 Task: Search one way flight ticket for 1 adult, 1 child, 1 infant in seat in premium economy from Pullman/moscow, Idaho: Pullman-moscow Regional Airport to Rock Springs: Southwest Wyoming Regional Airport (rock Springs Sweetwater County Airport) on 8-5-2023. Choice of flights is Singapure airlines. Number of bags: 2 checked bags. Price is upto 71000. Outbound departure time preference is 9:30.
Action: Mouse moved to (417, 369)
Screenshot: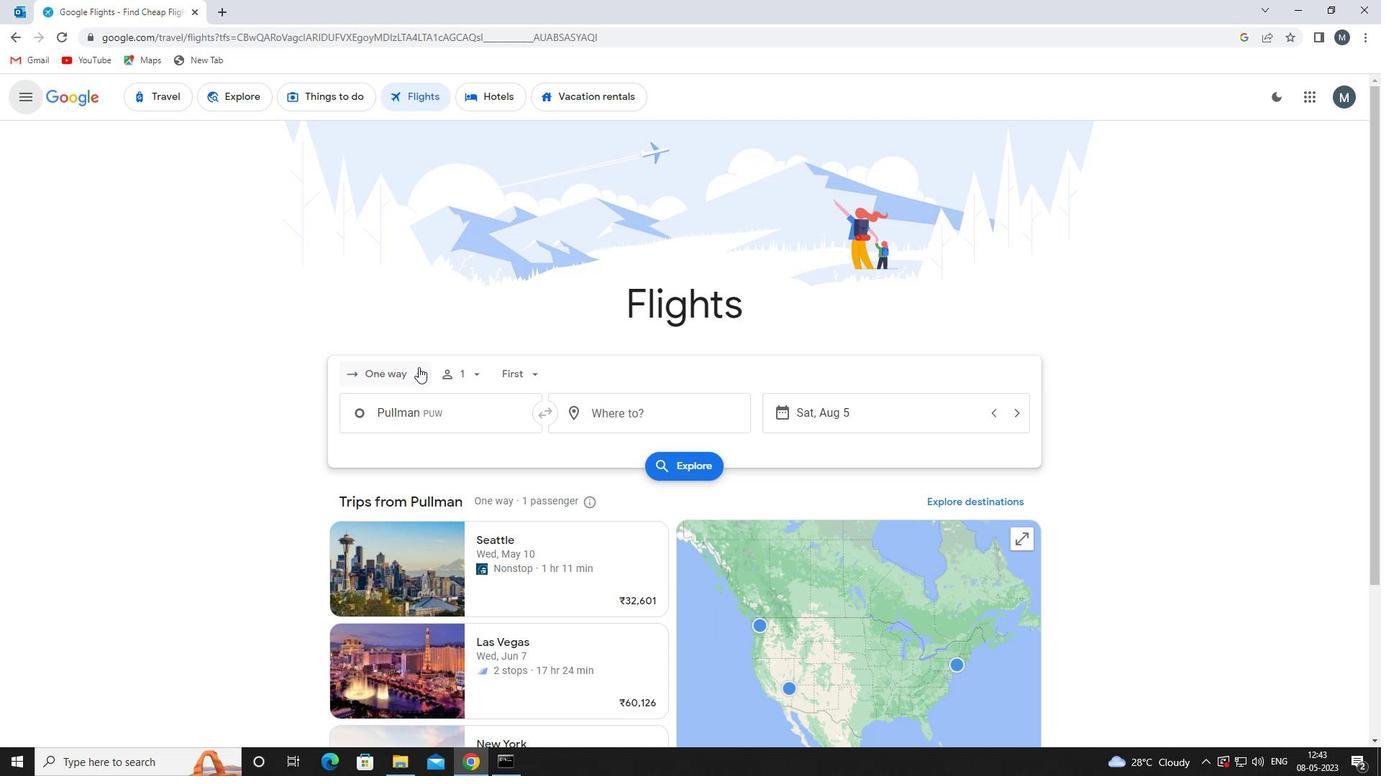 
Action: Mouse pressed left at (417, 369)
Screenshot: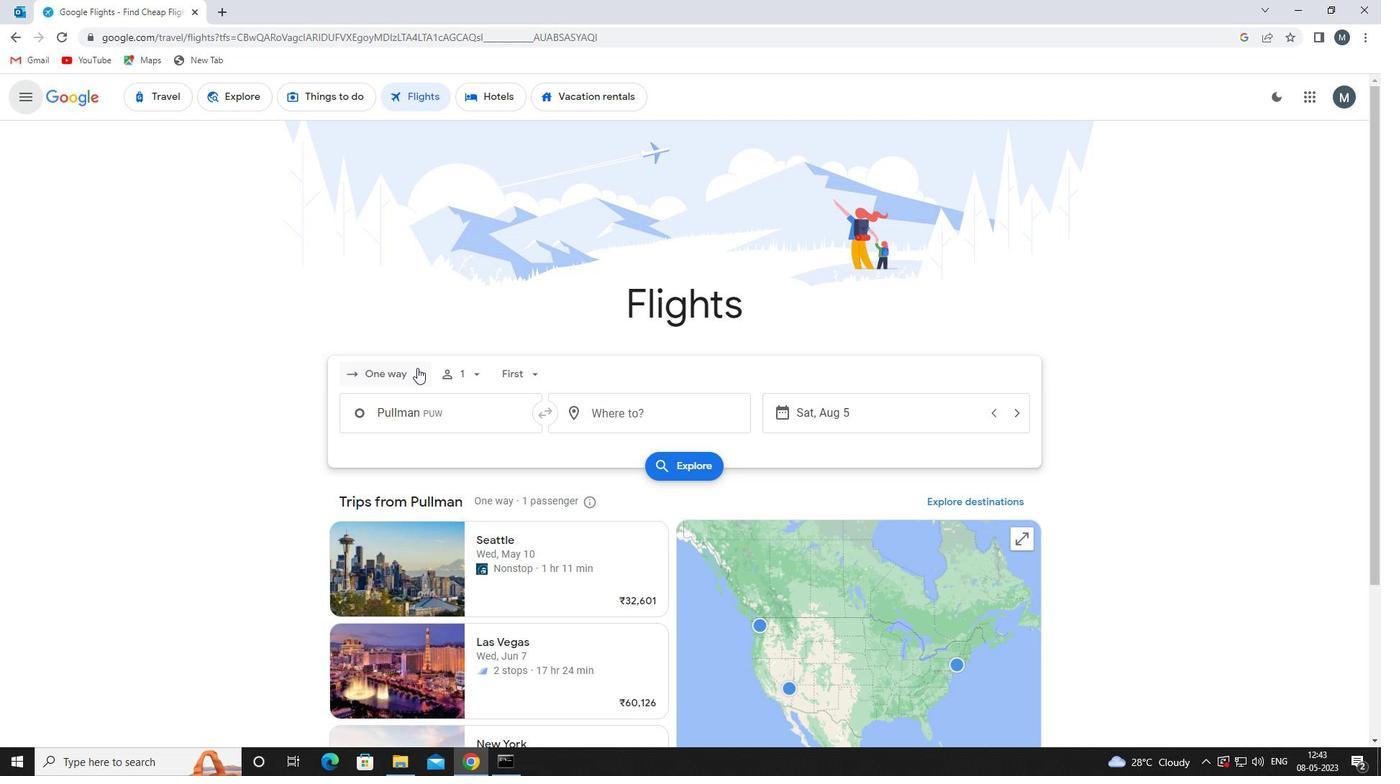 
Action: Mouse moved to (405, 446)
Screenshot: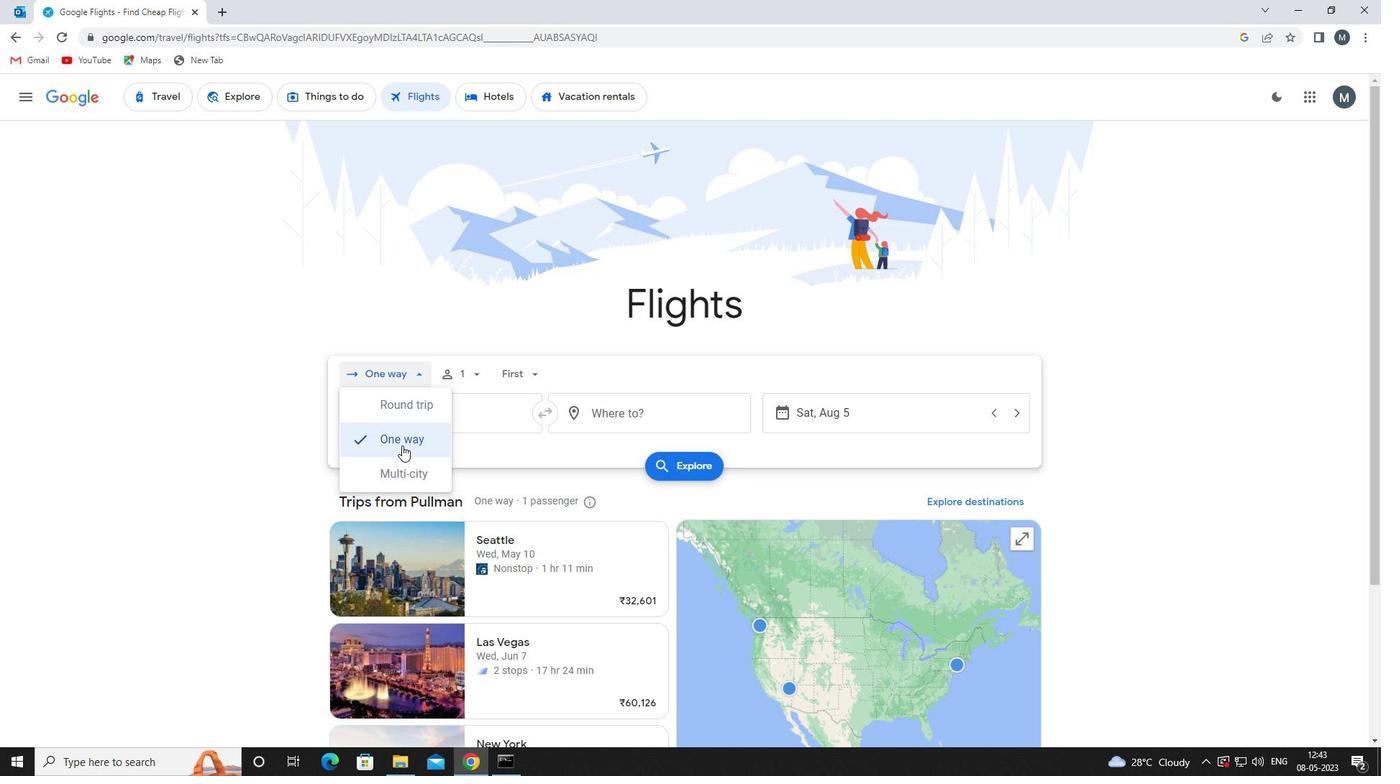 
Action: Mouse pressed left at (405, 446)
Screenshot: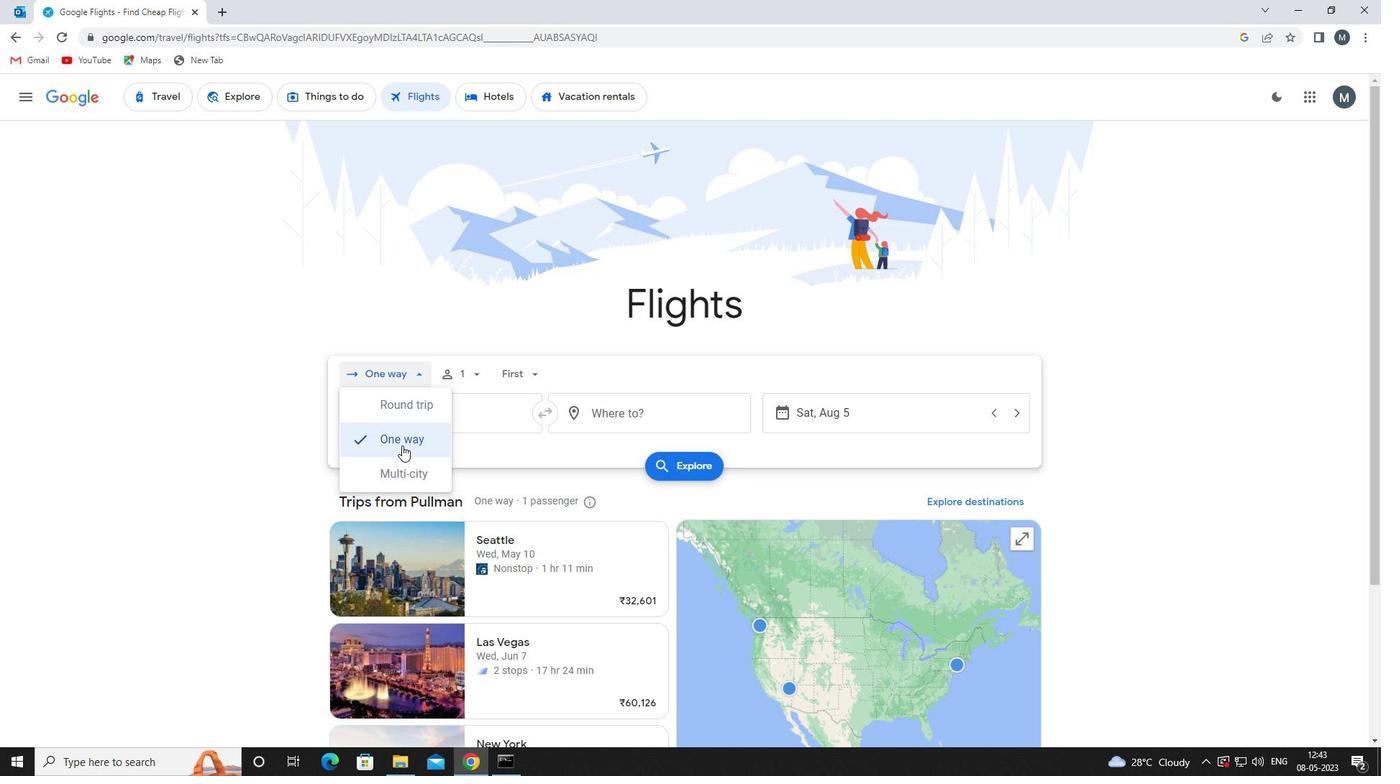 
Action: Mouse moved to (479, 377)
Screenshot: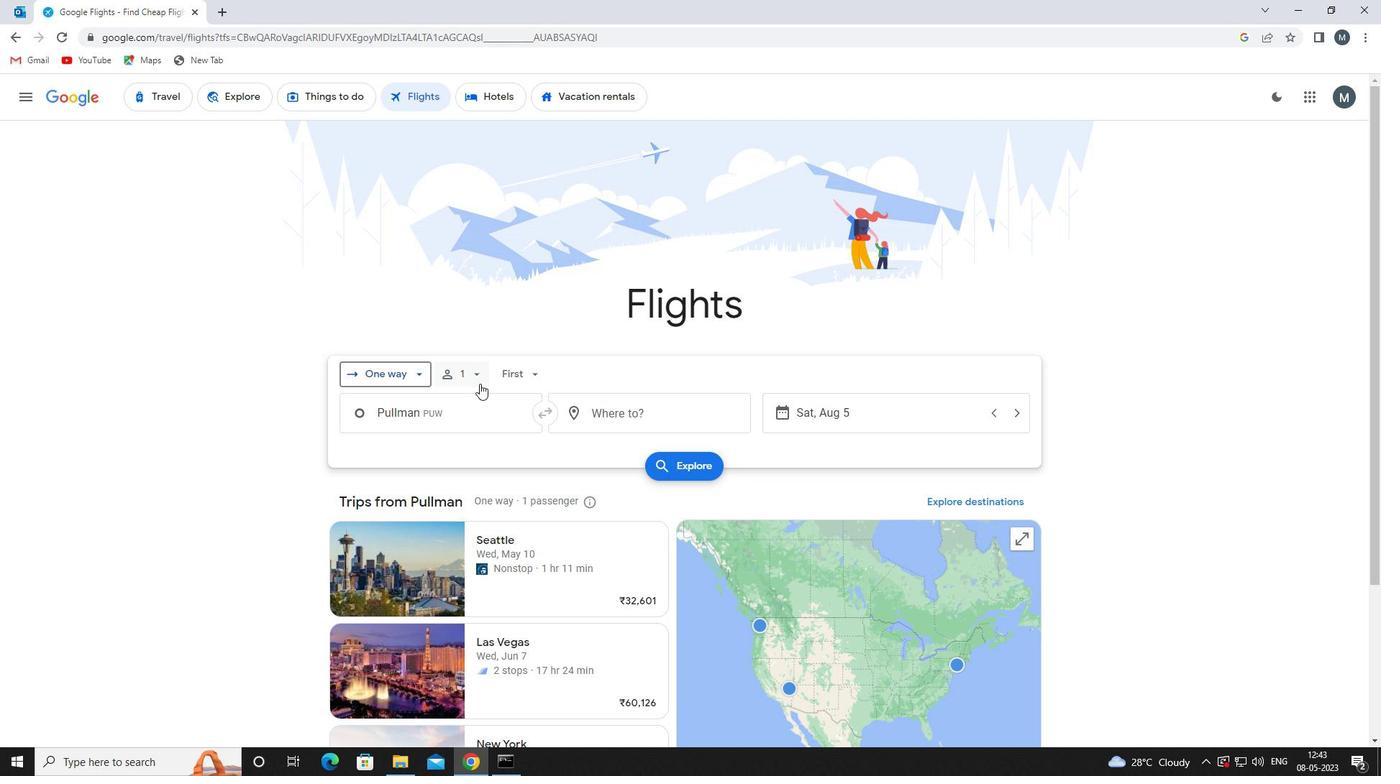 
Action: Mouse pressed left at (479, 377)
Screenshot: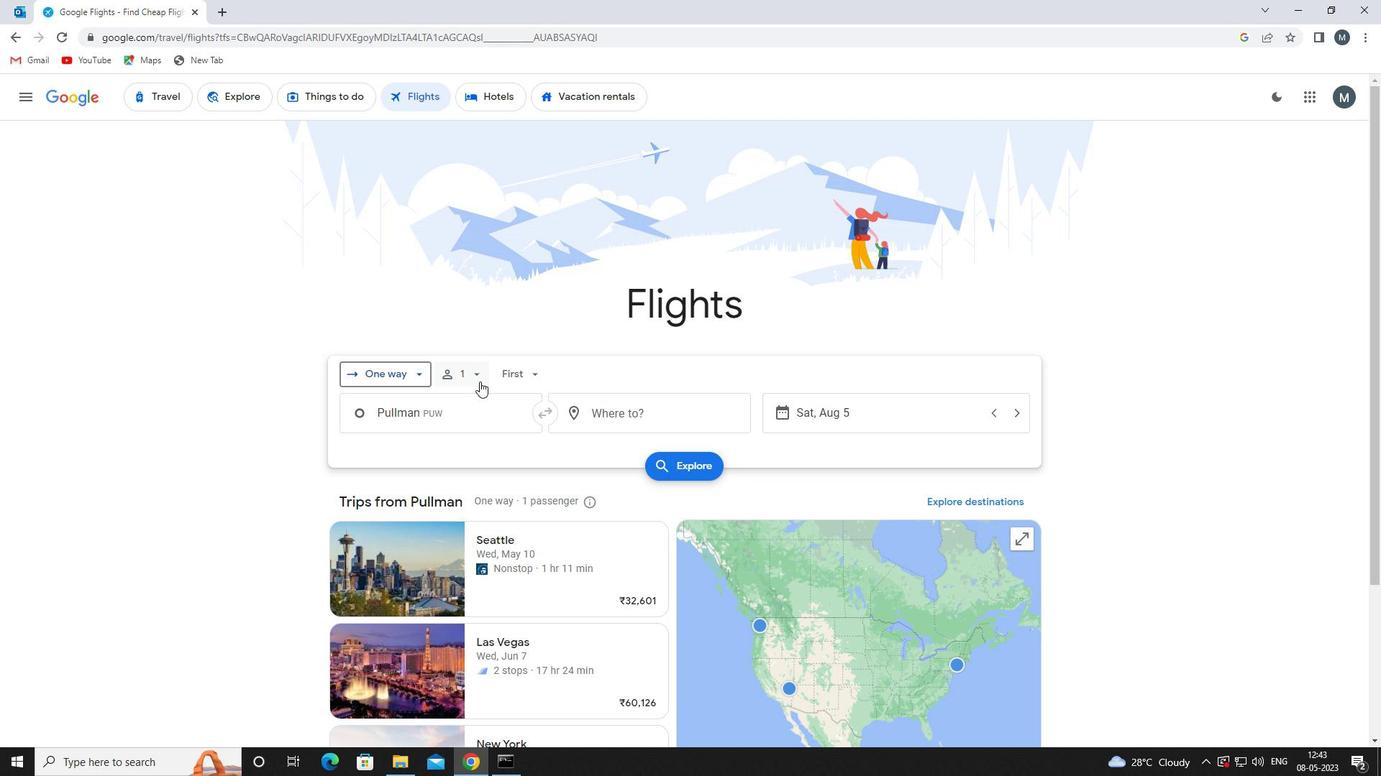 
Action: Mouse moved to (592, 450)
Screenshot: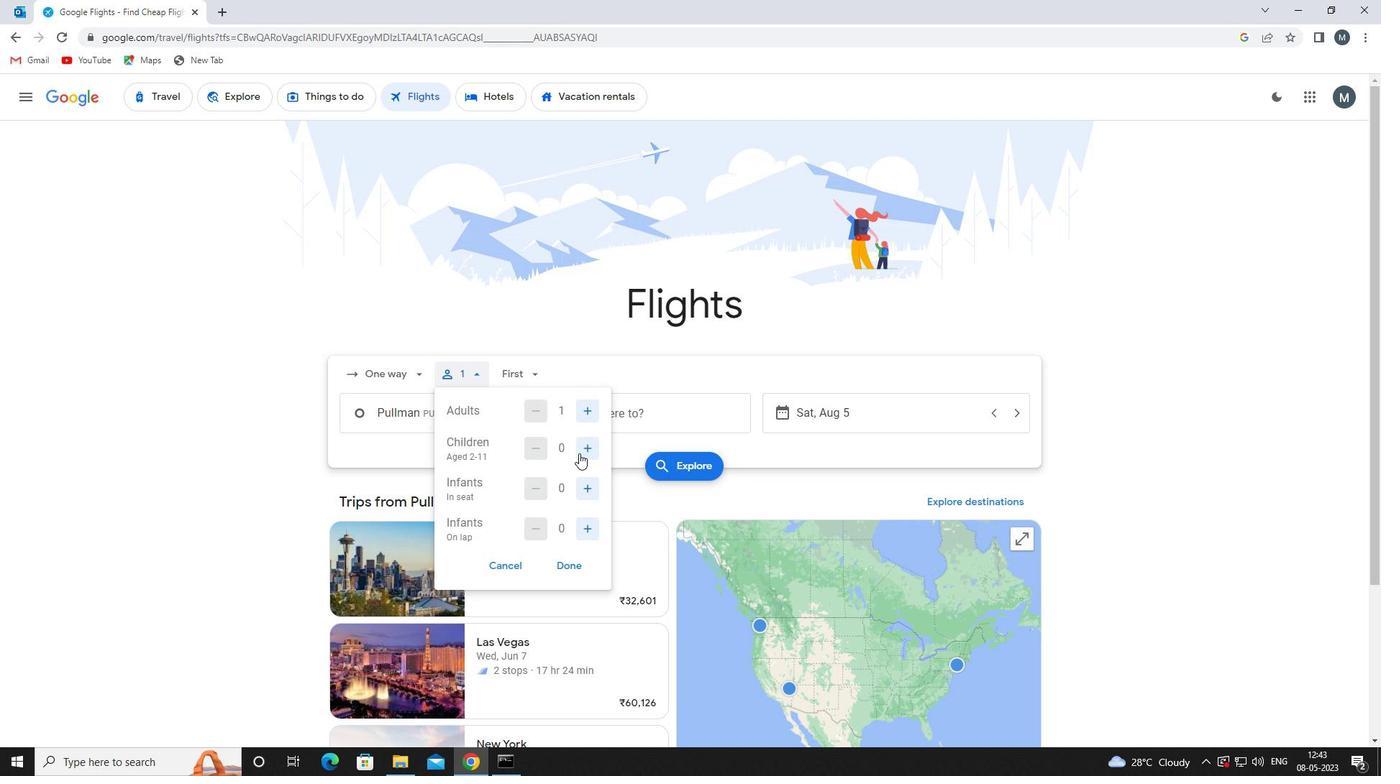 
Action: Mouse pressed left at (592, 450)
Screenshot: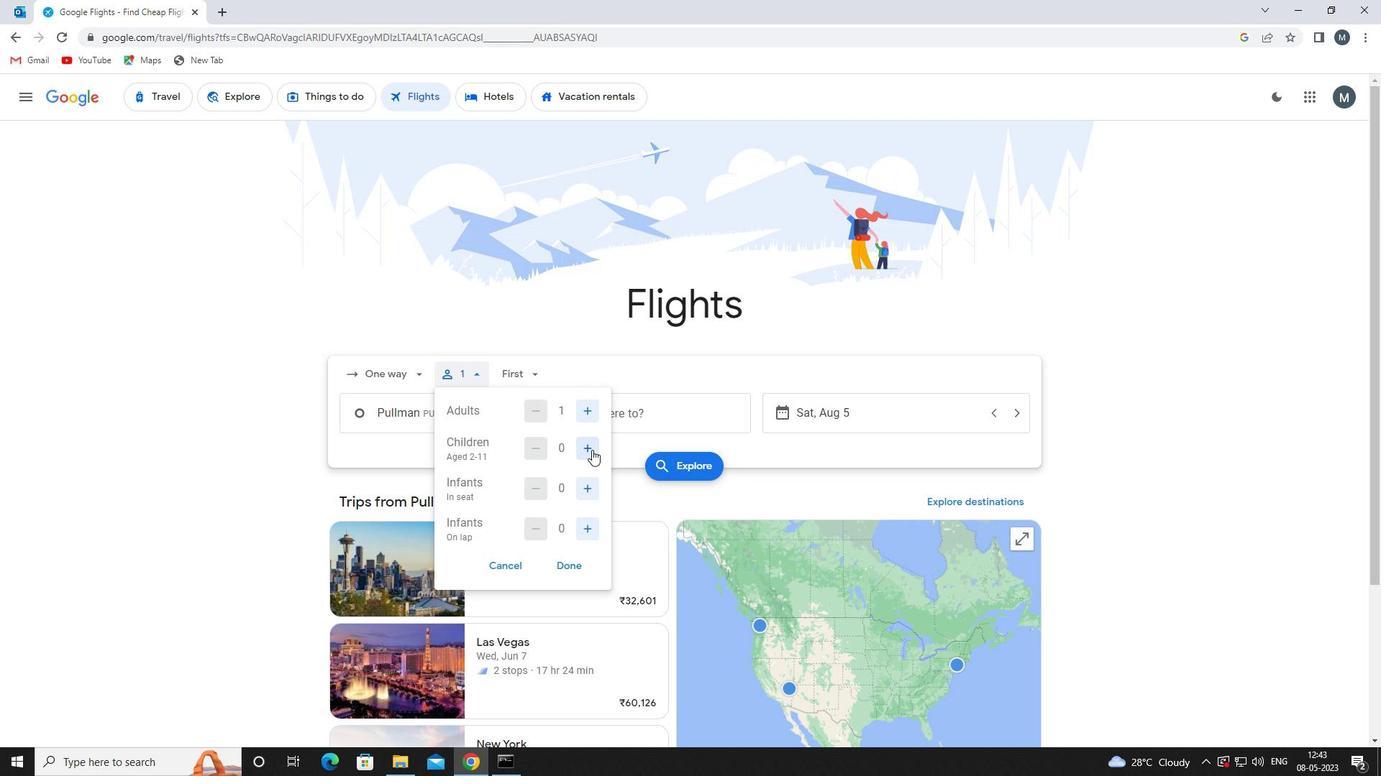 
Action: Mouse moved to (592, 488)
Screenshot: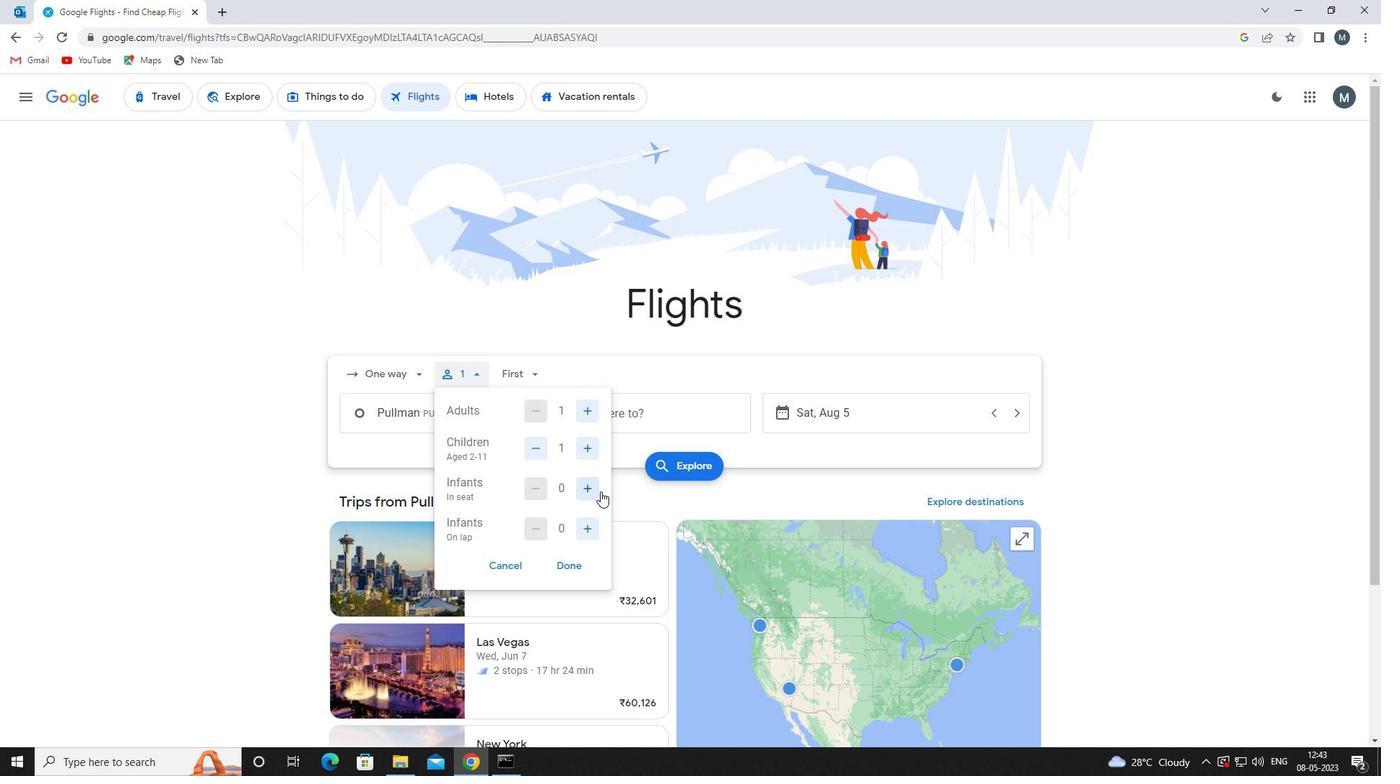 
Action: Mouse pressed left at (592, 488)
Screenshot: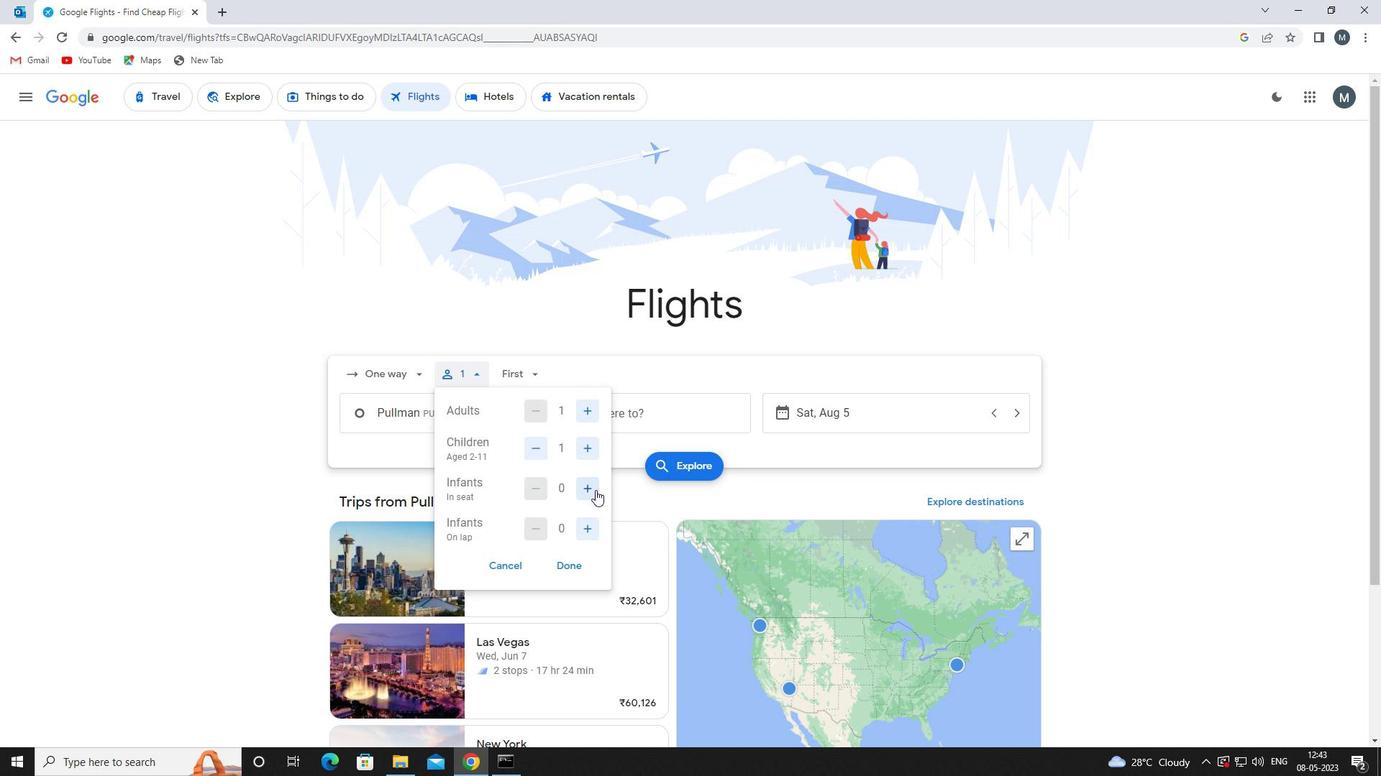 
Action: Mouse moved to (572, 574)
Screenshot: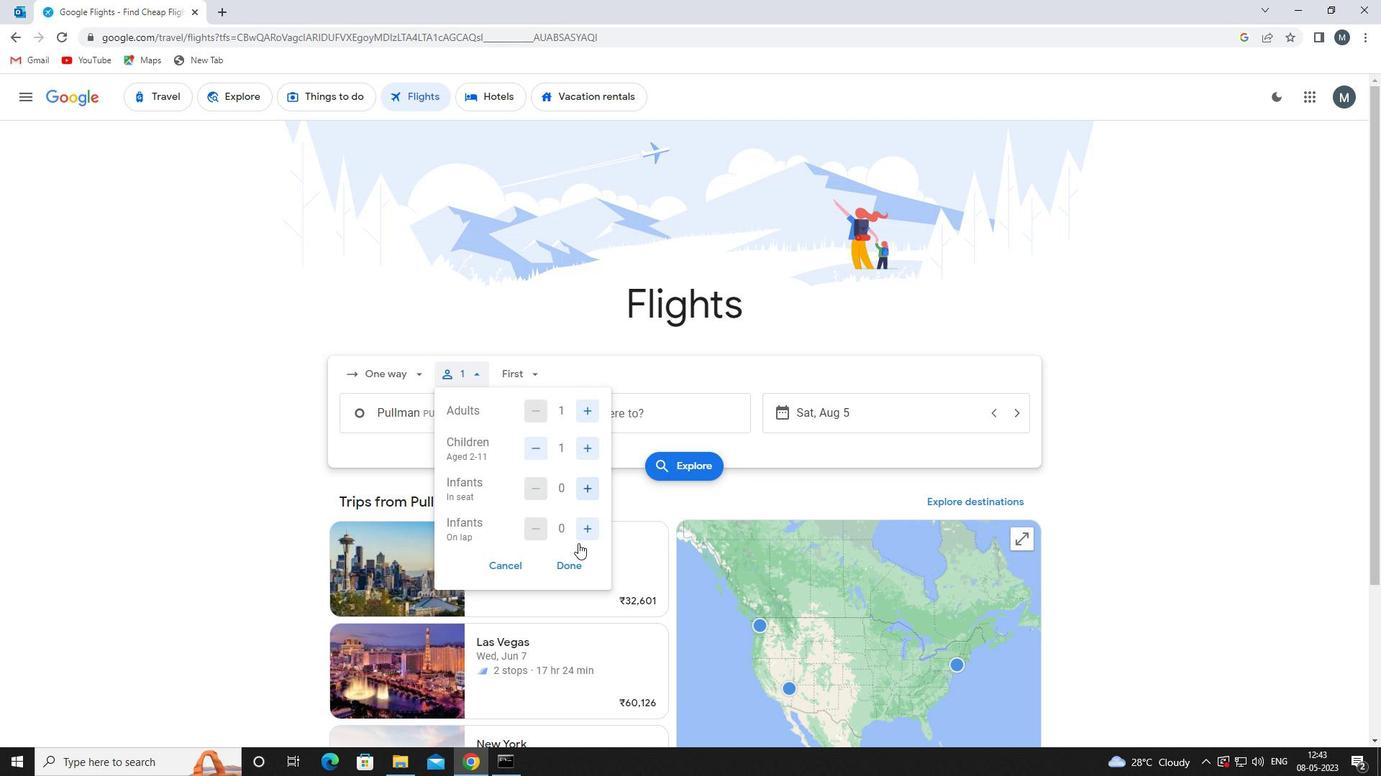 
Action: Mouse pressed left at (572, 574)
Screenshot: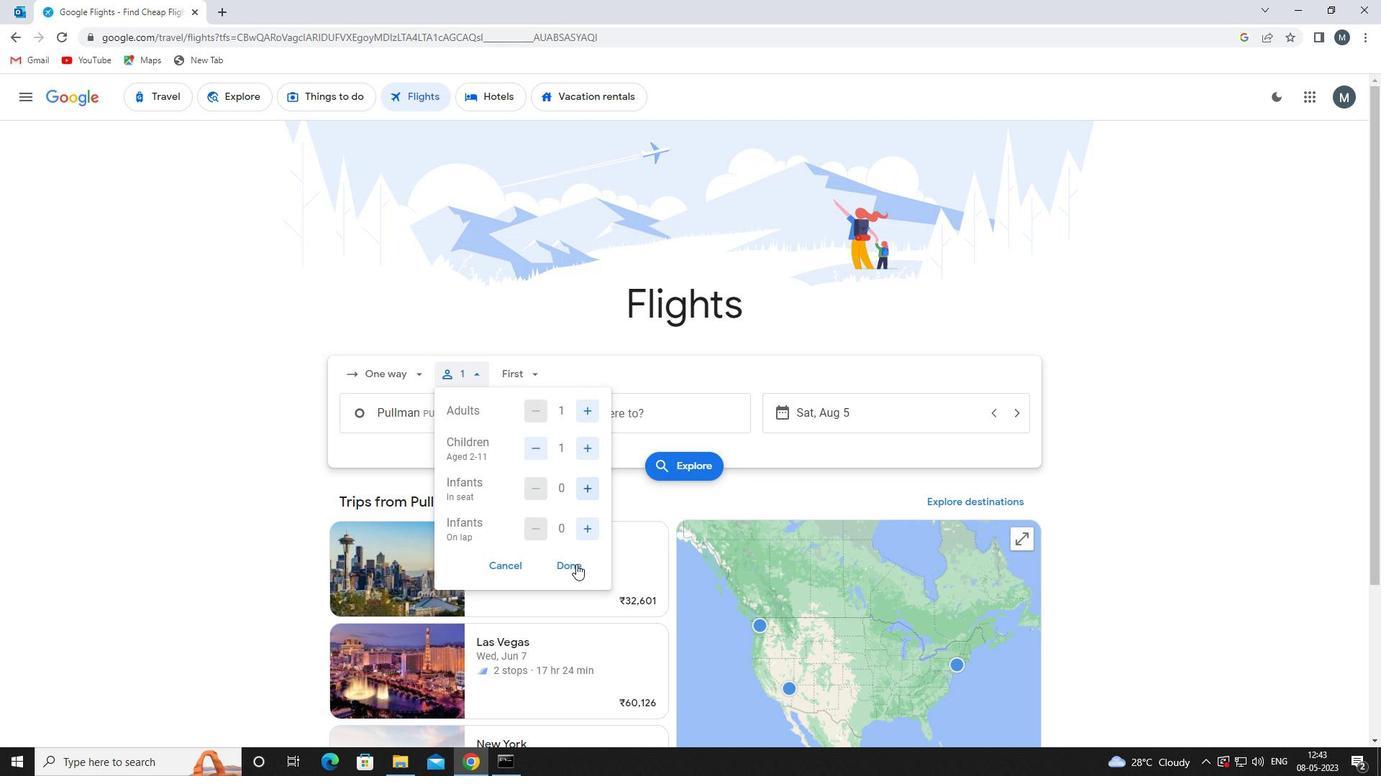 
Action: Mouse moved to (504, 375)
Screenshot: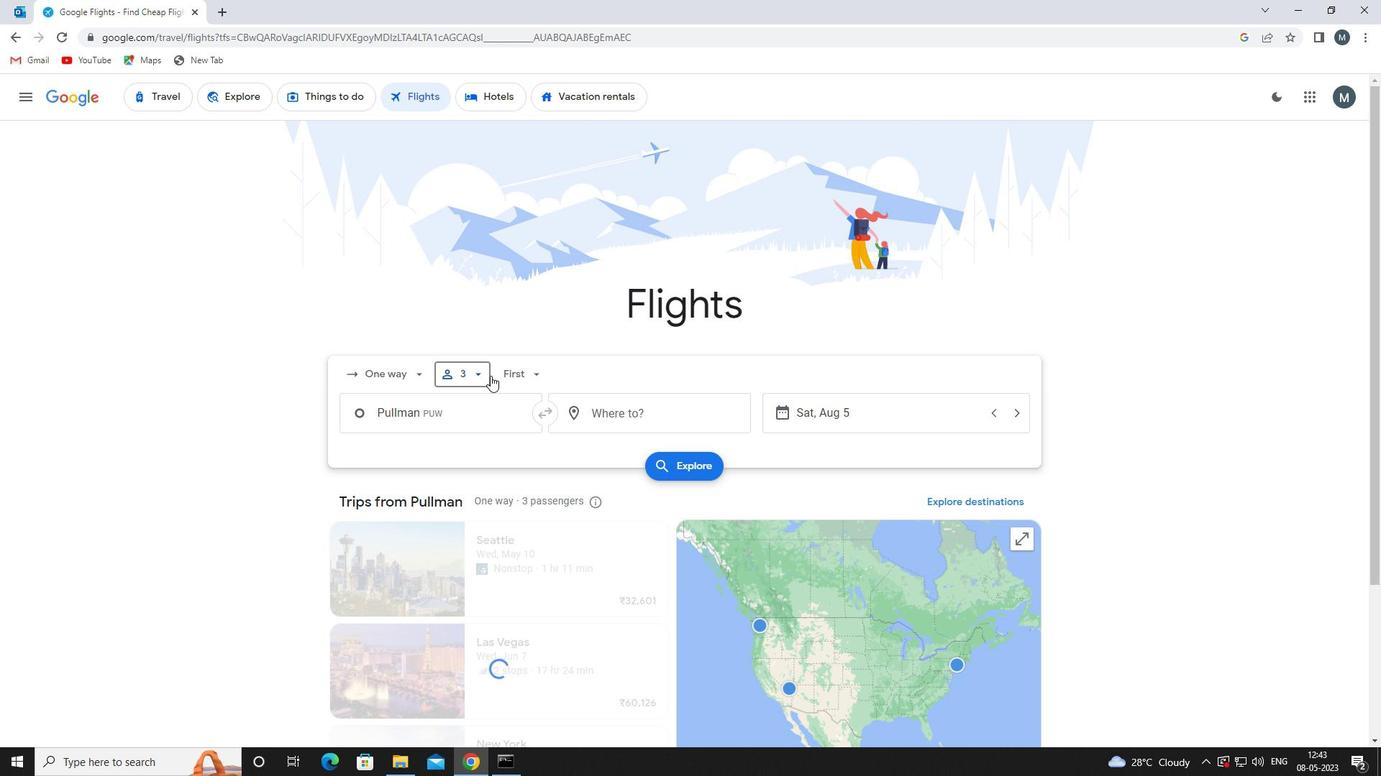 
Action: Mouse pressed left at (504, 375)
Screenshot: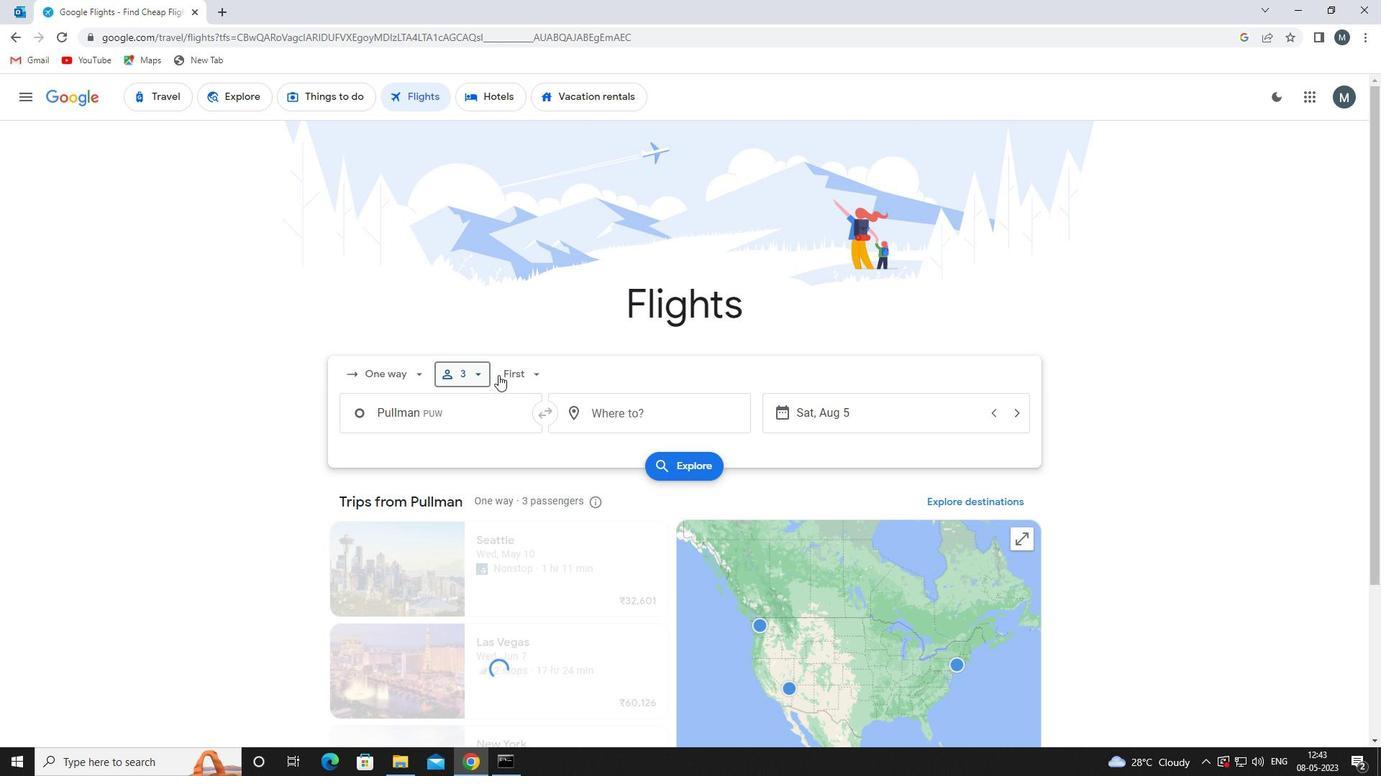 
Action: Mouse moved to (561, 428)
Screenshot: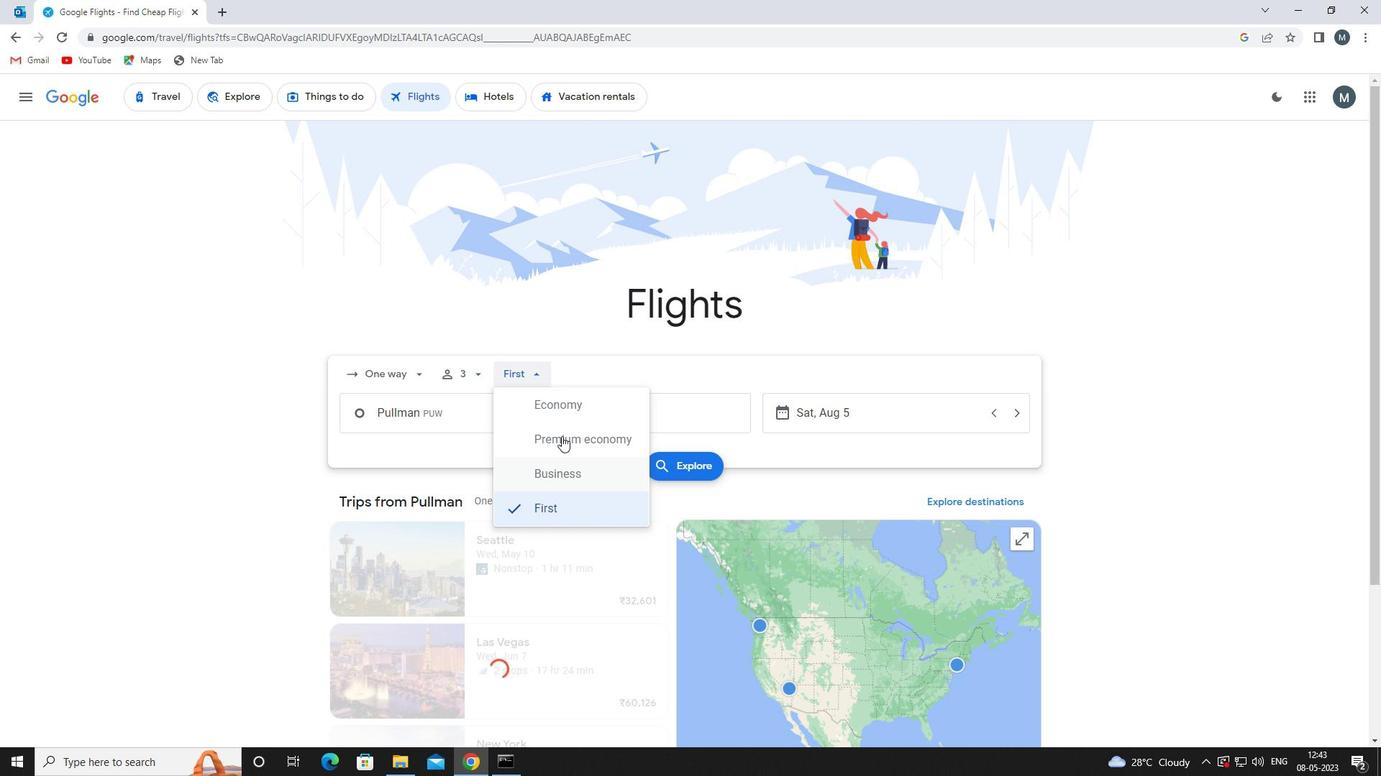 
Action: Mouse pressed left at (561, 428)
Screenshot: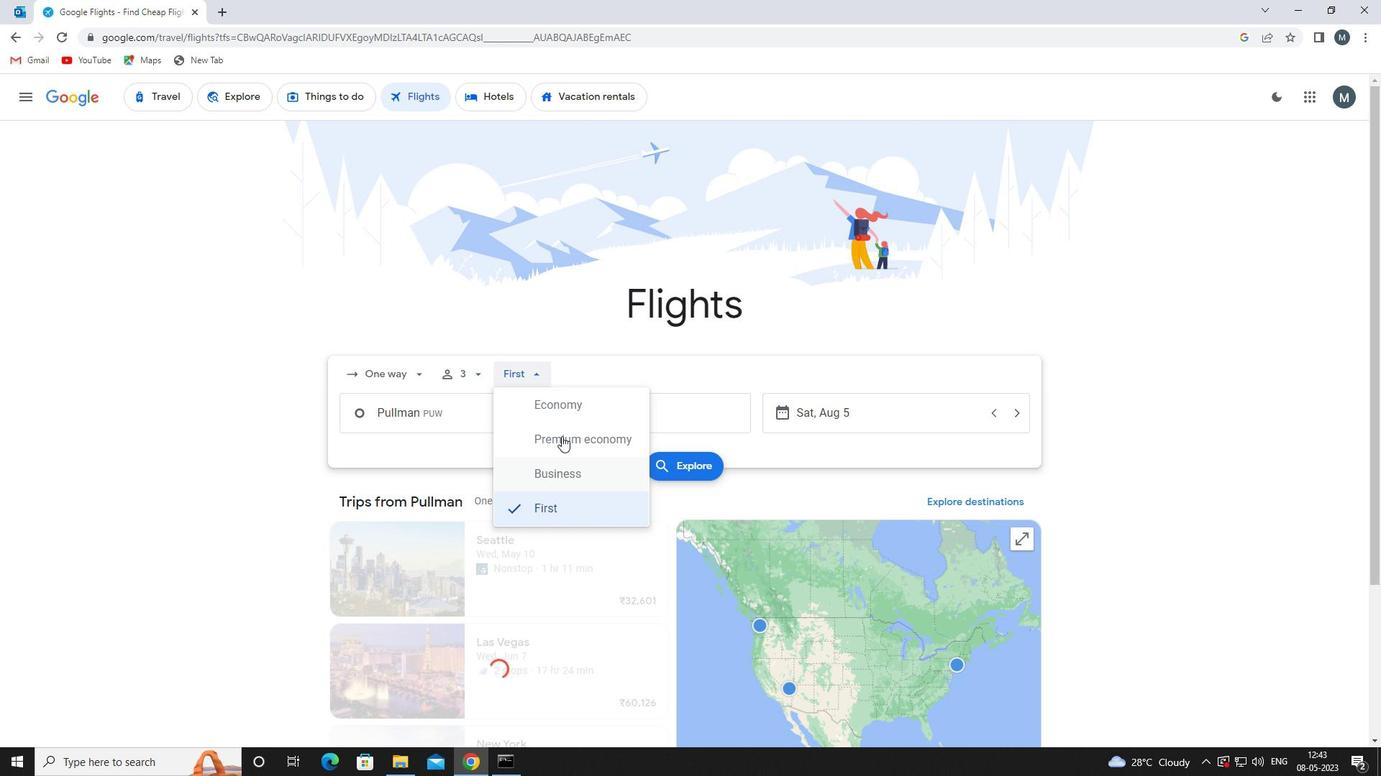 
Action: Mouse moved to (435, 407)
Screenshot: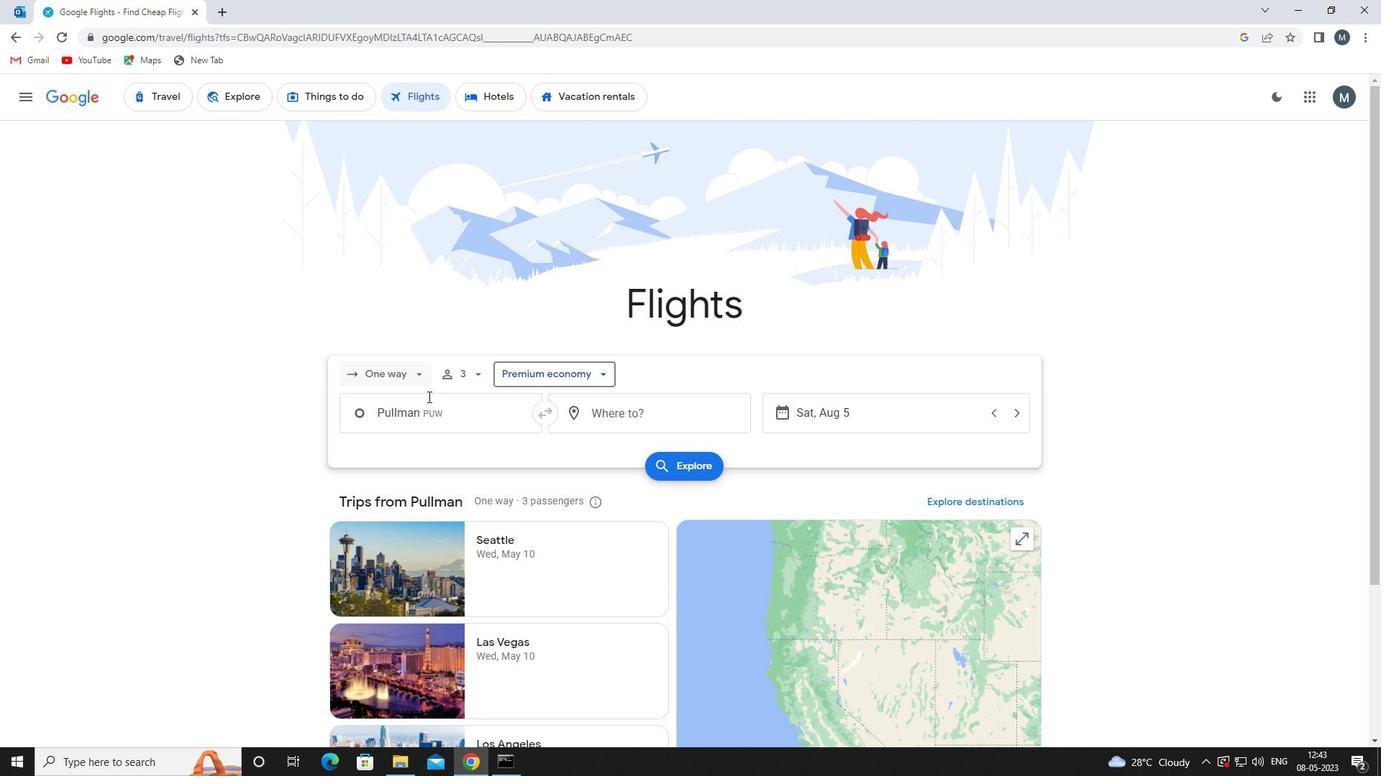 
Action: Mouse pressed left at (435, 407)
Screenshot: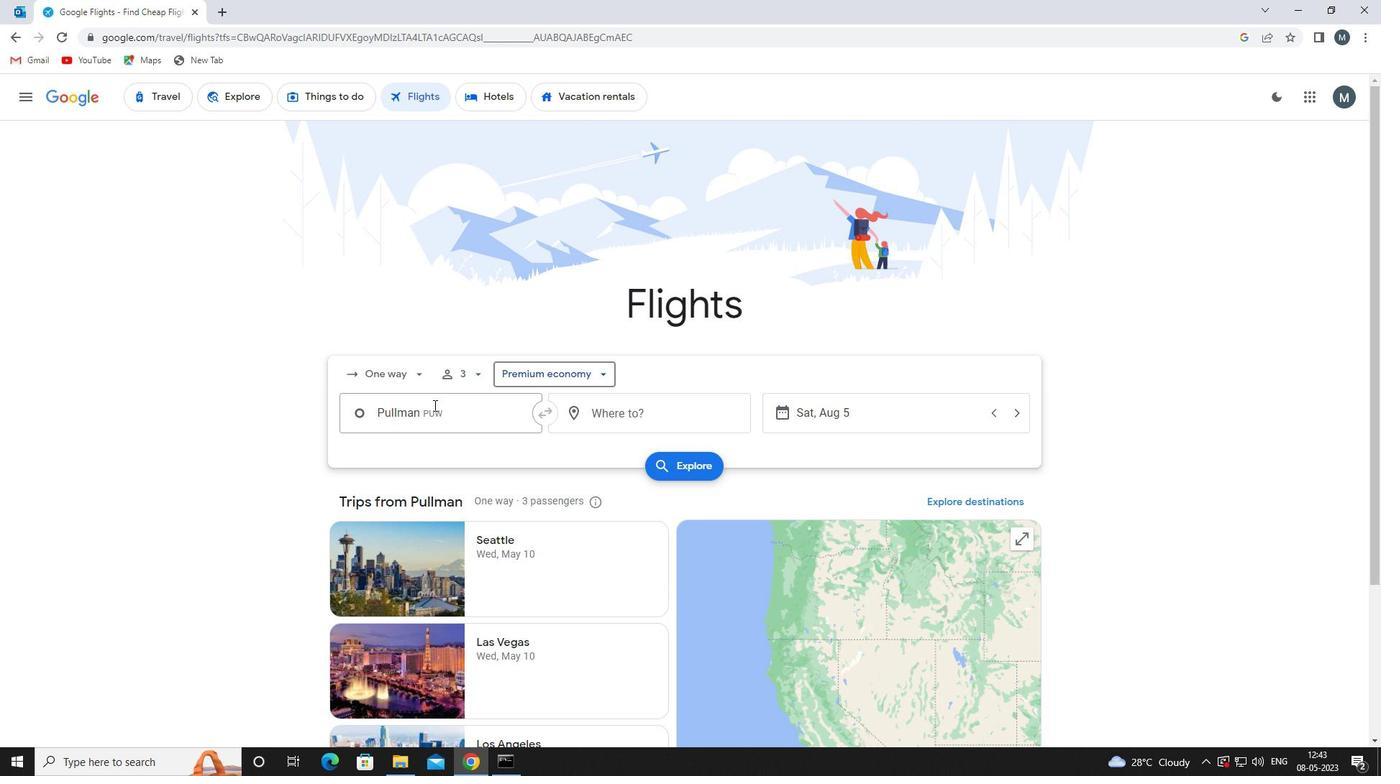 
Action: Mouse moved to (438, 407)
Screenshot: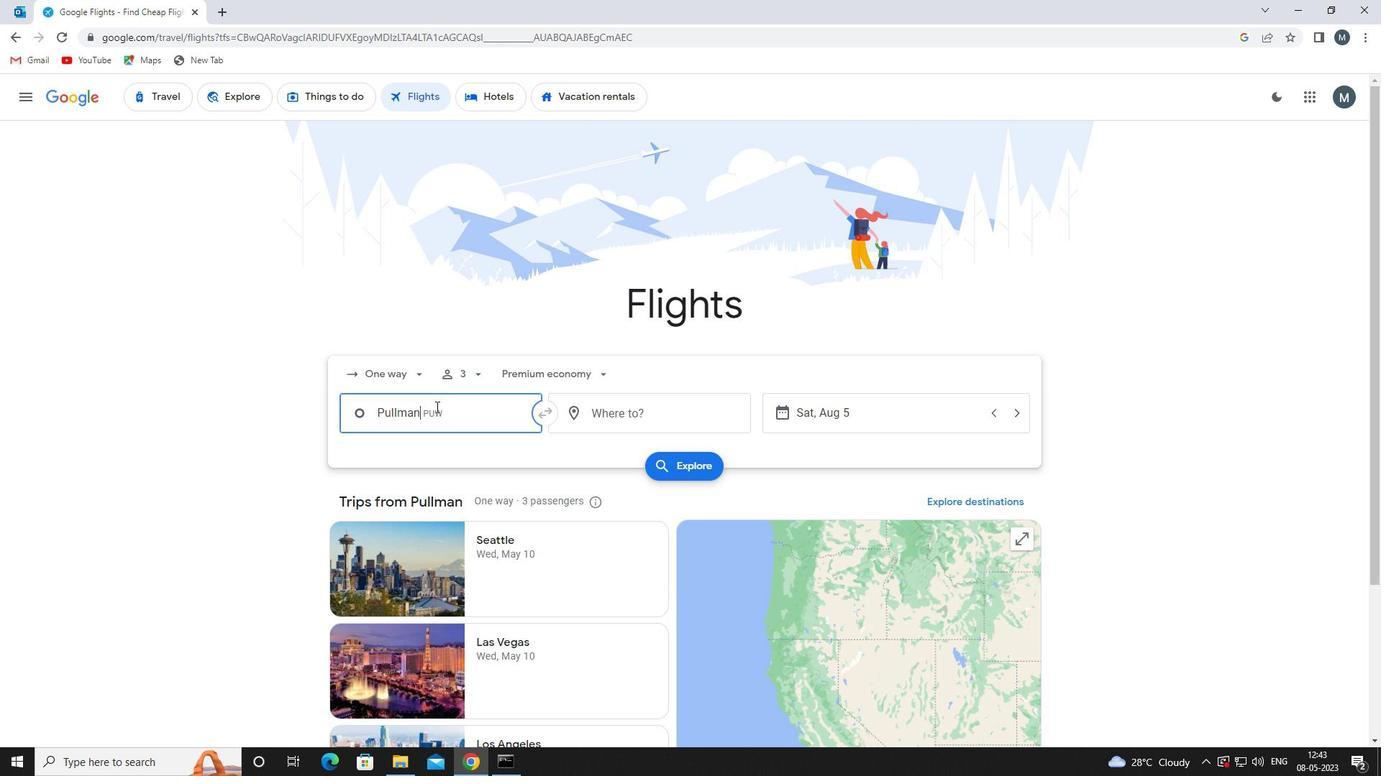 
Action: Key pressed puw
Screenshot: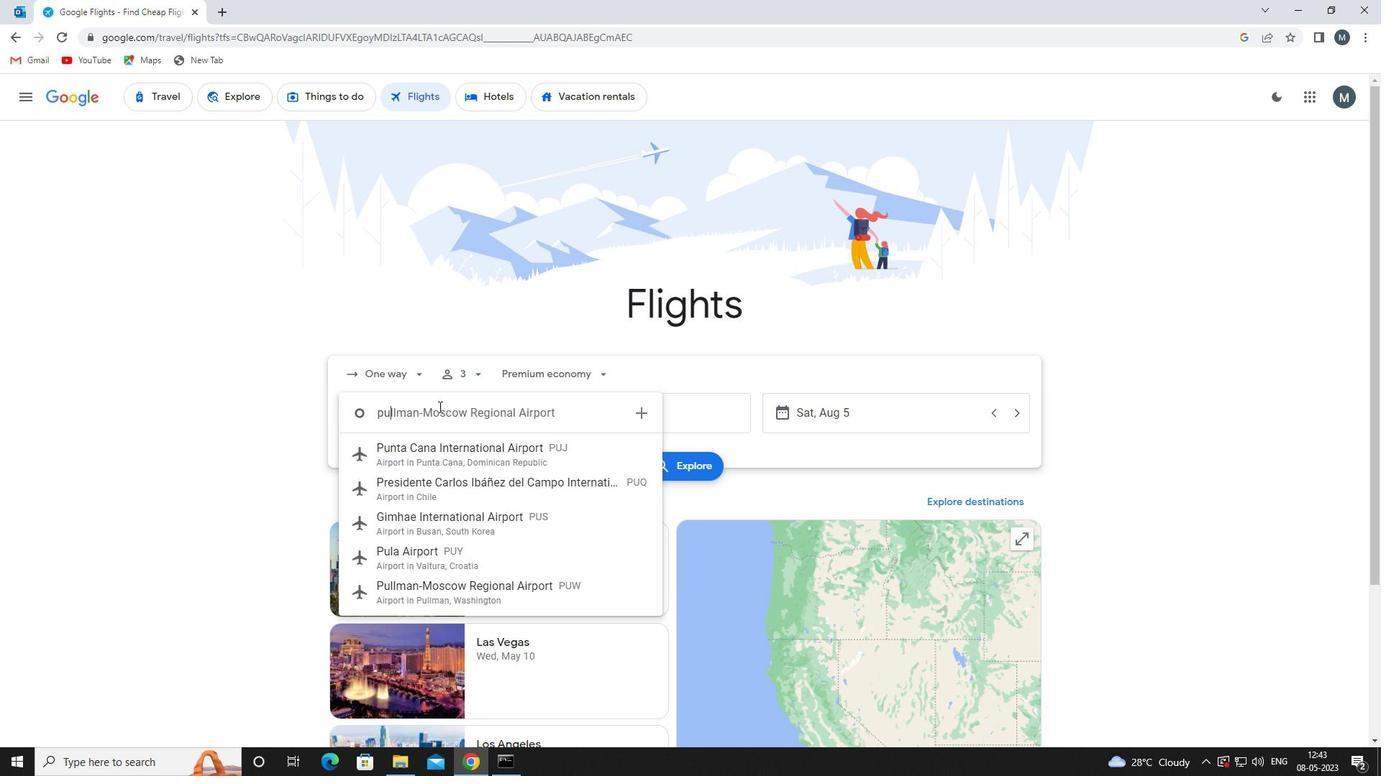 
Action: Mouse moved to (459, 452)
Screenshot: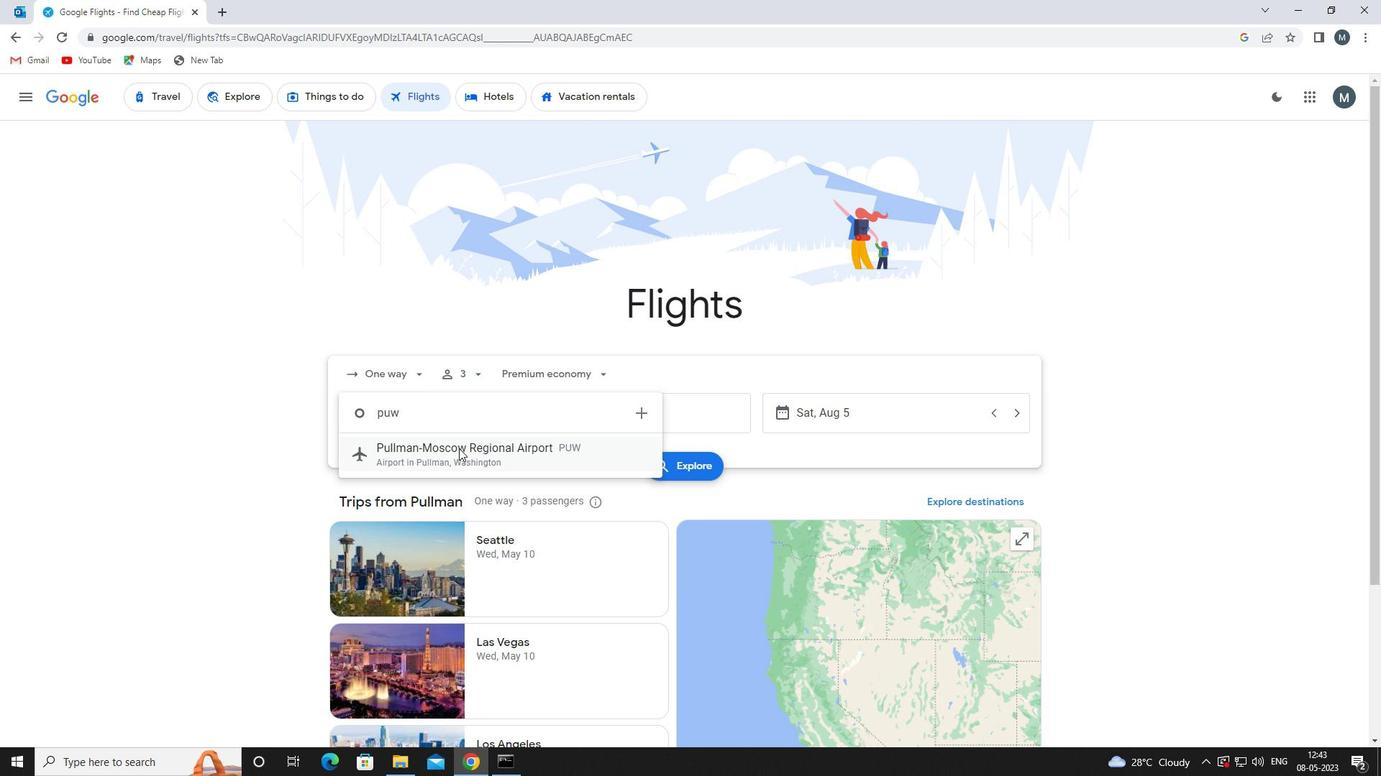 
Action: Mouse pressed left at (459, 452)
Screenshot: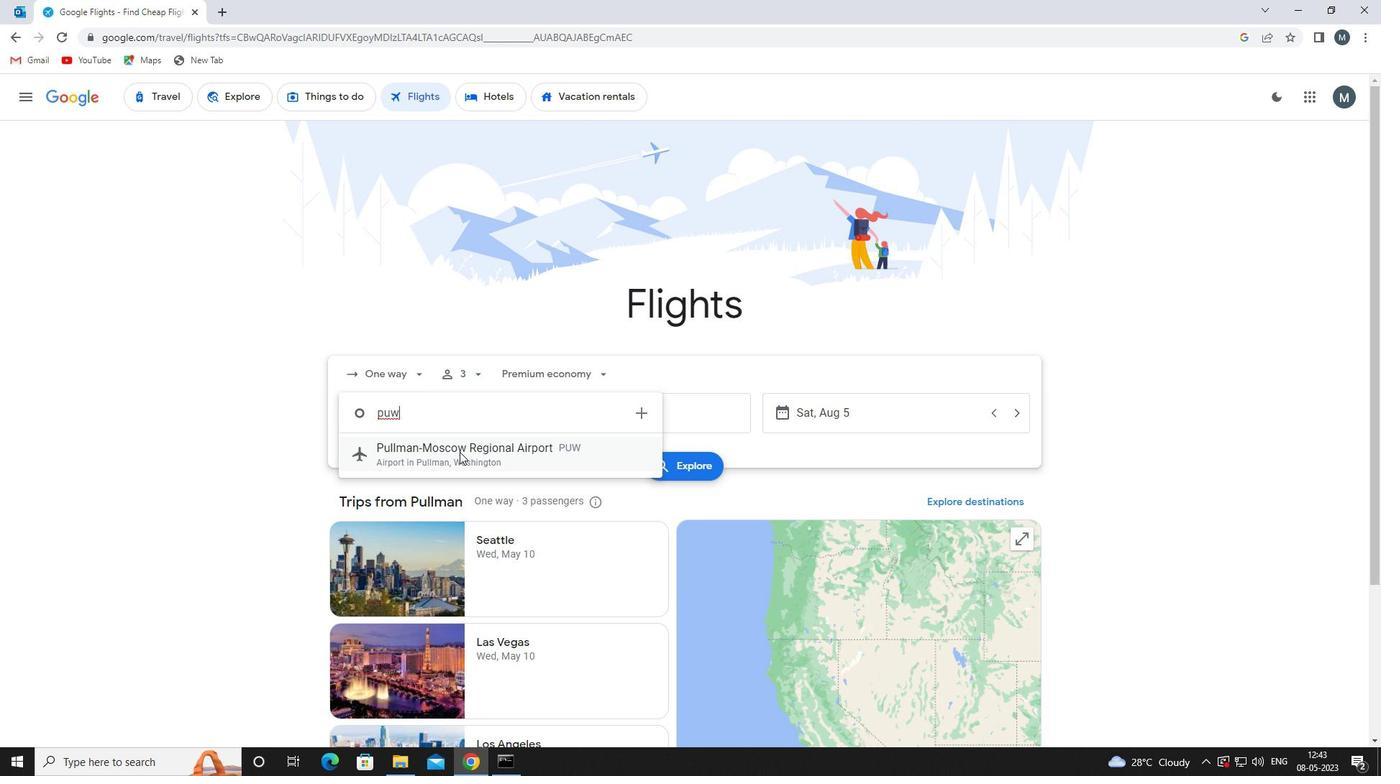 
Action: Mouse moved to (592, 417)
Screenshot: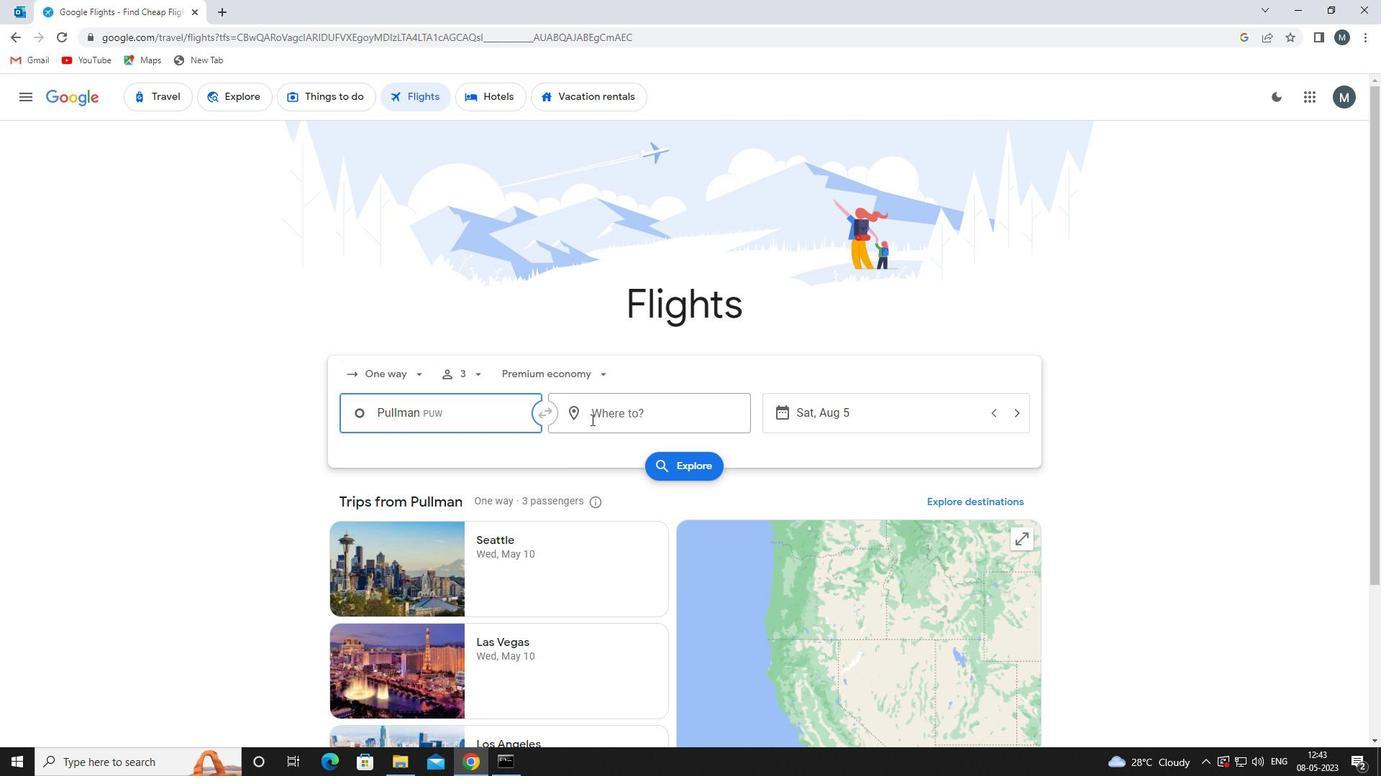 
Action: Mouse pressed left at (592, 417)
Screenshot: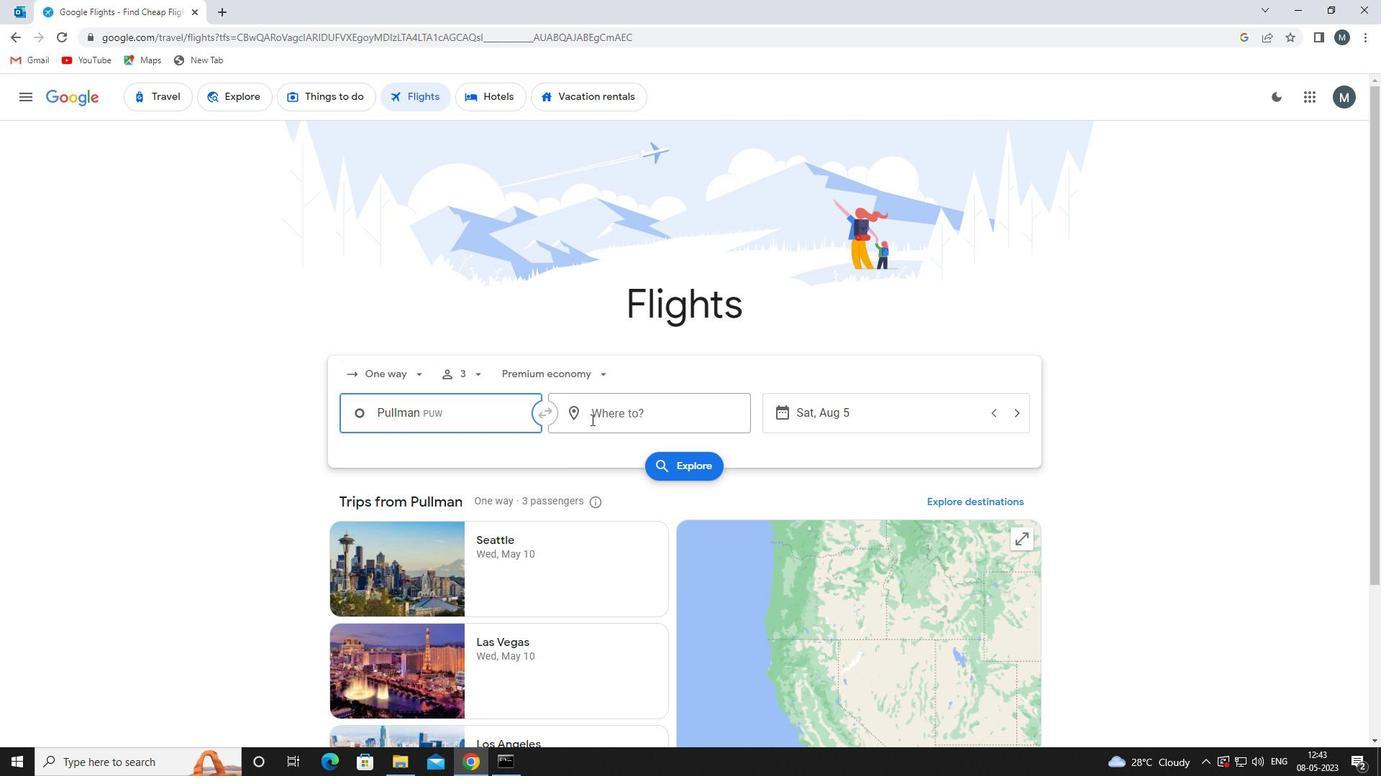 
Action: Mouse moved to (587, 418)
Screenshot: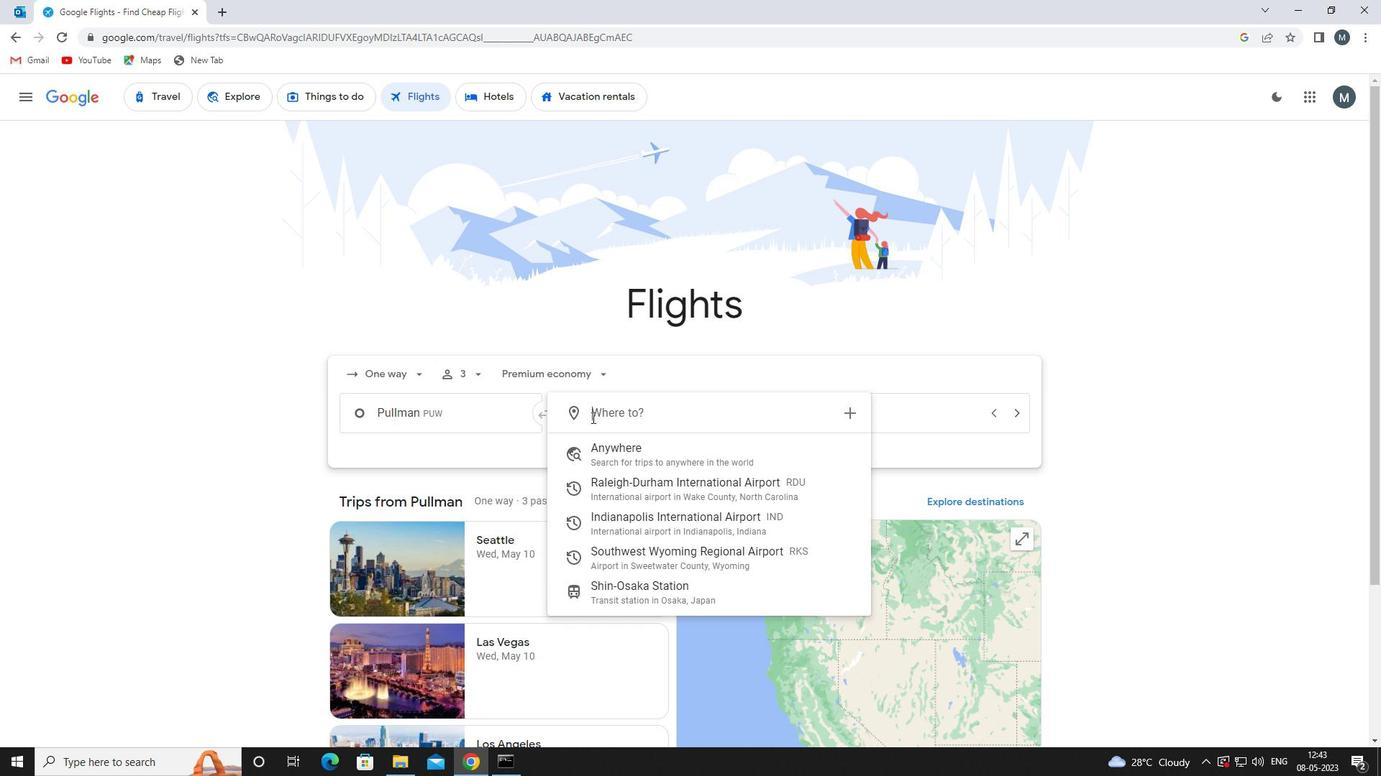 
Action: Key pressed r
Screenshot: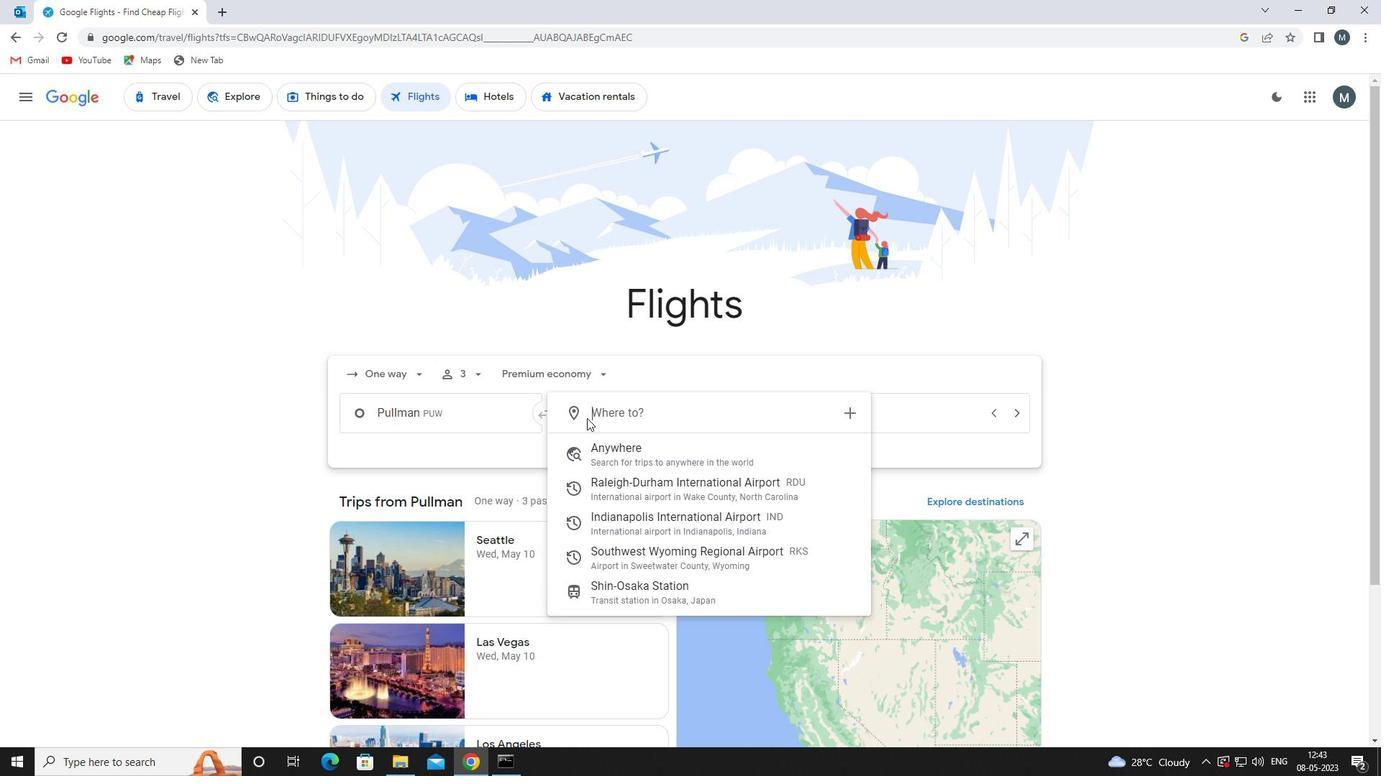 
Action: Mouse moved to (586, 418)
Screenshot: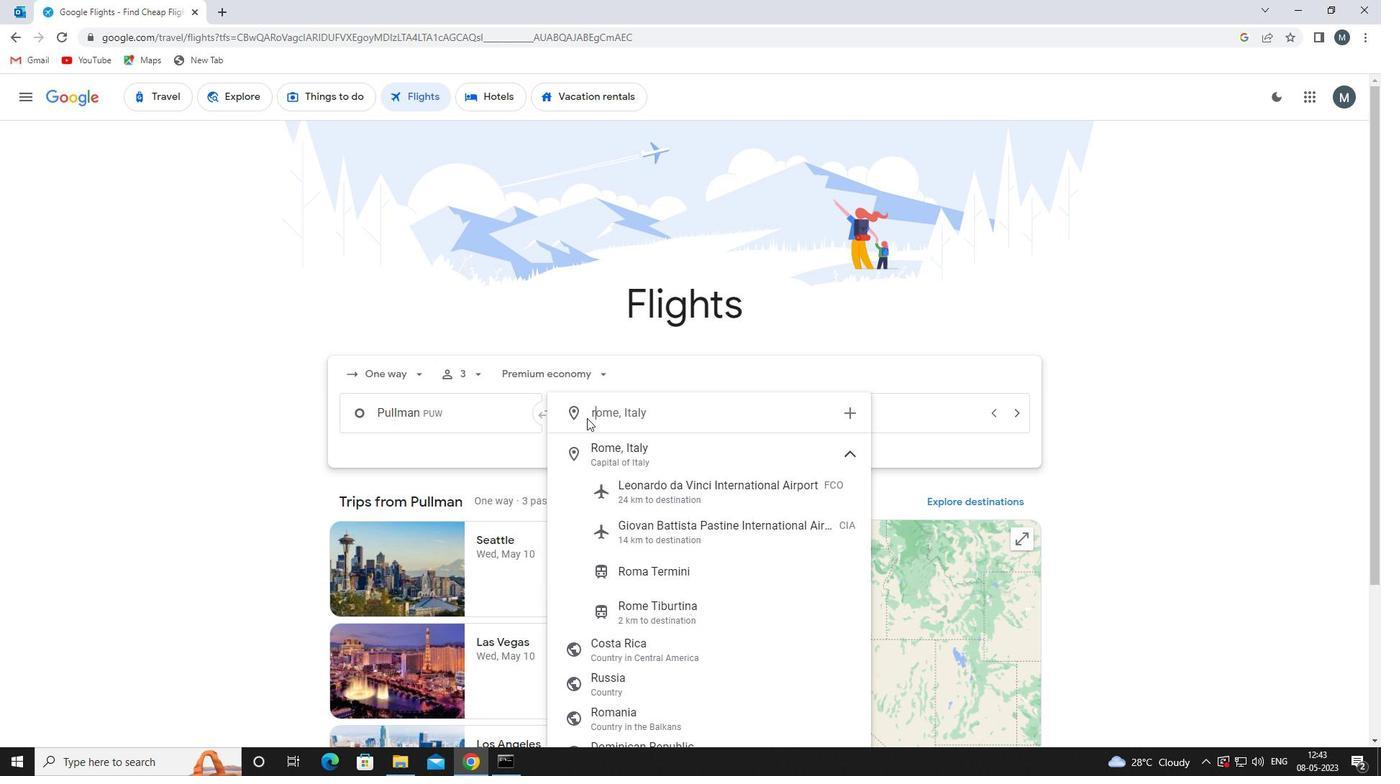 
Action: Key pressed k
Screenshot: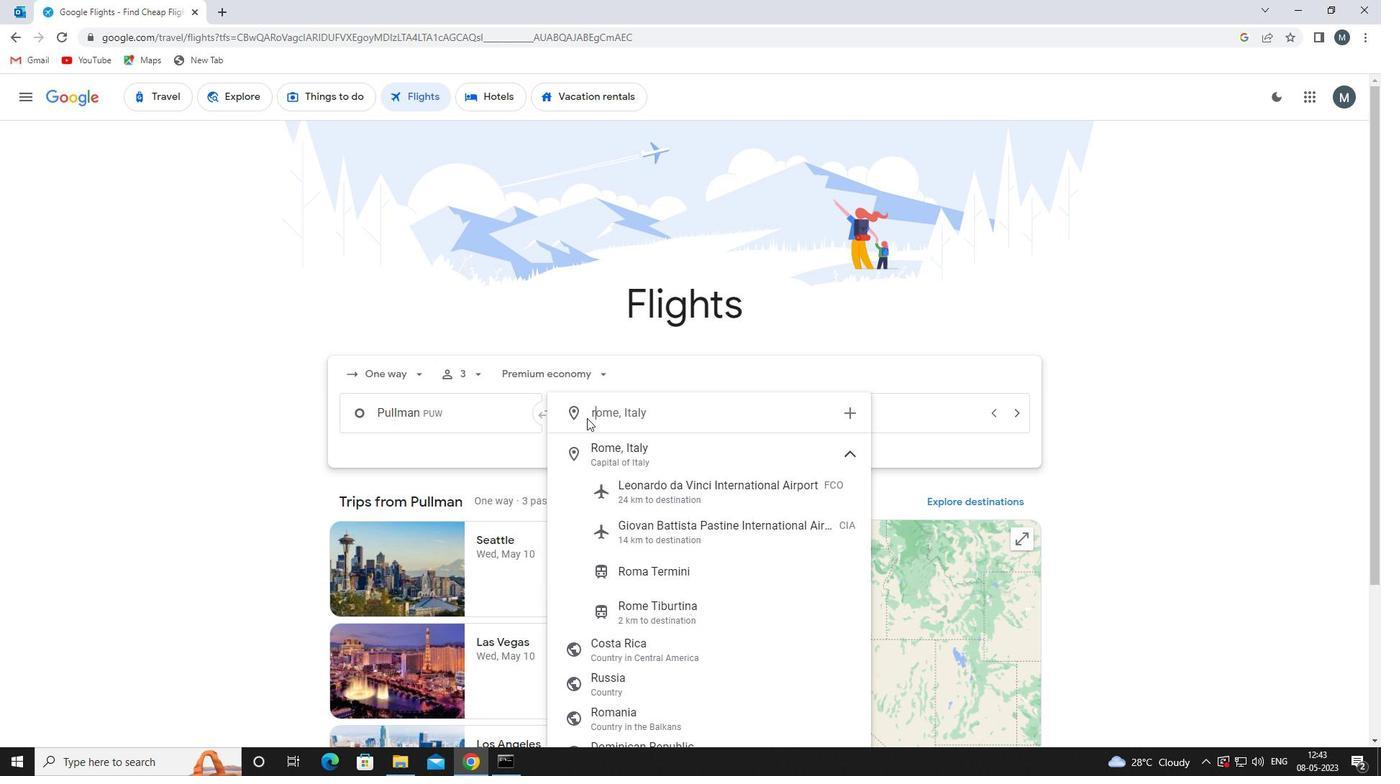 
Action: Mouse moved to (586, 419)
Screenshot: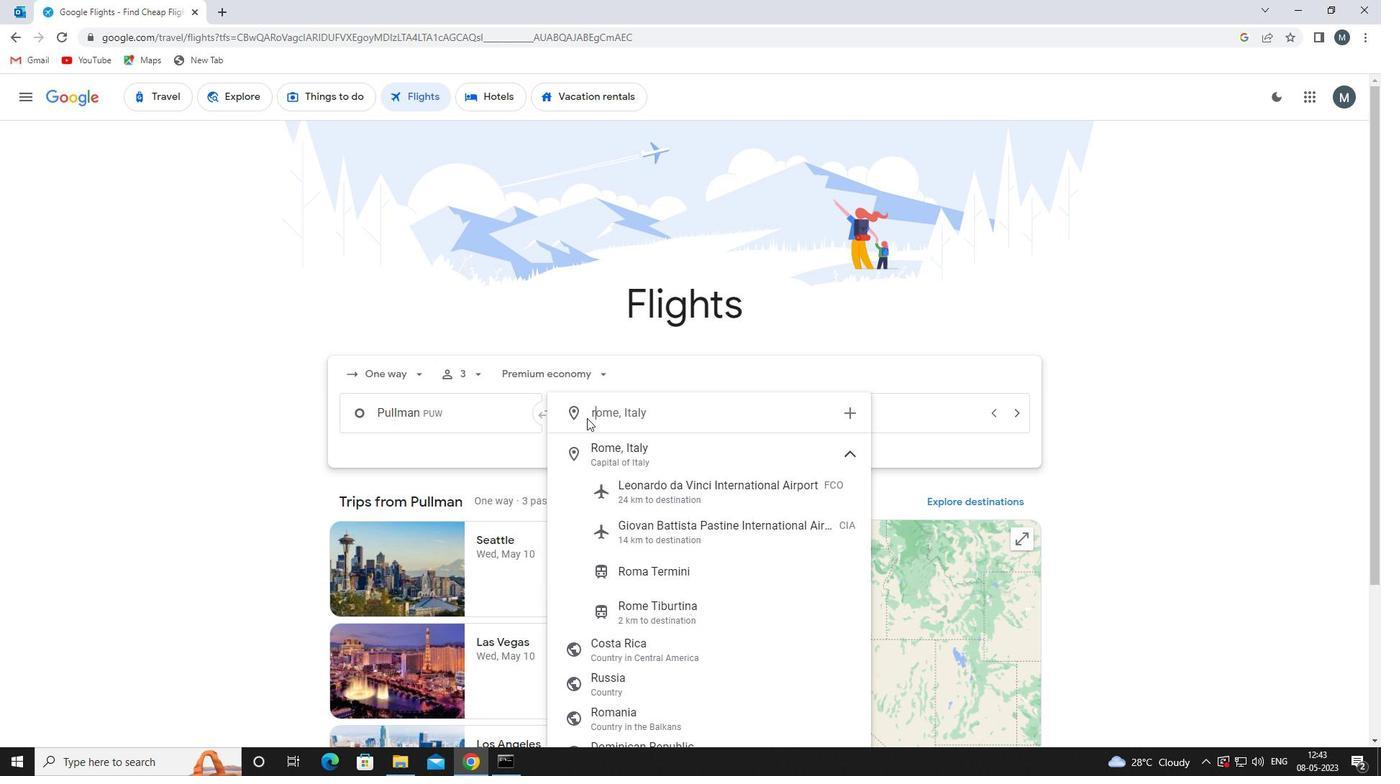 
Action: Key pressed s
Screenshot: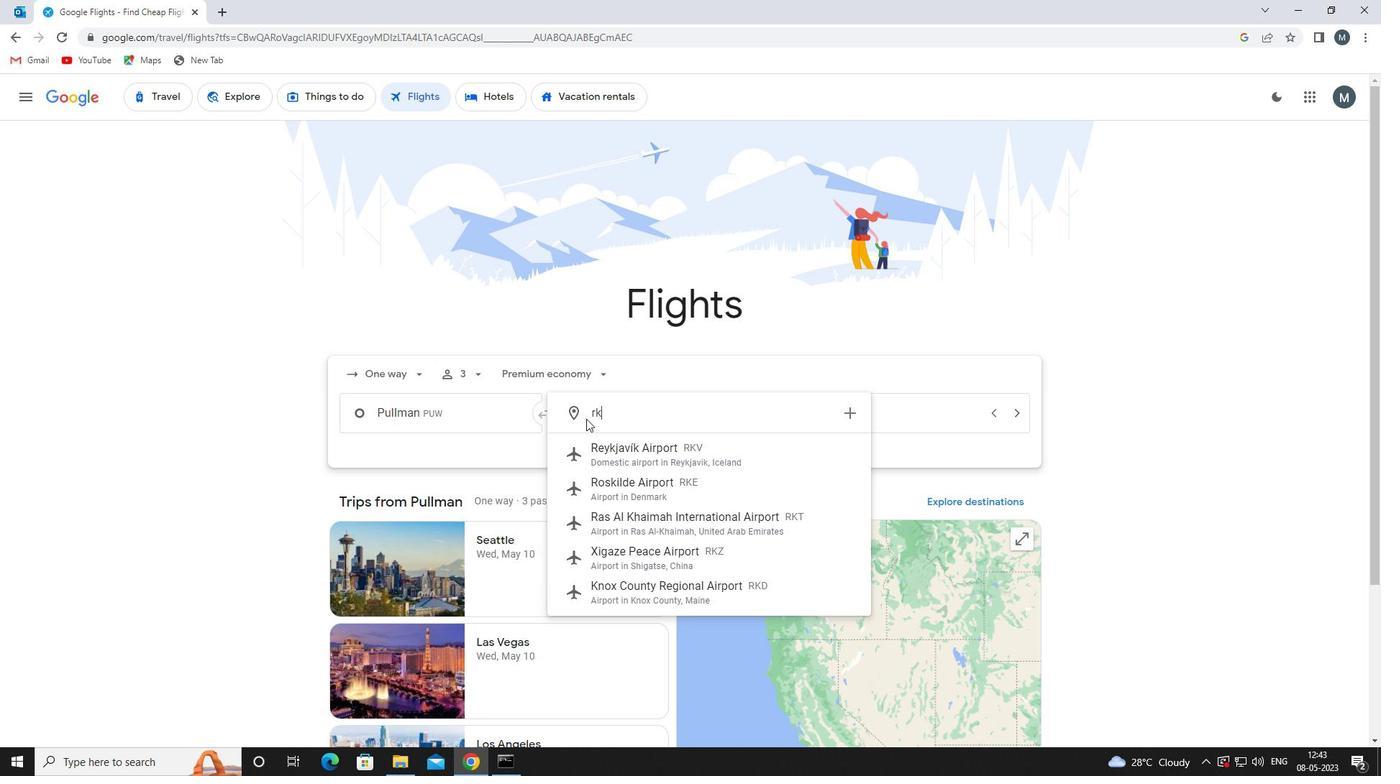 
Action: Mouse moved to (628, 445)
Screenshot: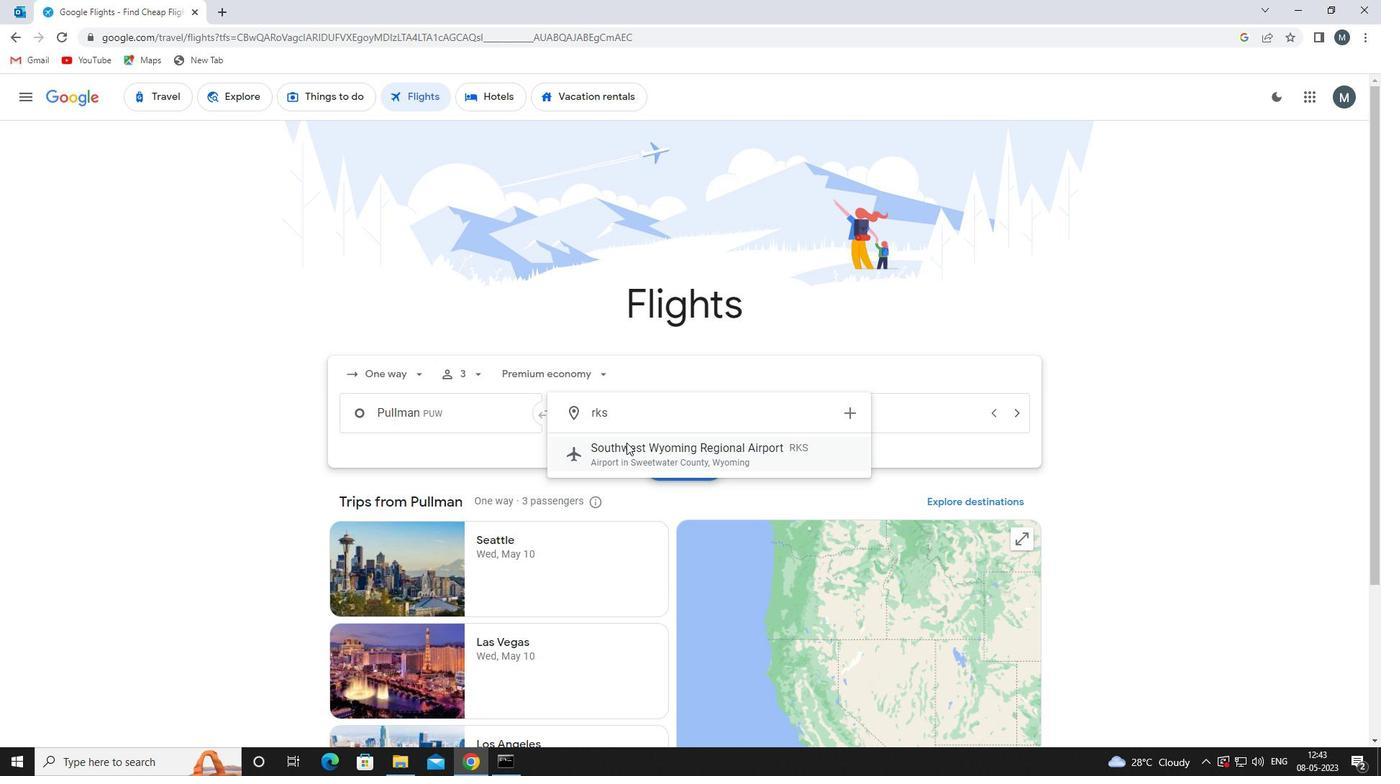 
Action: Mouse pressed left at (628, 445)
Screenshot: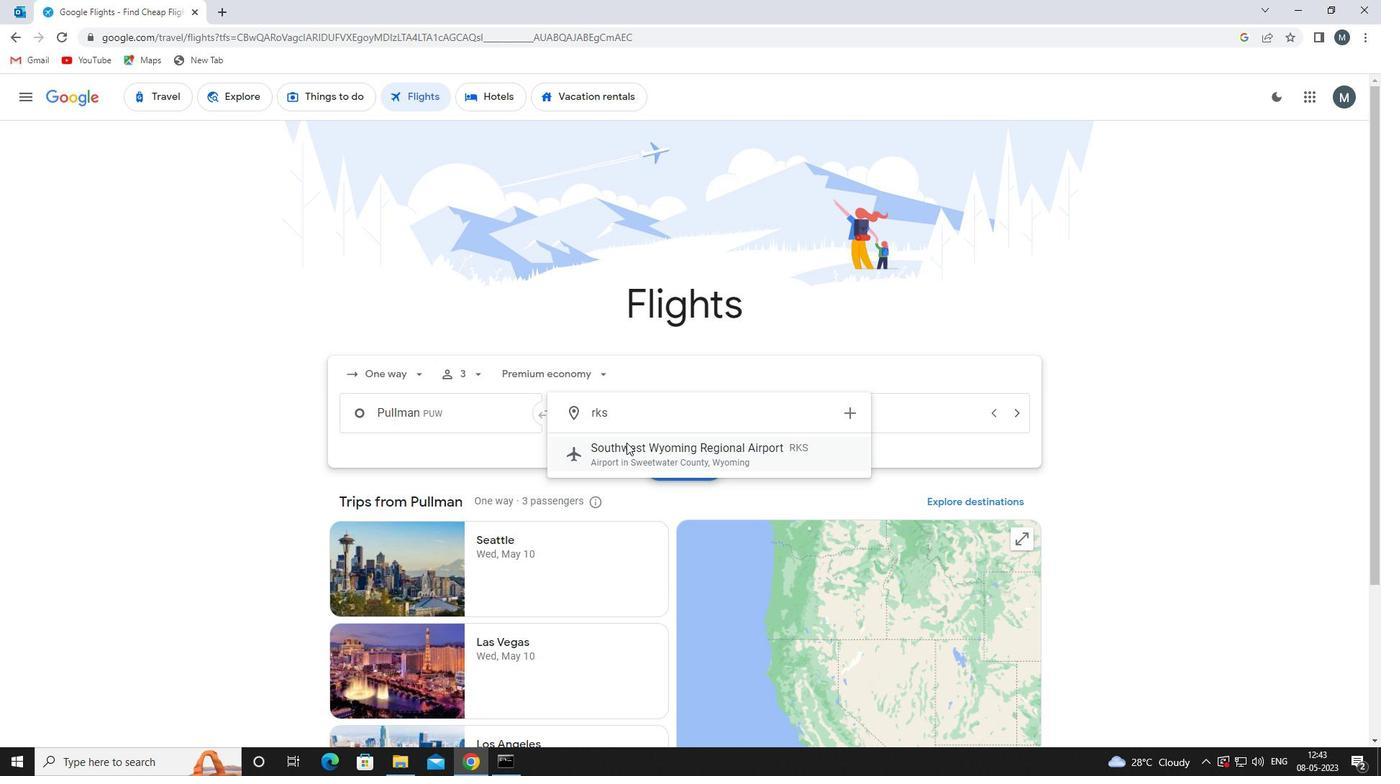
Action: Mouse moved to (839, 409)
Screenshot: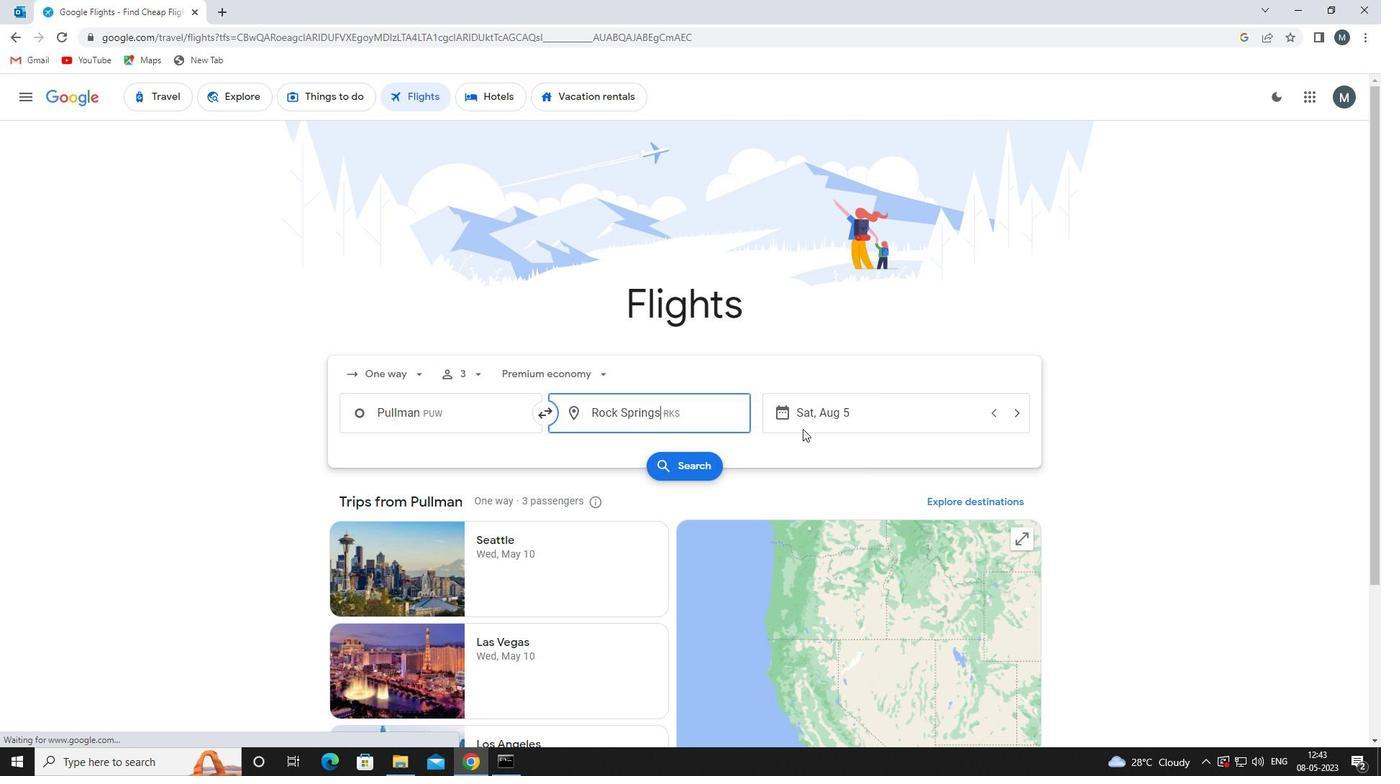 
Action: Mouse pressed left at (839, 409)
Screenshot: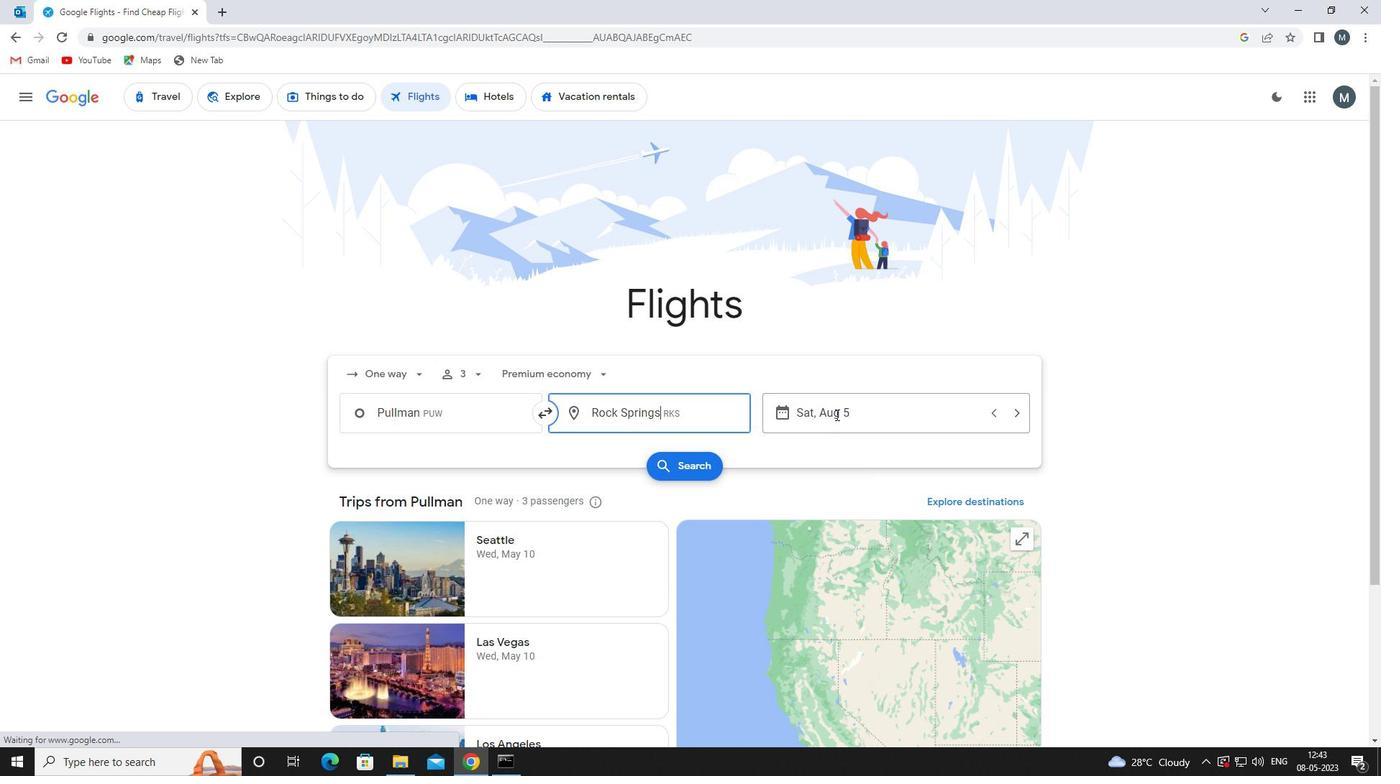 
Action: Mouse moved to (716, 483)
Screenshot: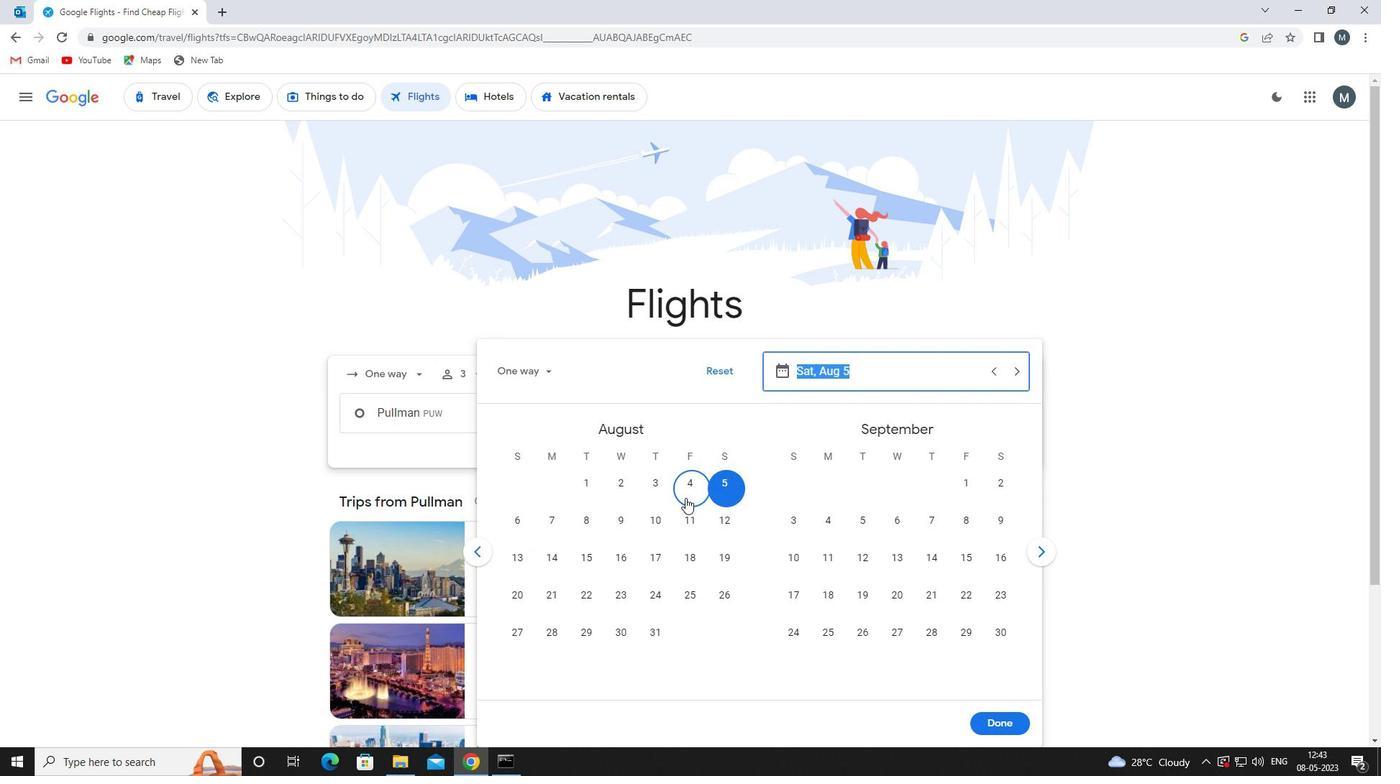 
Action: Mouse pressed left at (716, 483)
Screenshot: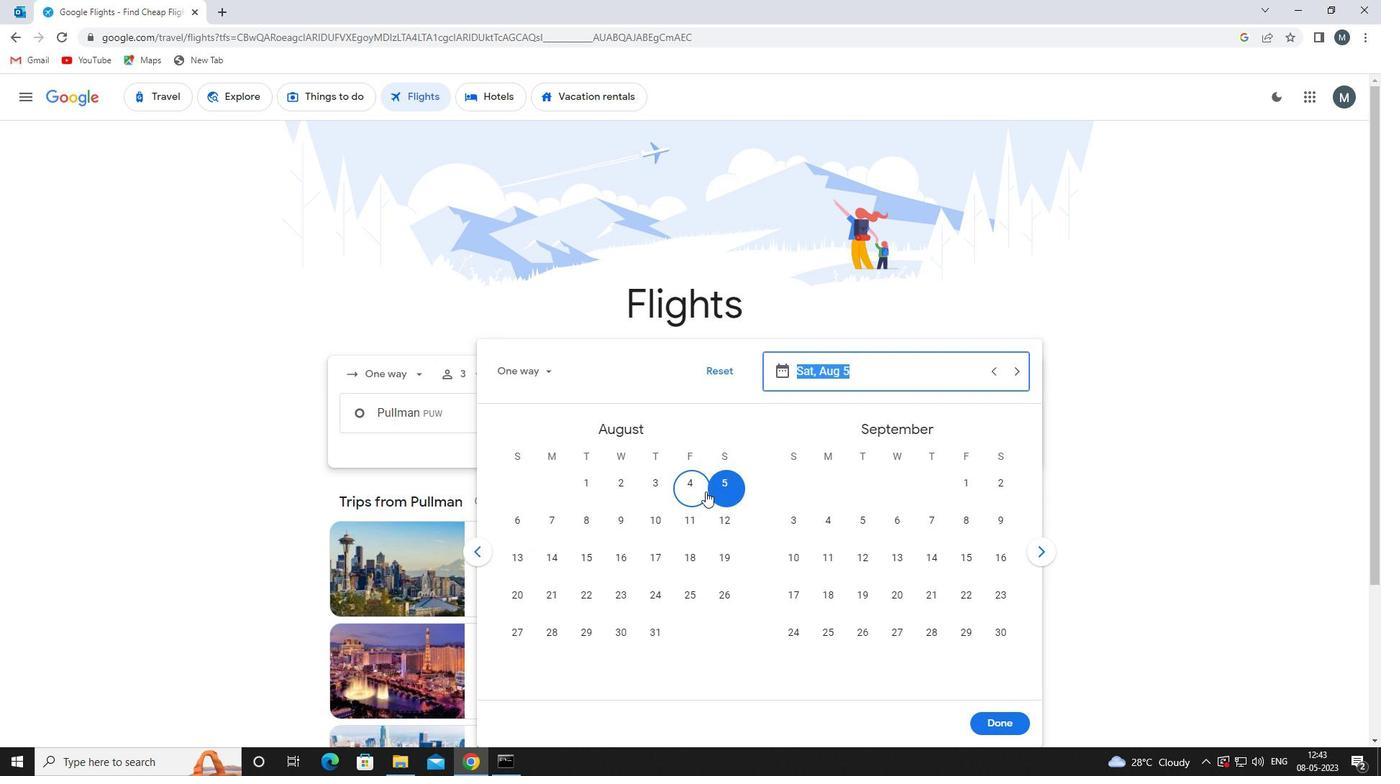 
Action: Mouse moved to (1000, 725)
Screenshot: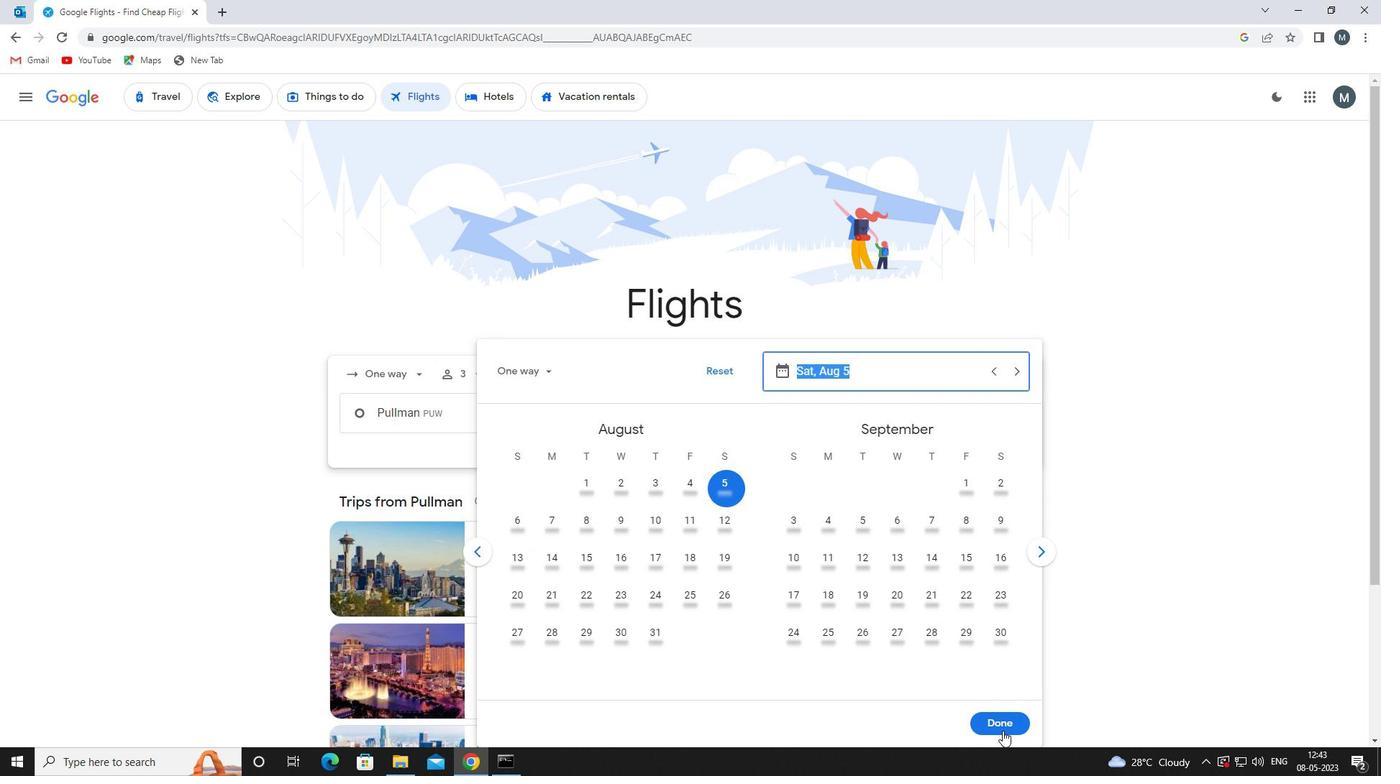 
Action: Mouse pressed left at (1000, 725)
Screenshot: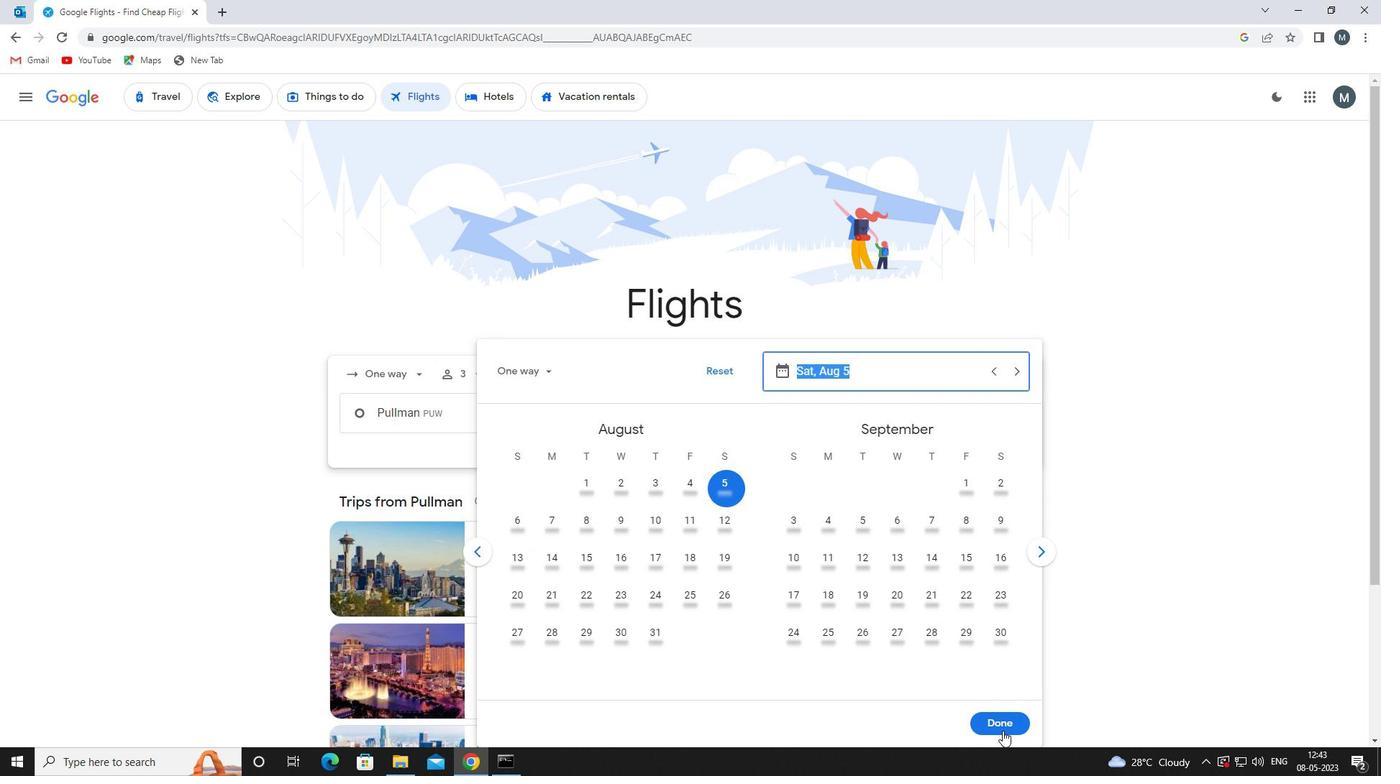 
Action: Mouse moved to (669, 466)
Screenshot: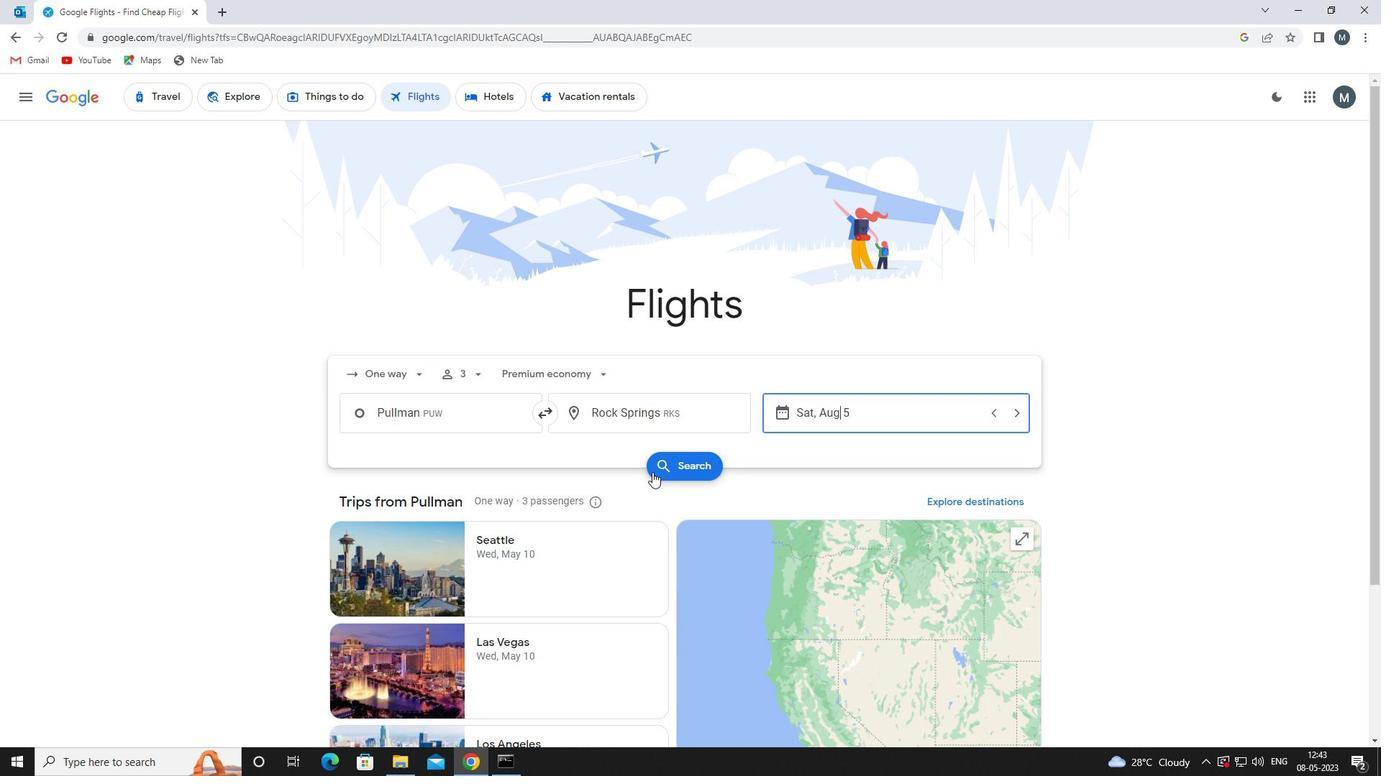 
Action: Mouse pressed left at (669, 466)
Screenshot: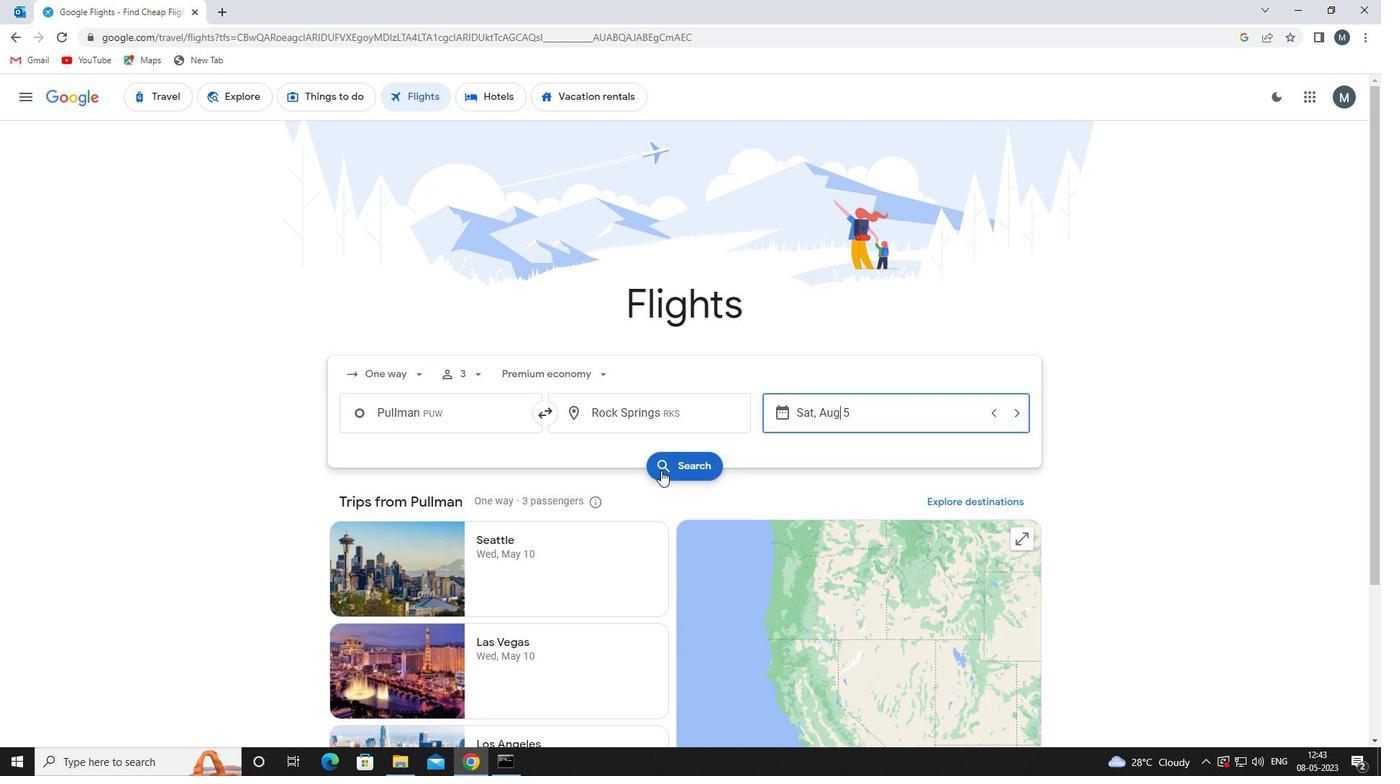
Action: Mouse moved to (366, 222)
Screenshot: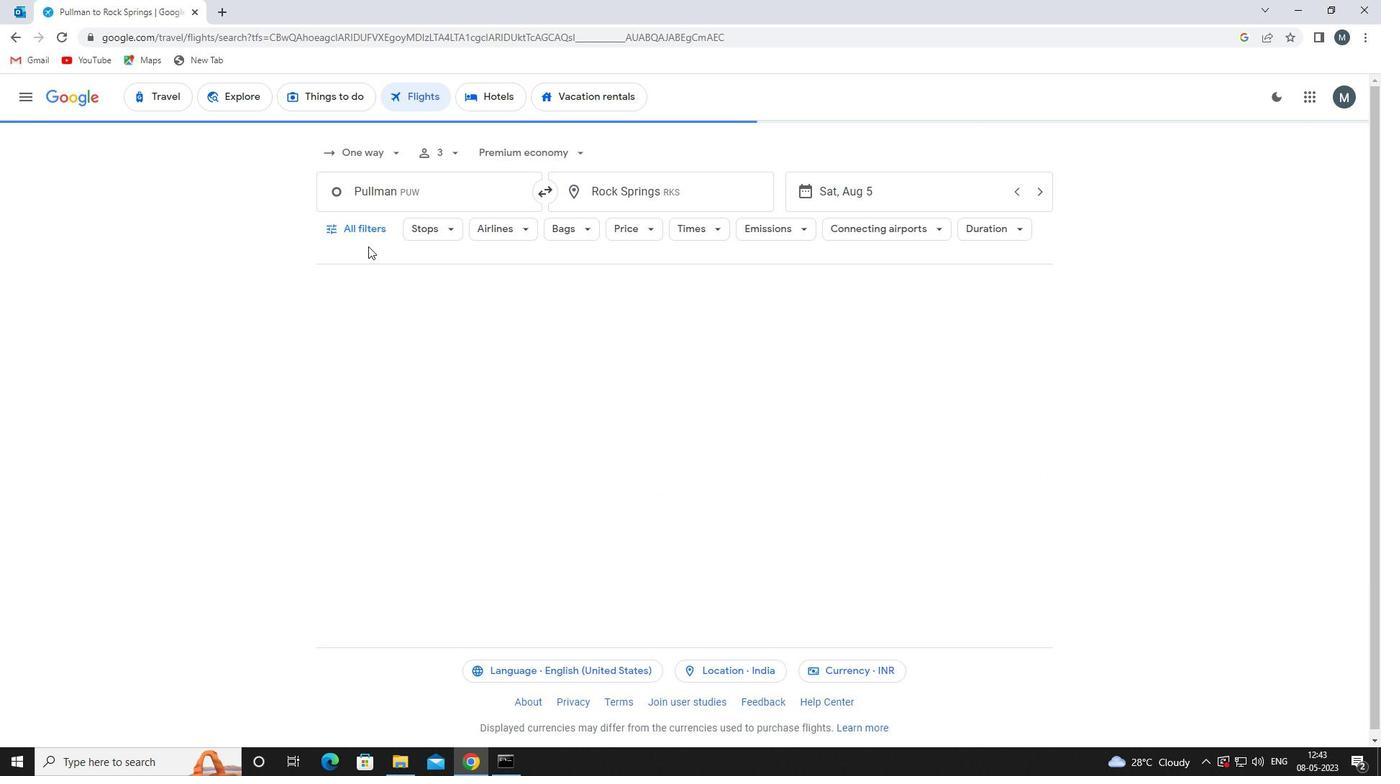 
Action: Mouse pressed left at (366, 222)
Screenshot: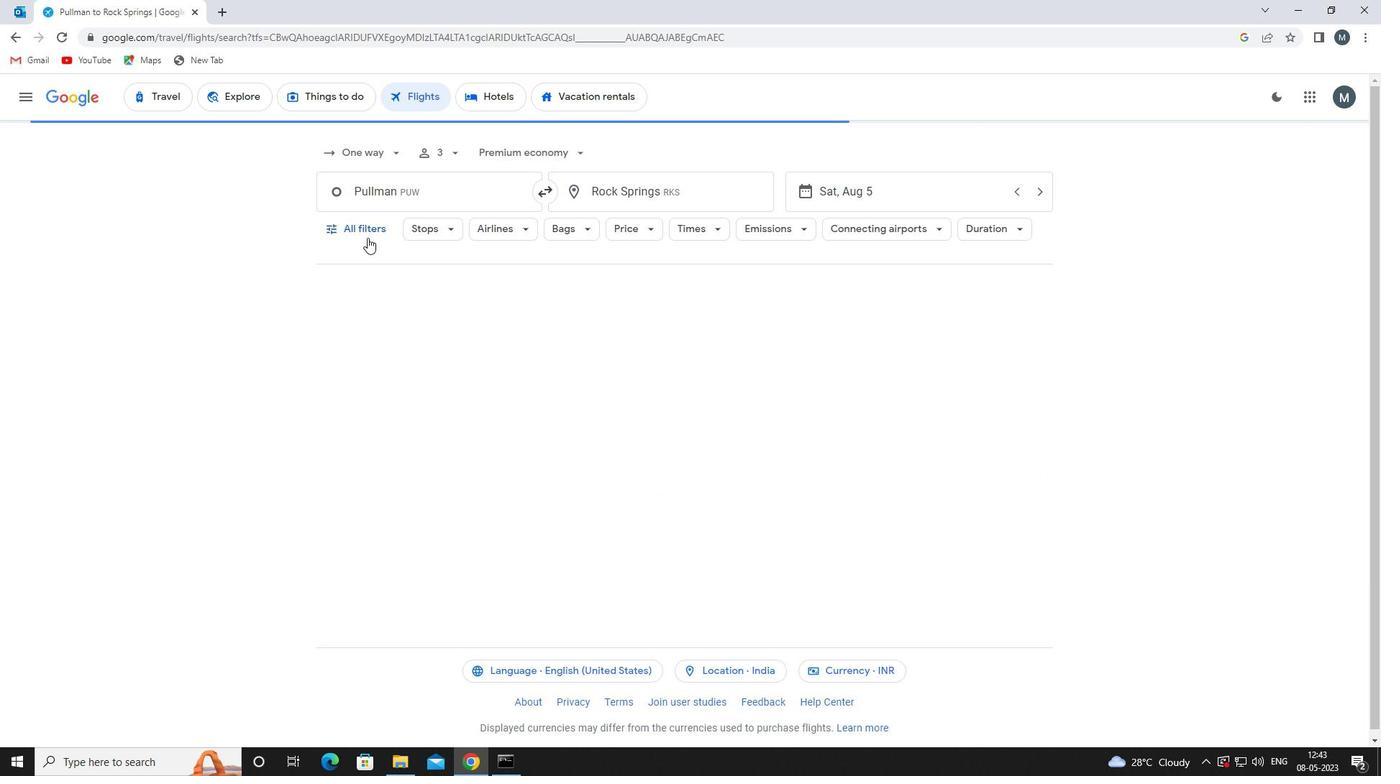 
Action: Mouse moved to (409, 358)
Screenshot: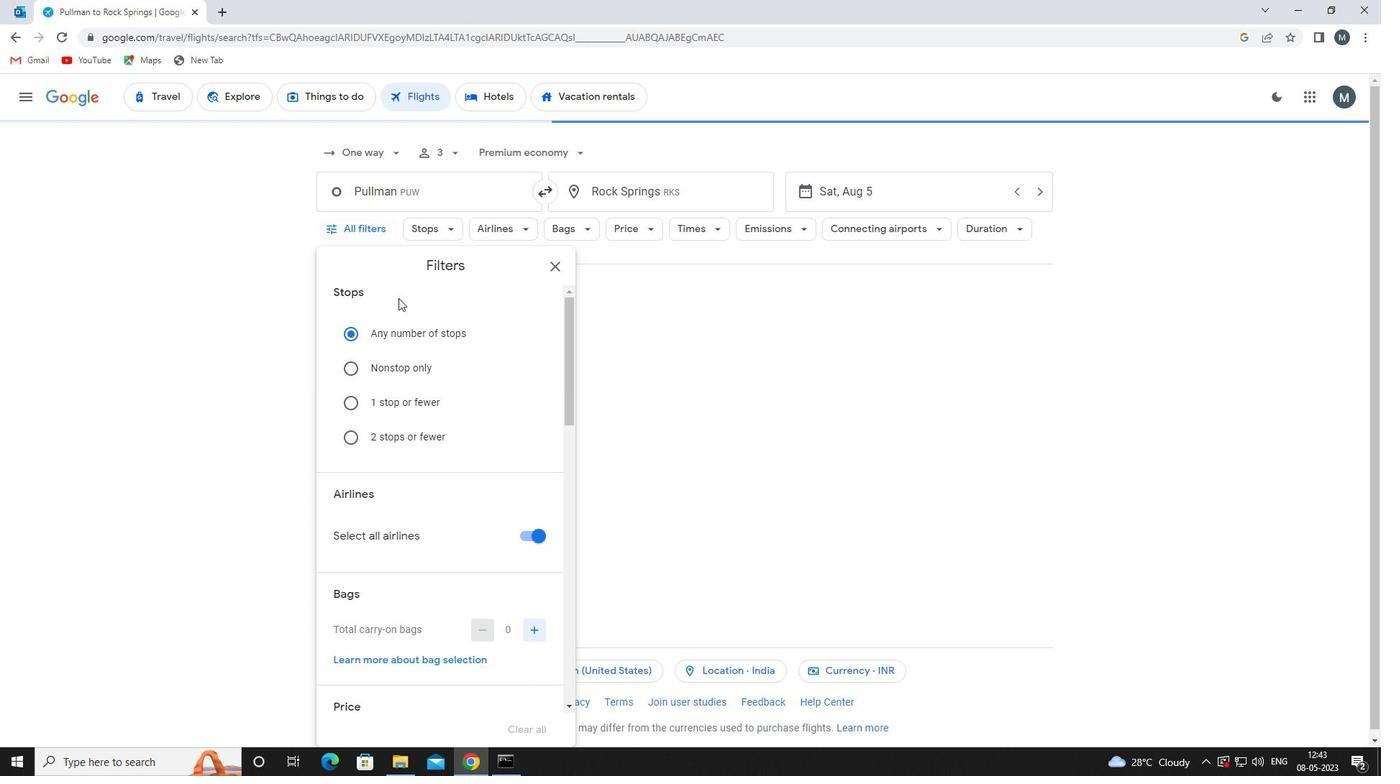 
Action: Mouse scrolled (409, 358) with delta (0, 0)
Screenshot: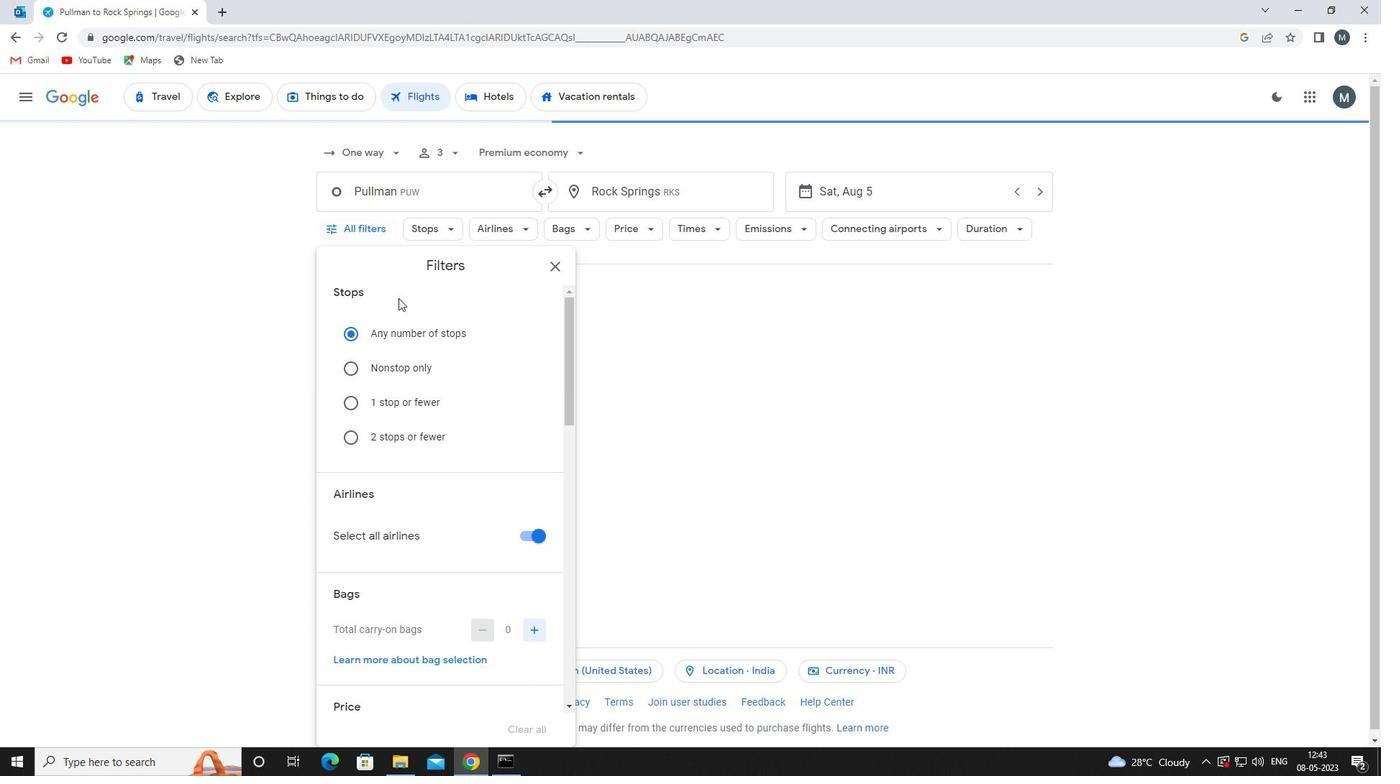 
Action: Mouse moved to (528, 460)
Screenshot: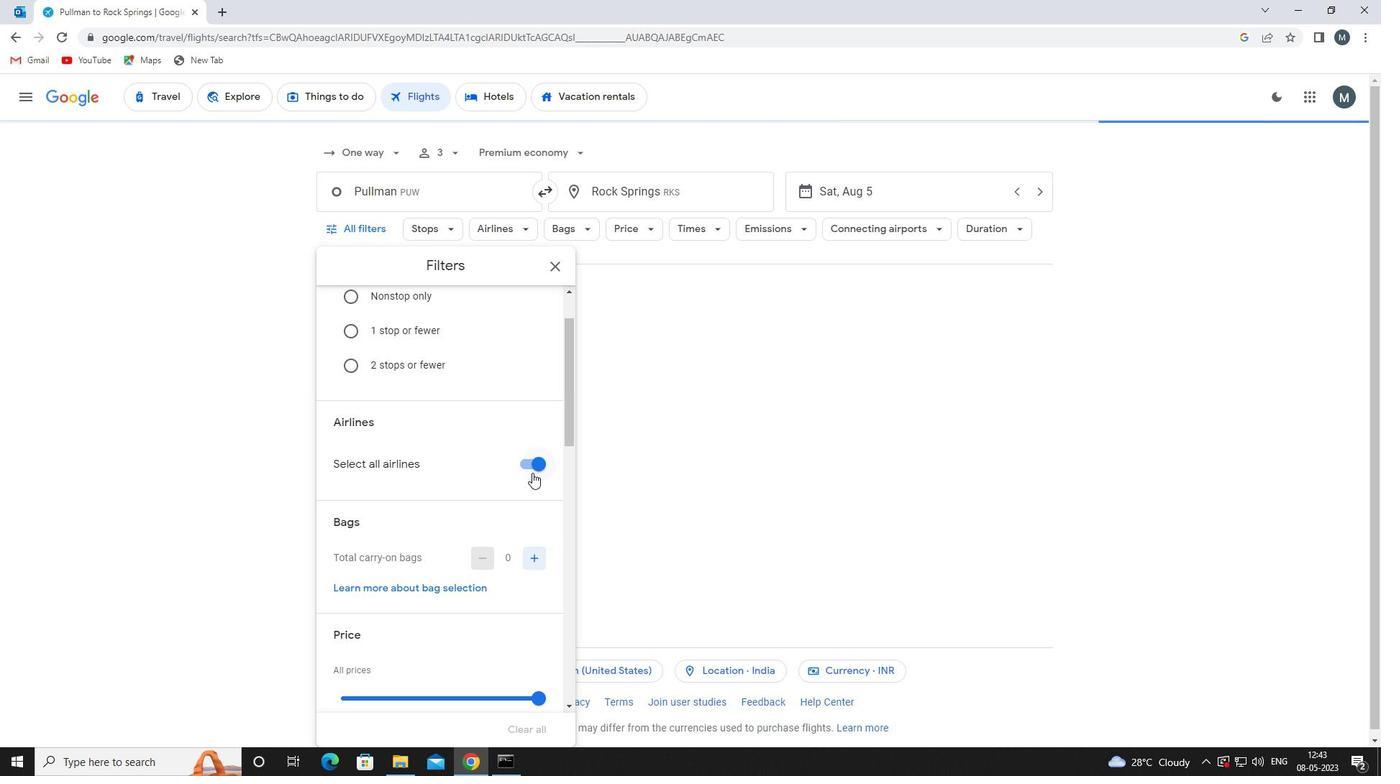 
Action: Mouse pressed left at (528, 460)
Screenshot: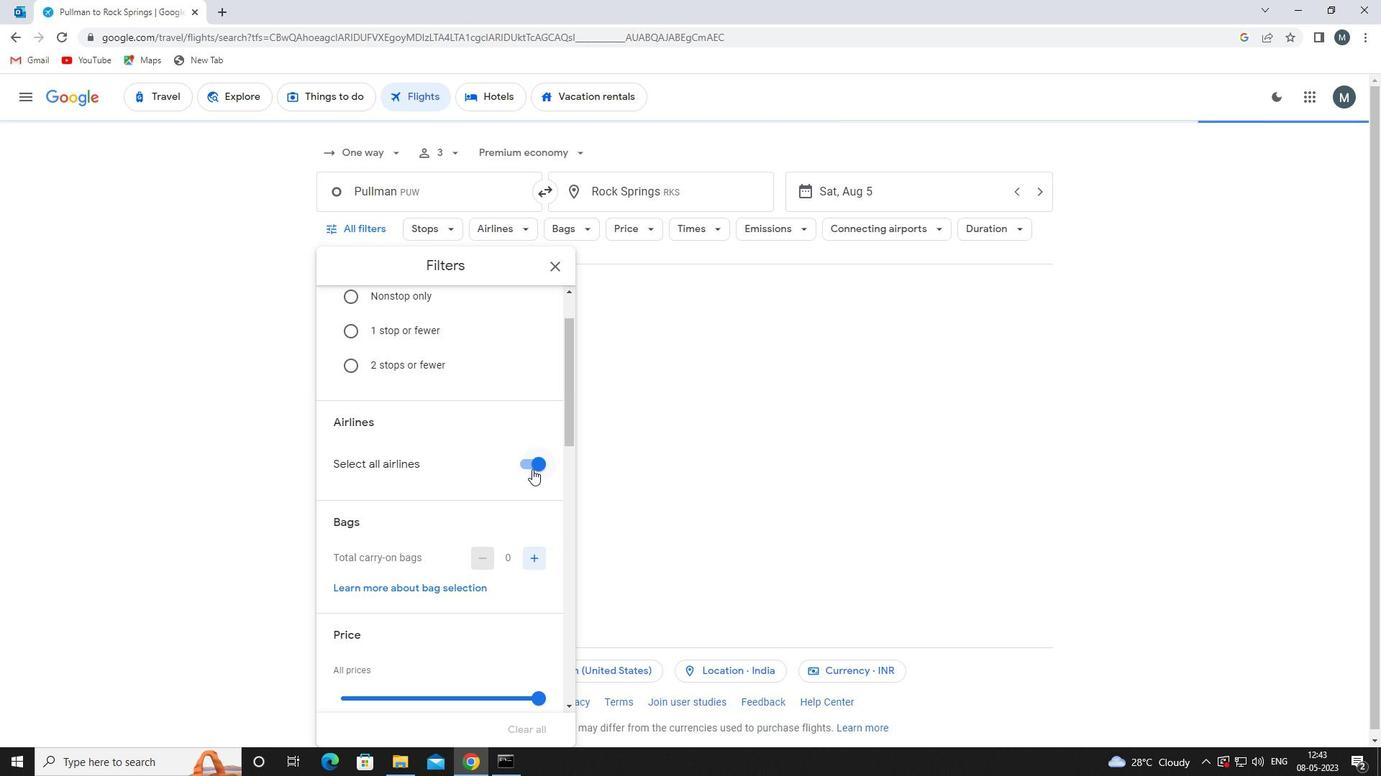 
Action: Mouse moved to (530, 459)
Screenshot: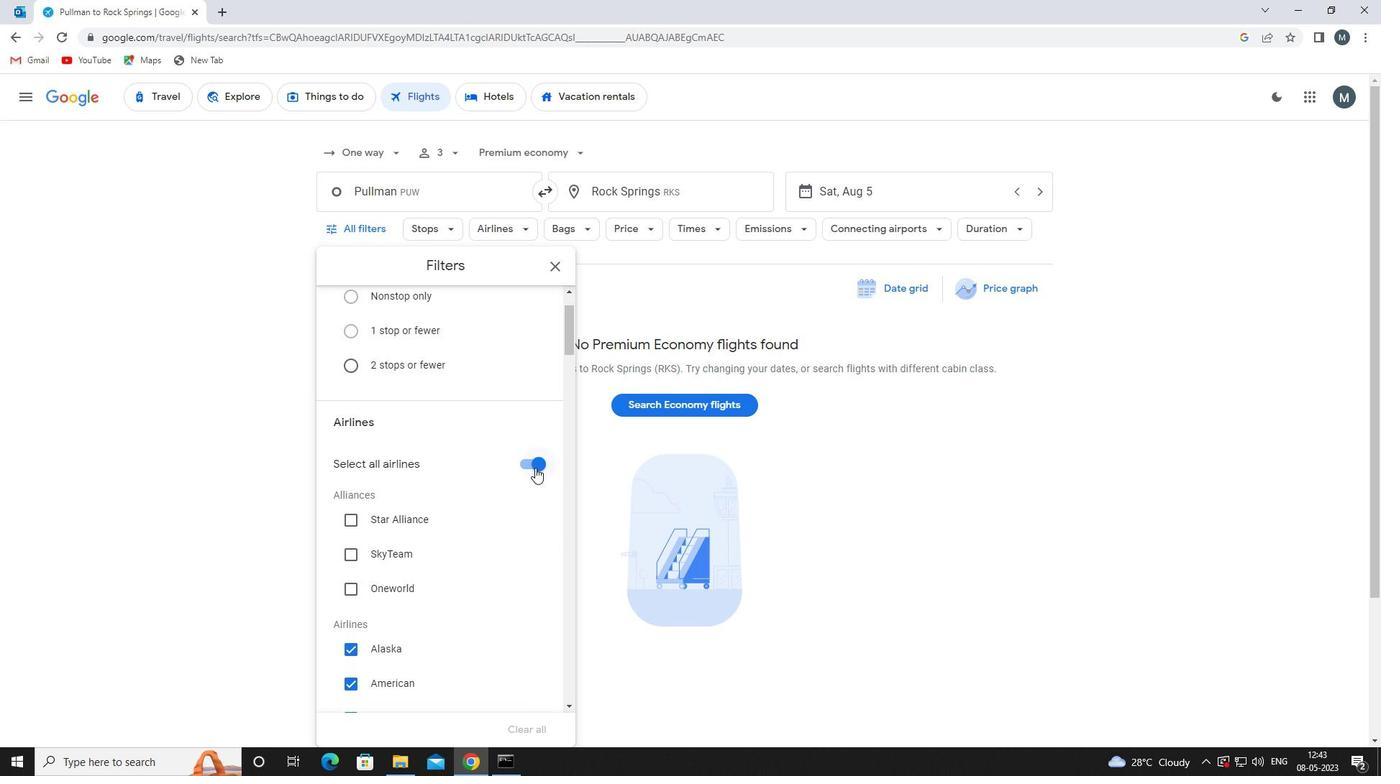 
Action: Mouse pressed left at (530, 459)
Screenshot: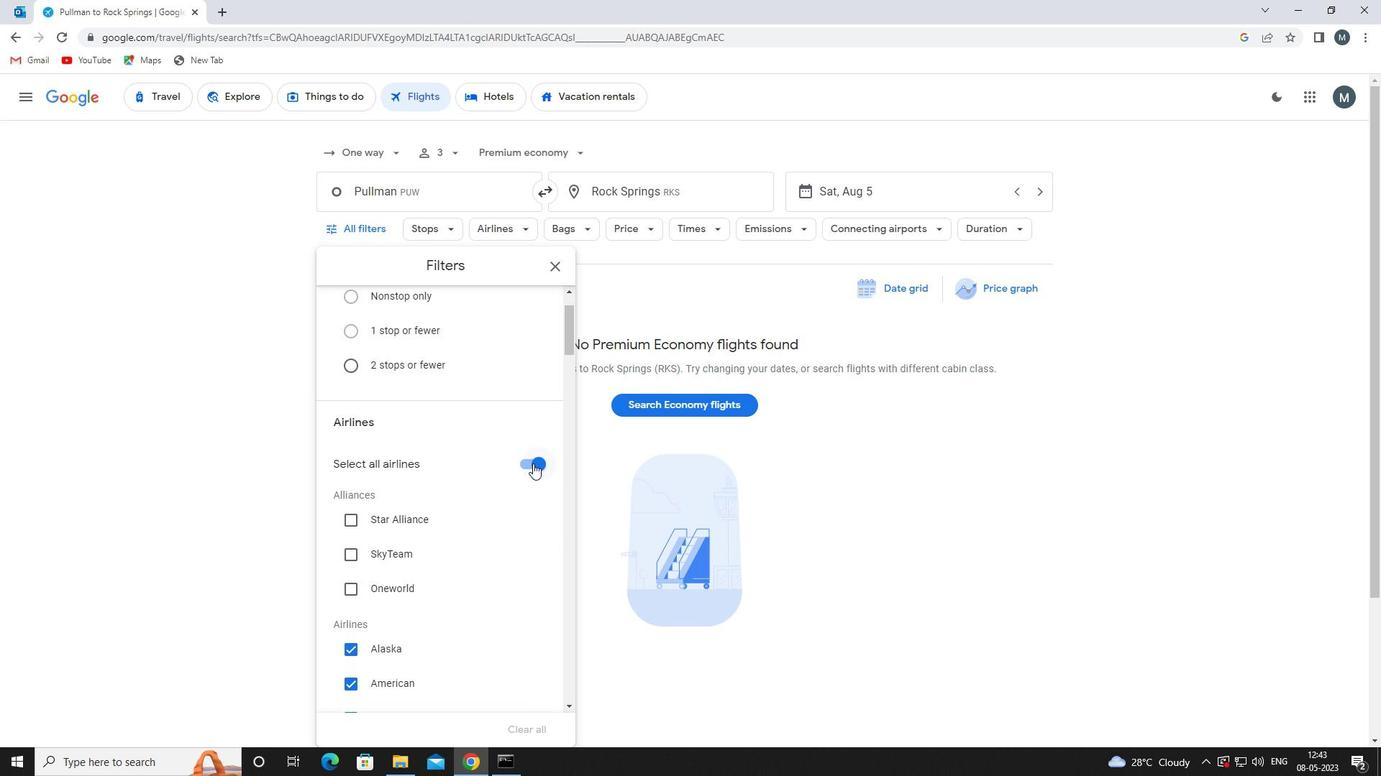 
Action: Mouse moved to (462, 477)
Screenshot: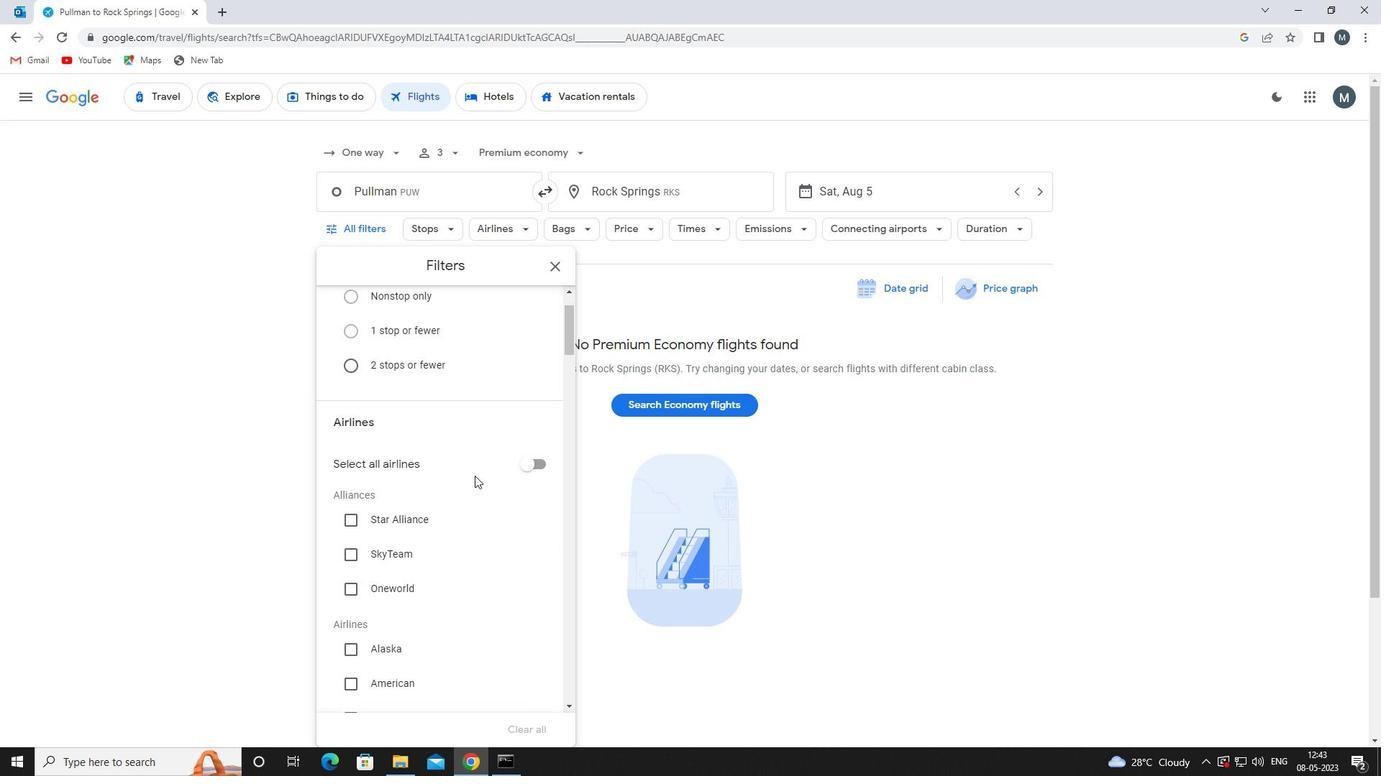 
Action: Mouse scrolled (462, 476) with delta (0, 0)
Screenshot: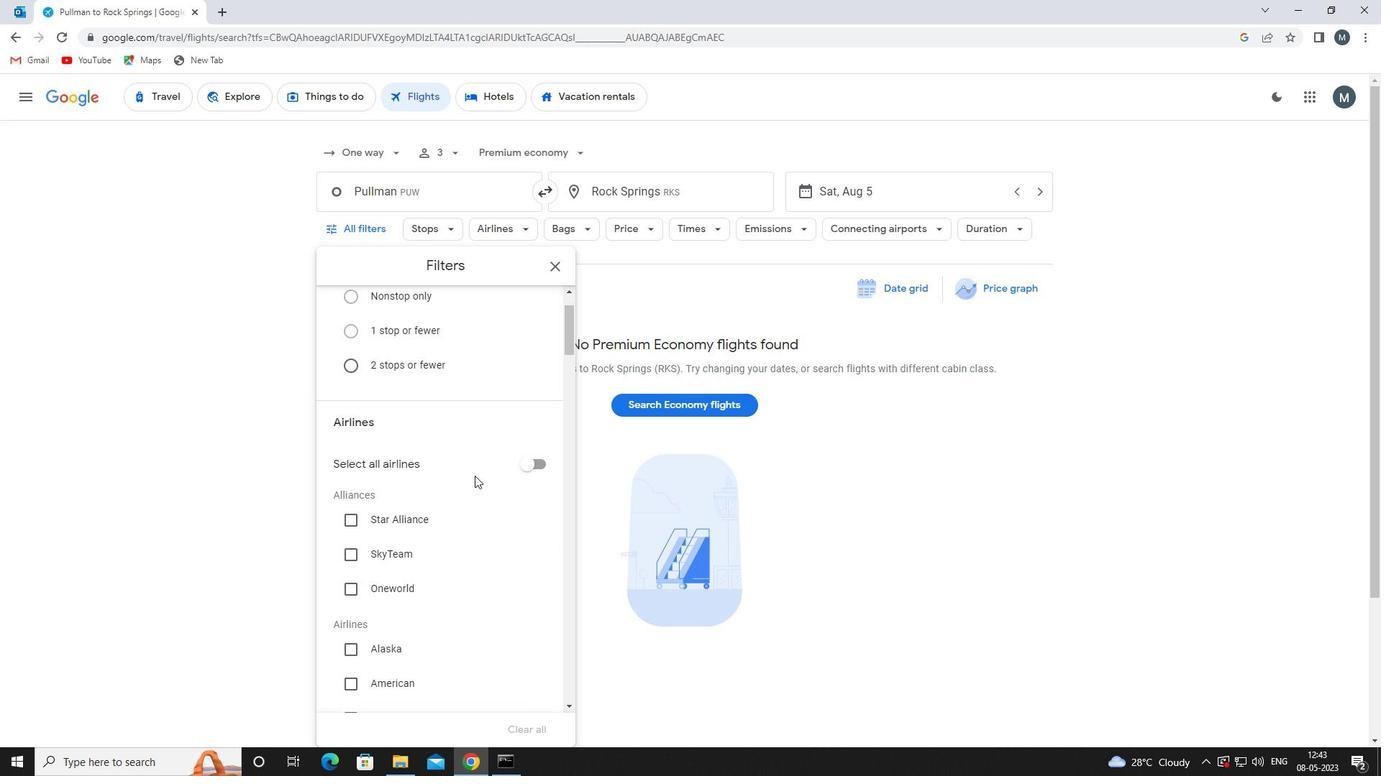
Action: Mouse moved to (458, 479)
Screenshot: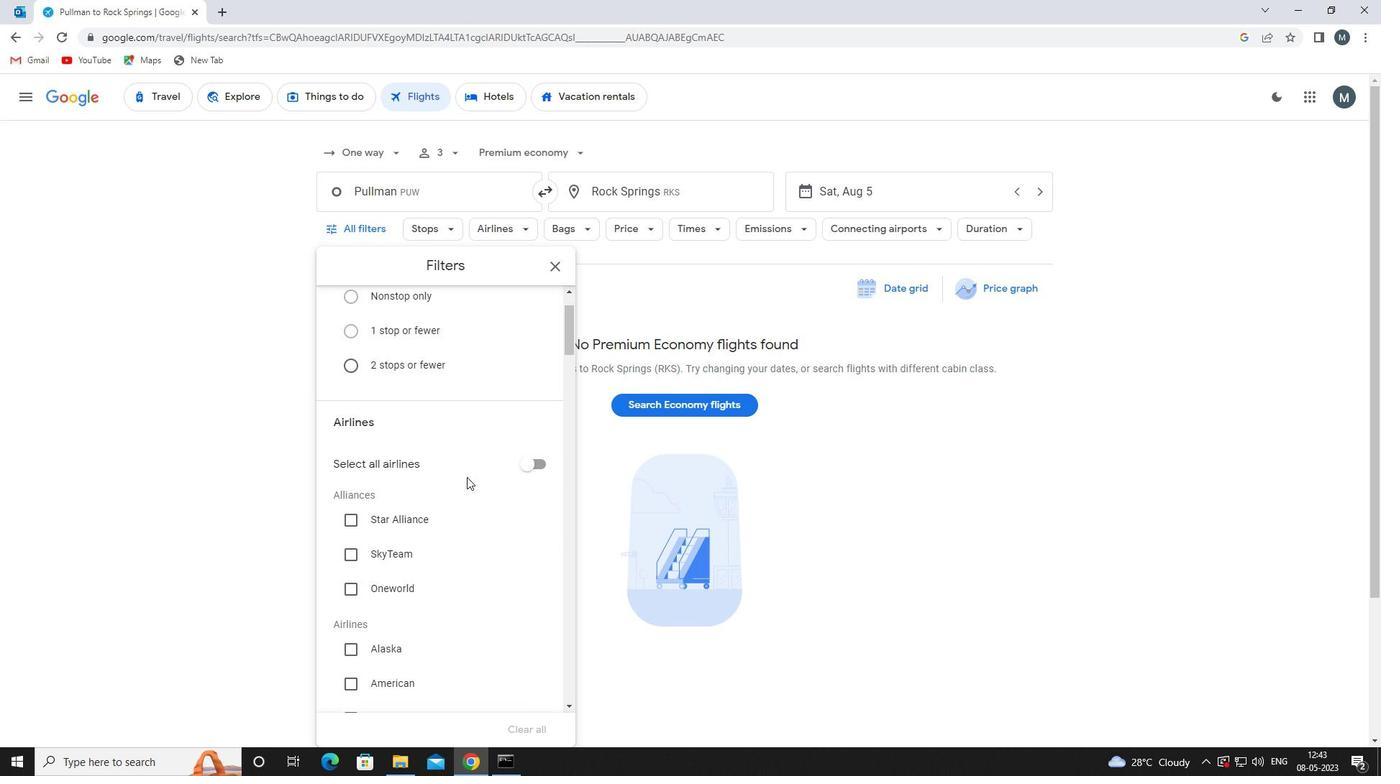 
Action: Mouse scrolled (458, 479) with delta (0, 0)
Screenshot: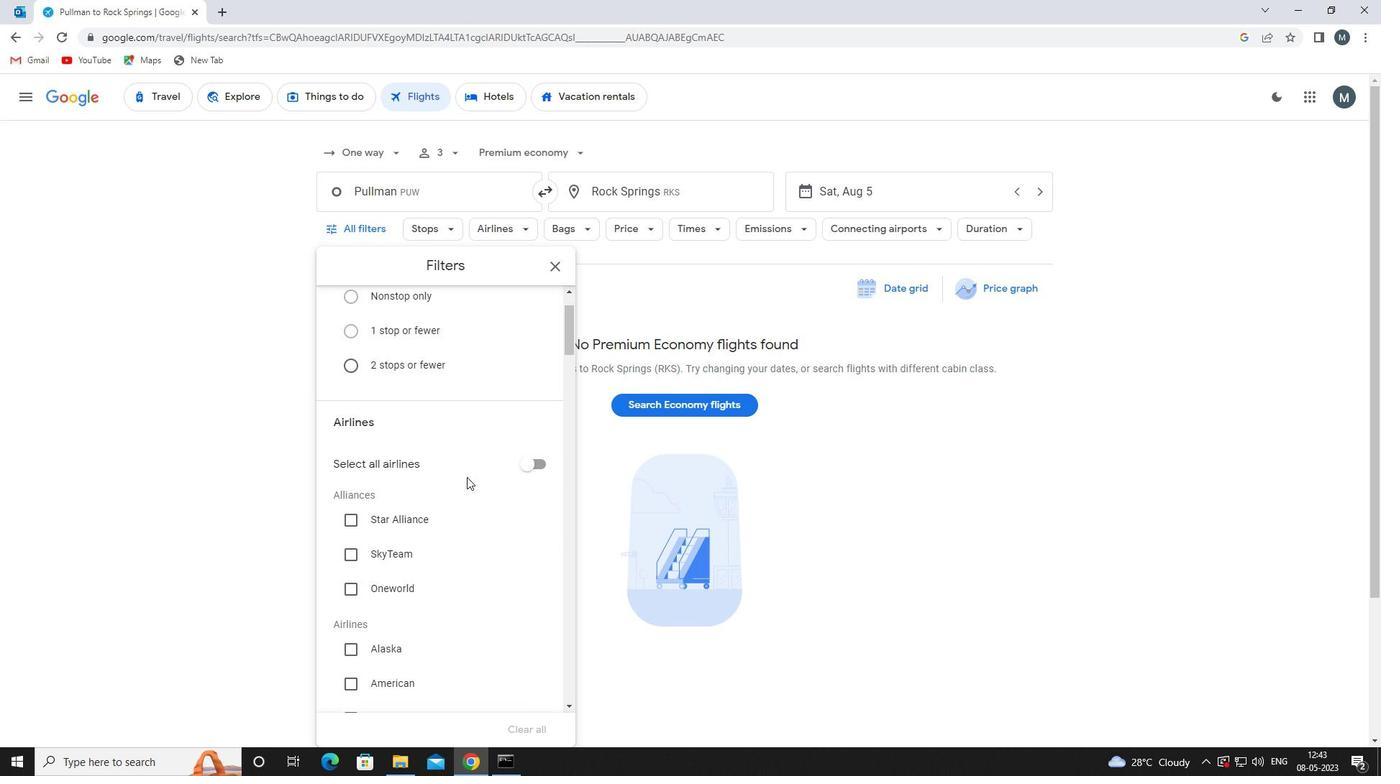 
Action: Mouse moved to (437, 486)
Screenshot: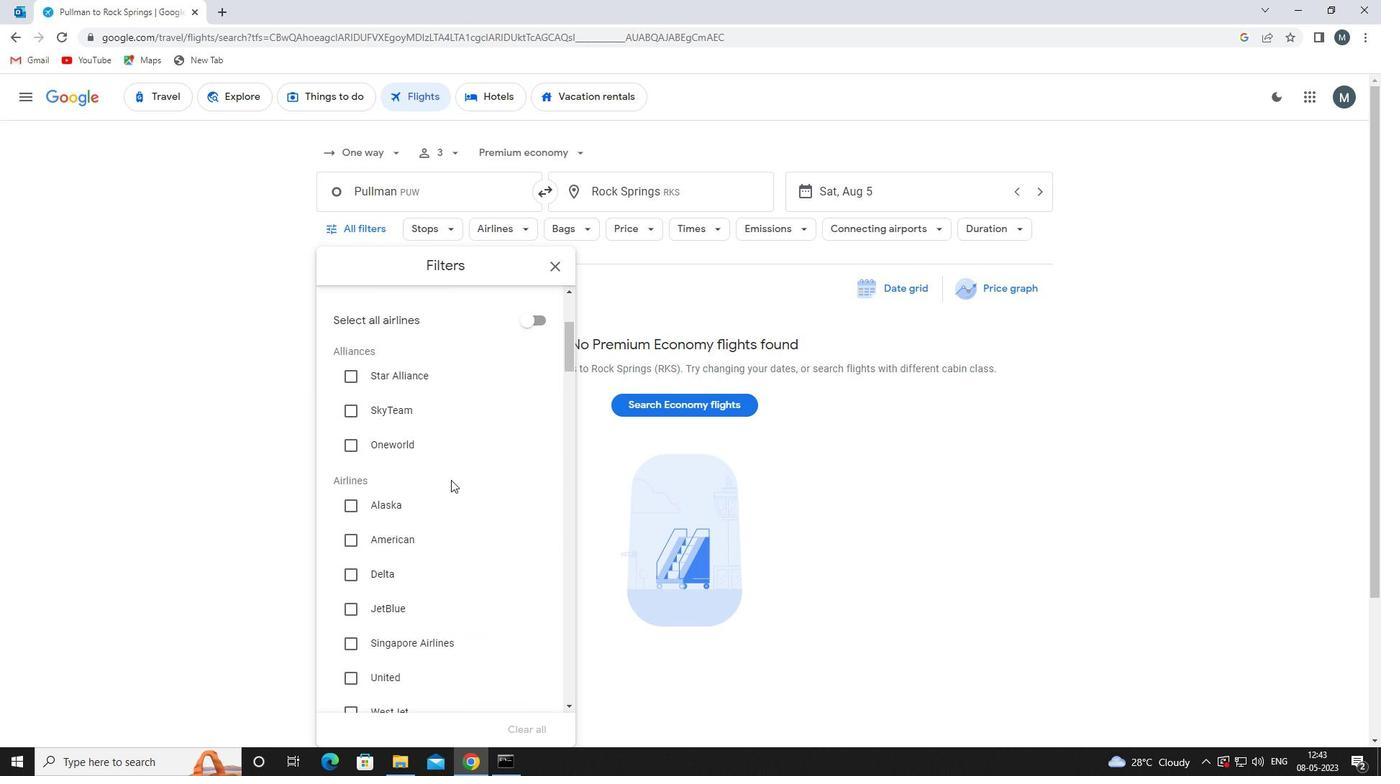 
Action: Mouse scrolled (437, 485) with delta (0, 0)
Screenshot: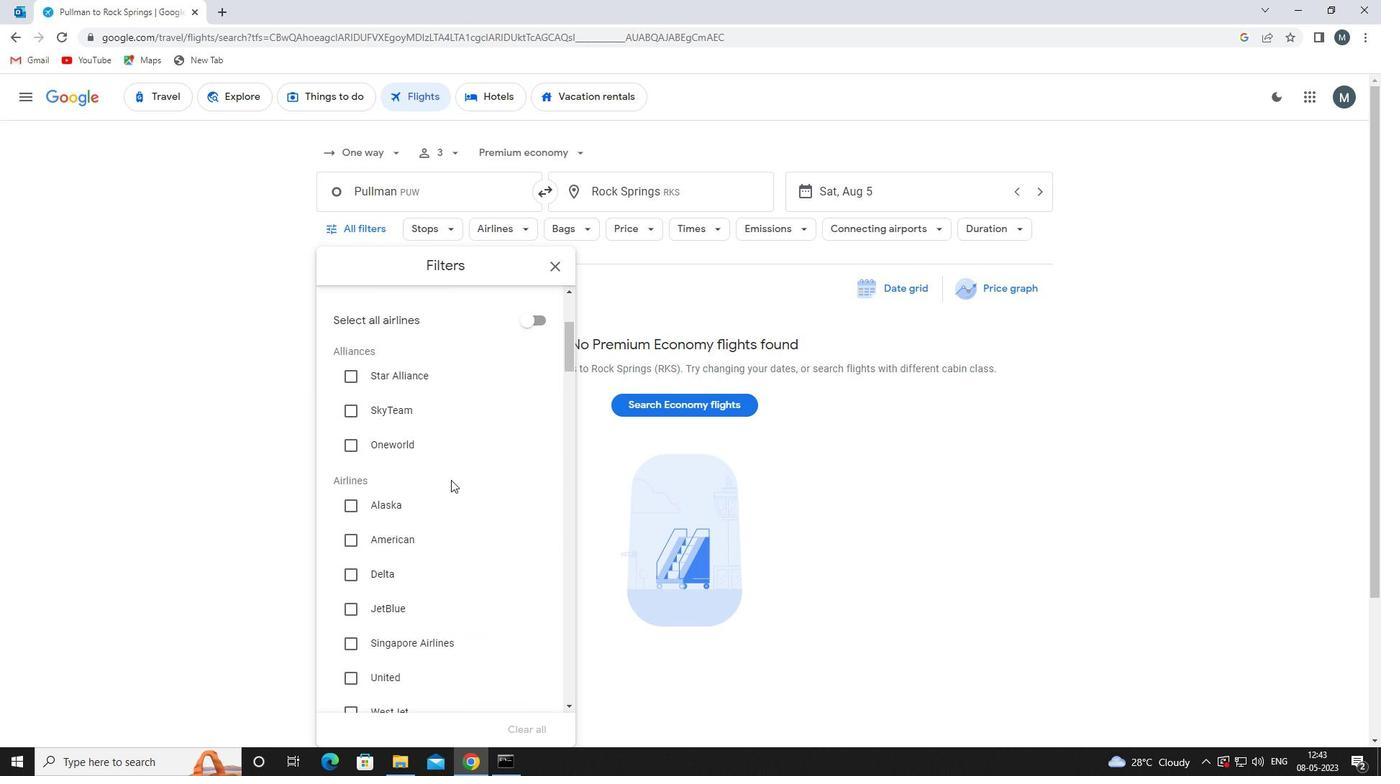 
Action: Mouse moved to (435, 487)
Screenshot: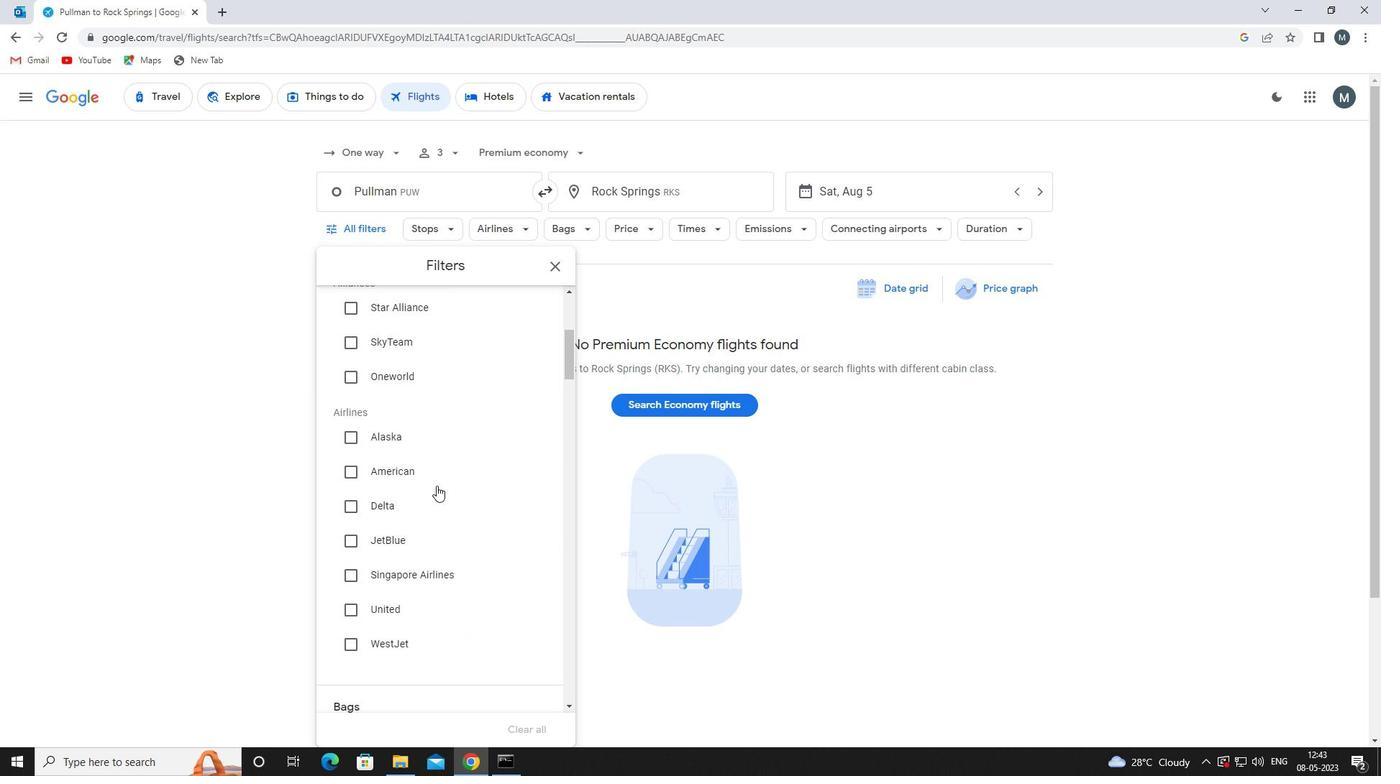 
Action: Mouse scrolled (435, 486) with delta (0, 0)
Screenshot: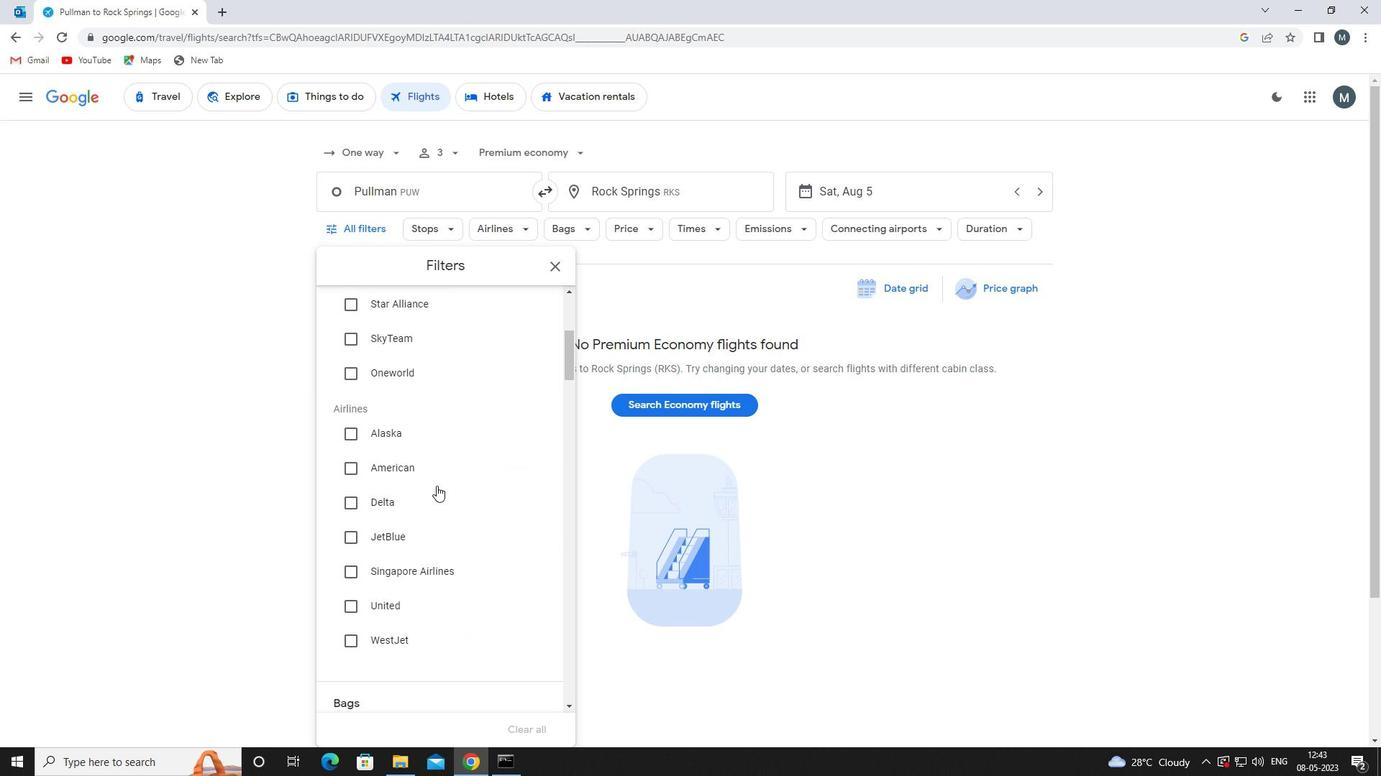 
Action: Mouse moved to (435, 497)
Screenshot: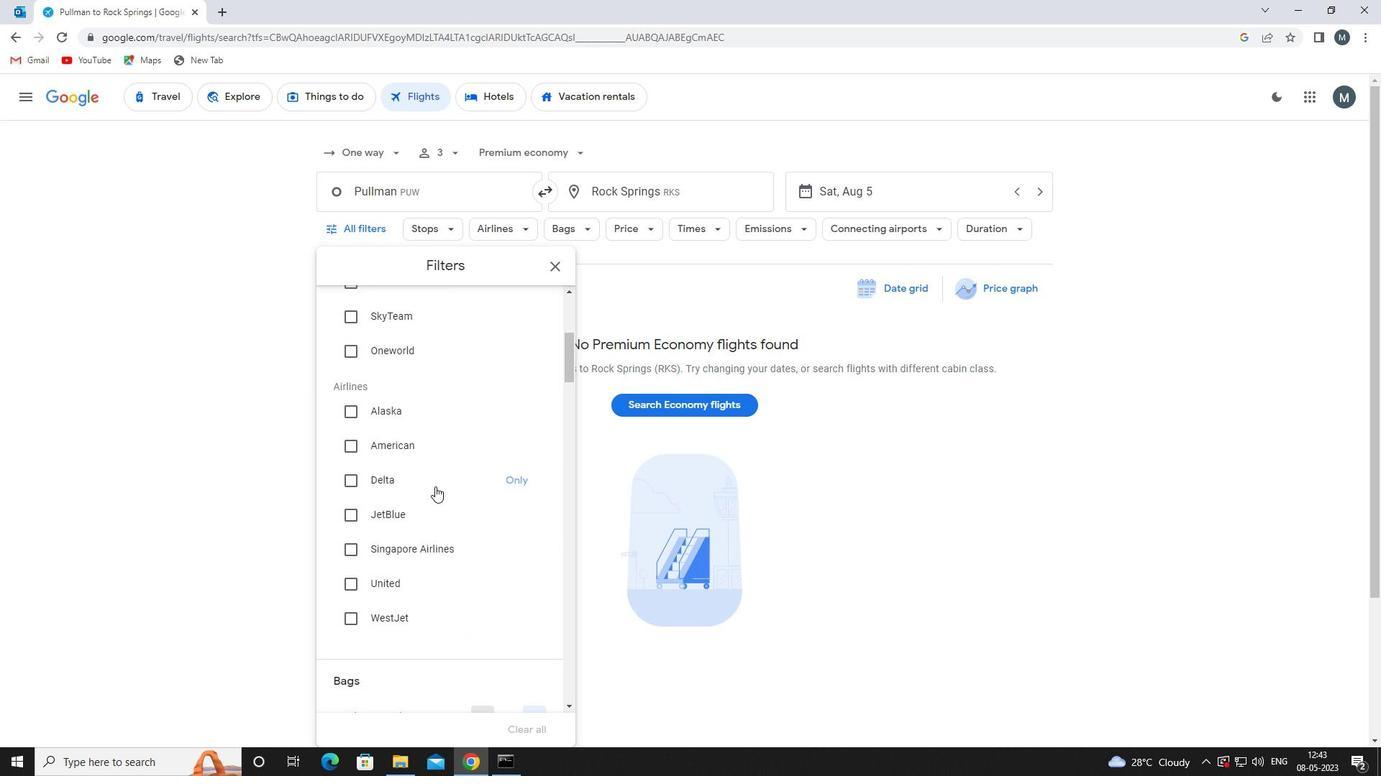 
Action: Mouse pressed left at (435, 497)
Screenshot: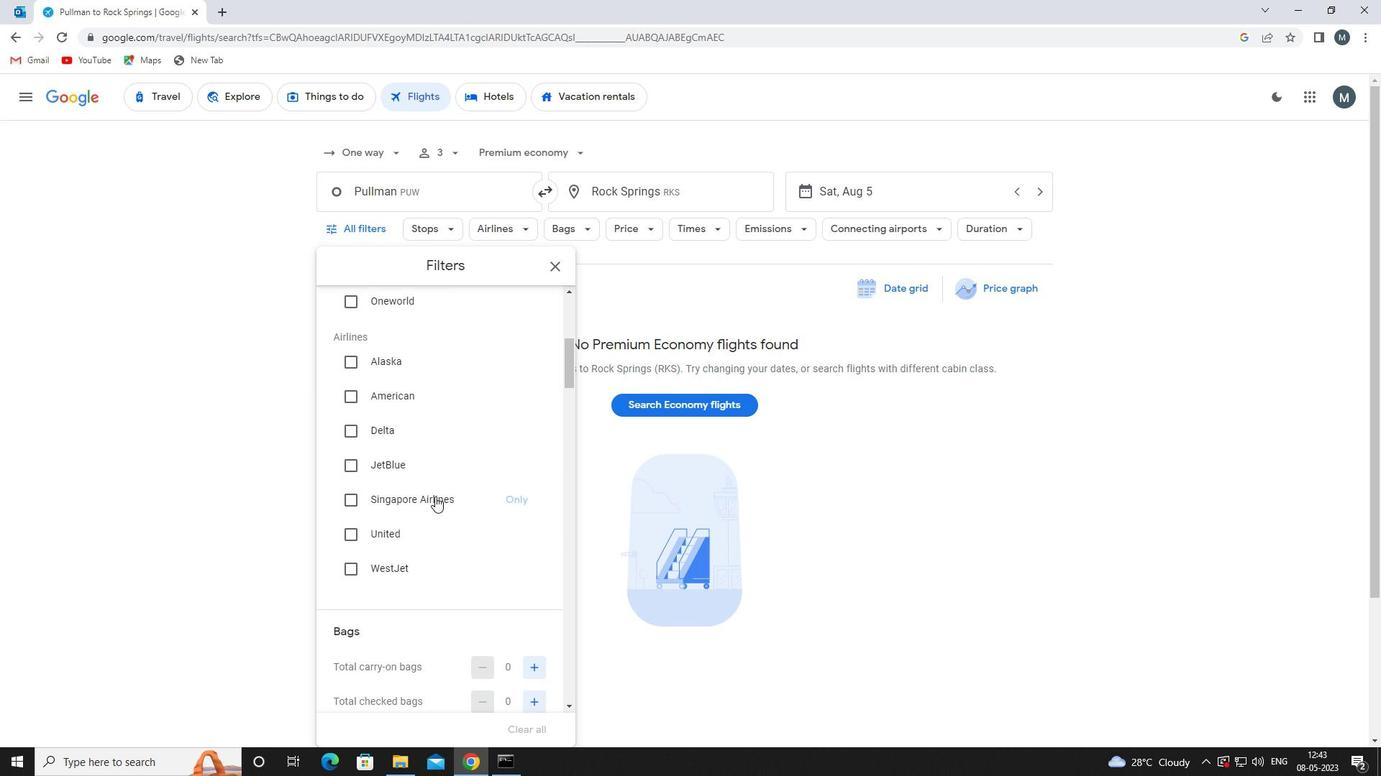 
Action: Mouse moved to (443, 441)
Screenshot: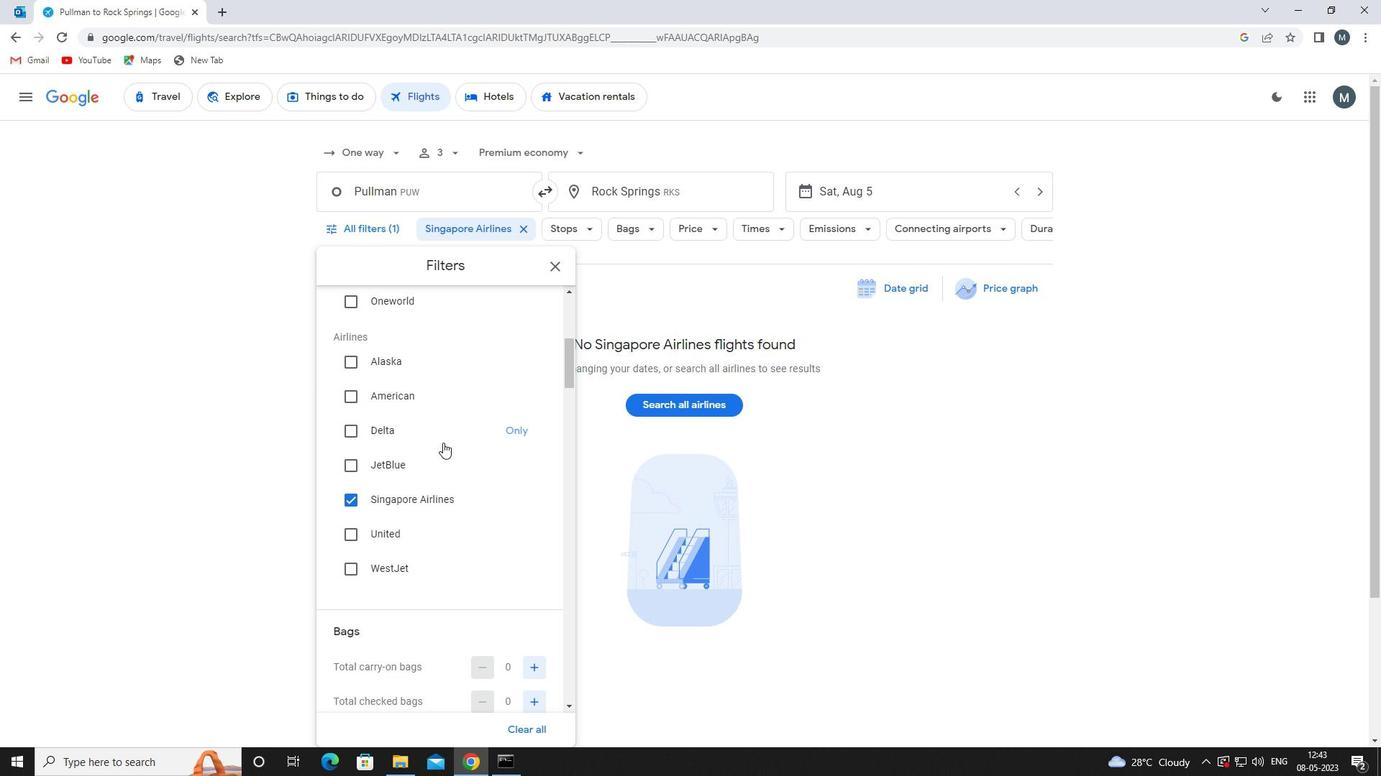 
Action: Mouse scrolled (443, 441) with delta (0, 0)
Screenshot: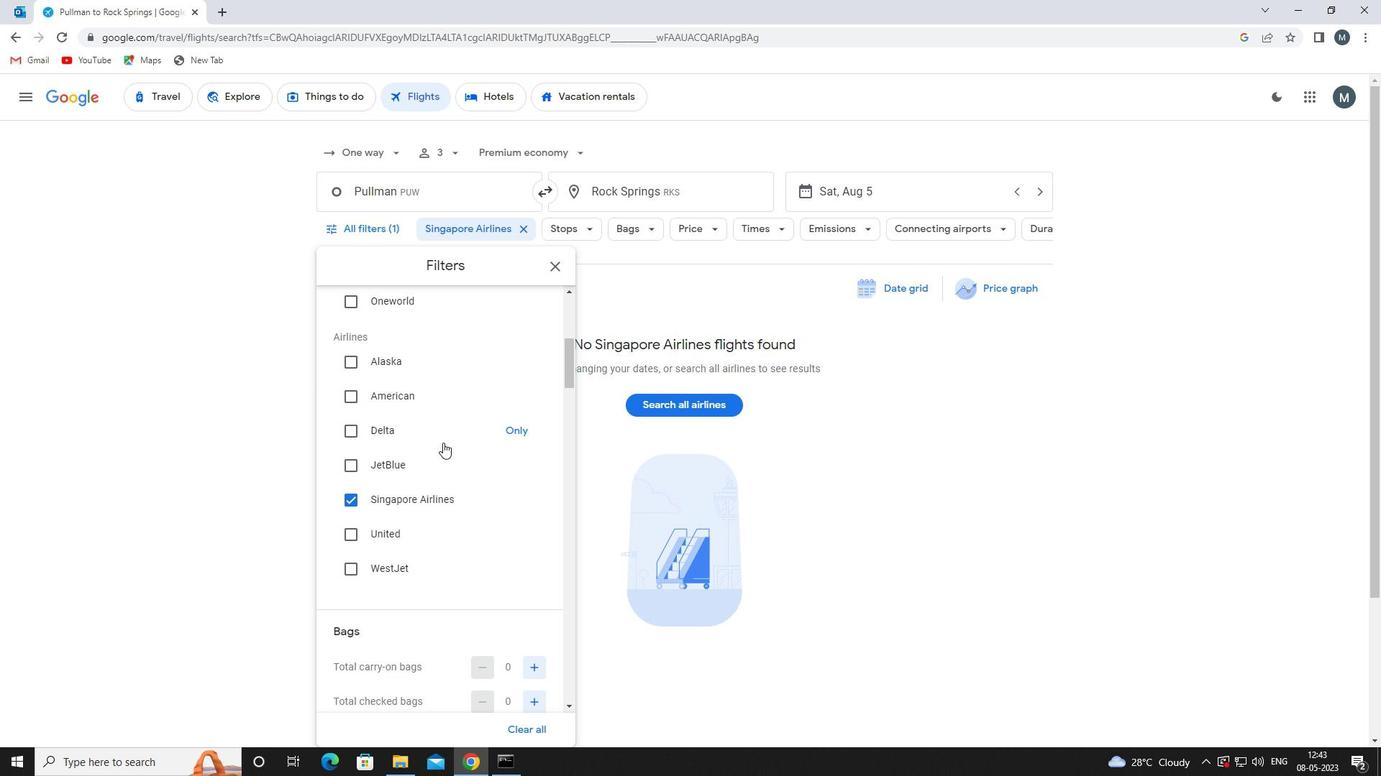 
Action: Mouse moved to (443, 441)
Screenshot: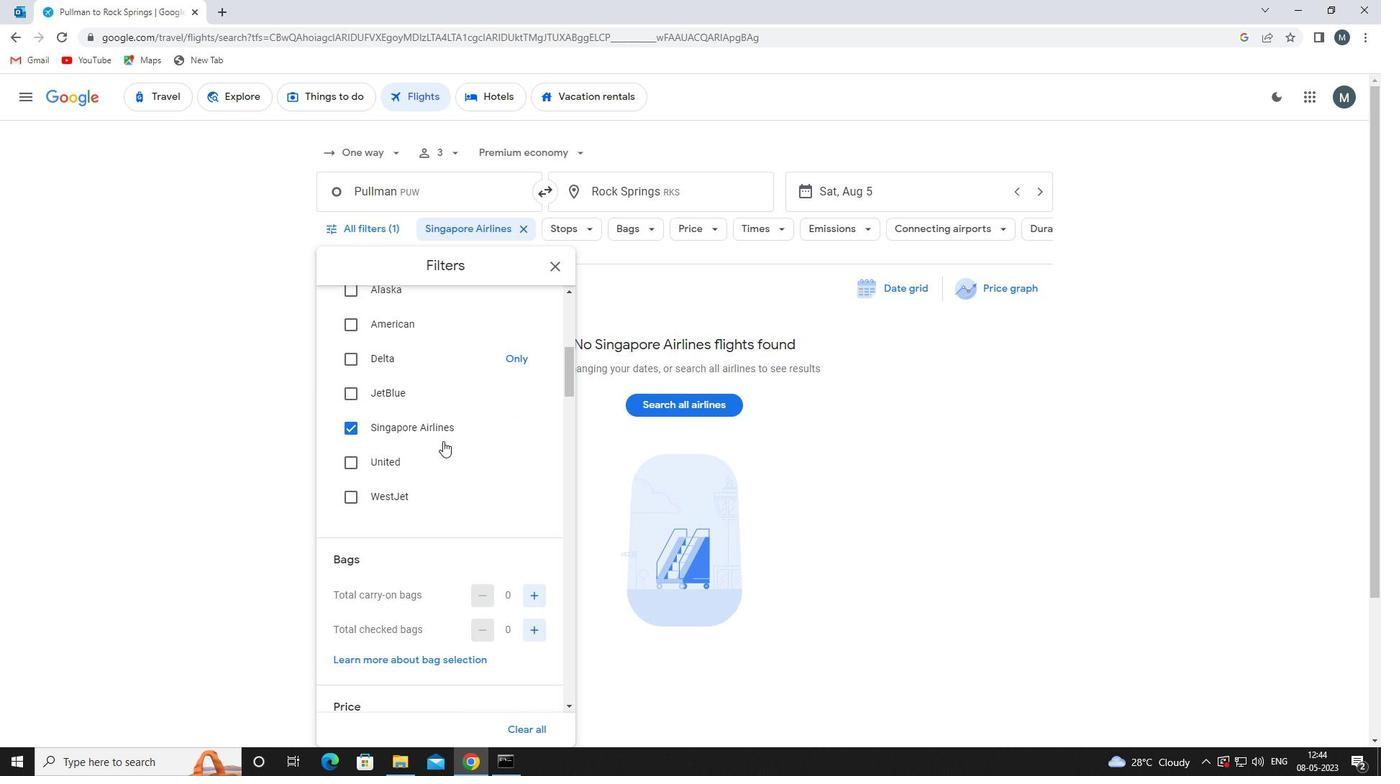 
Action: Mouse scrolled (443, 441) with delta (0, 0)
Screenshot: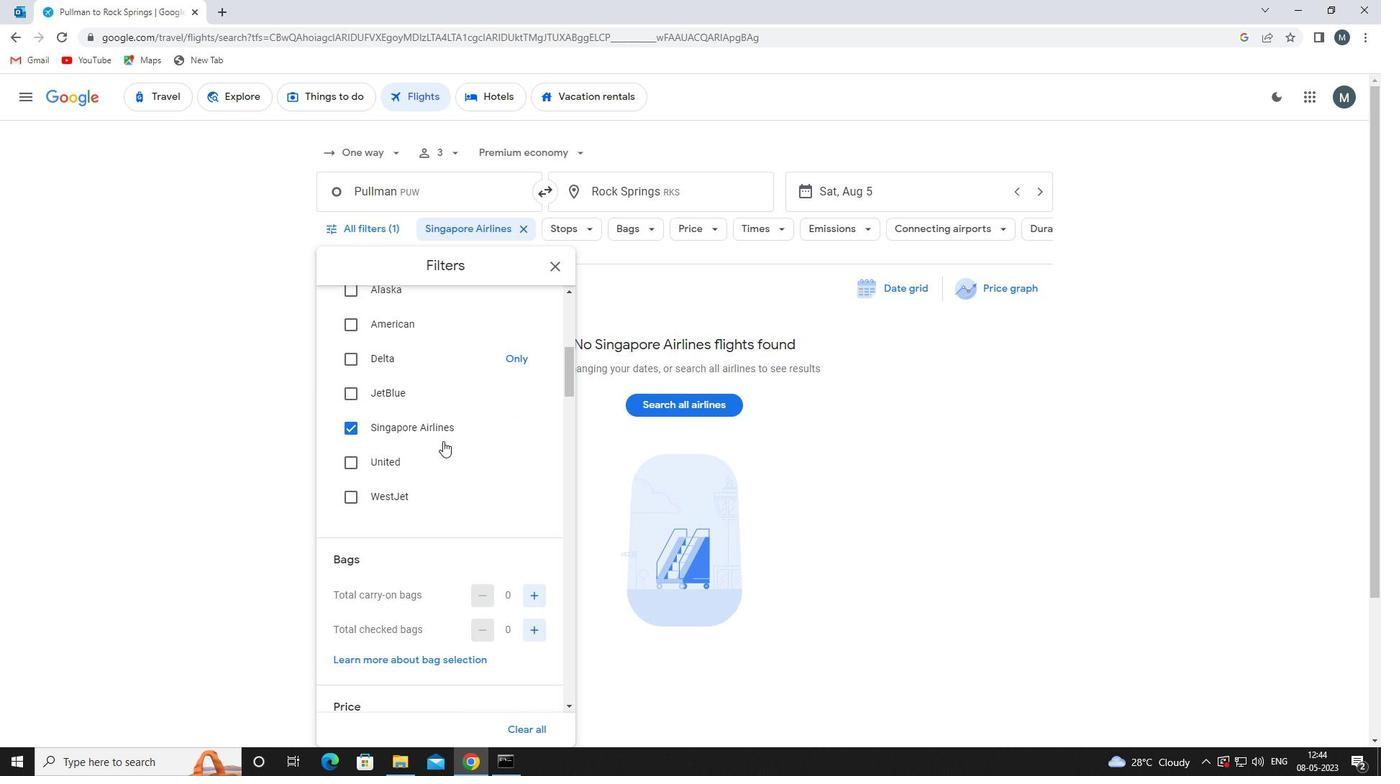 
Action: Mouse moved to (527, 556)
Screenshot: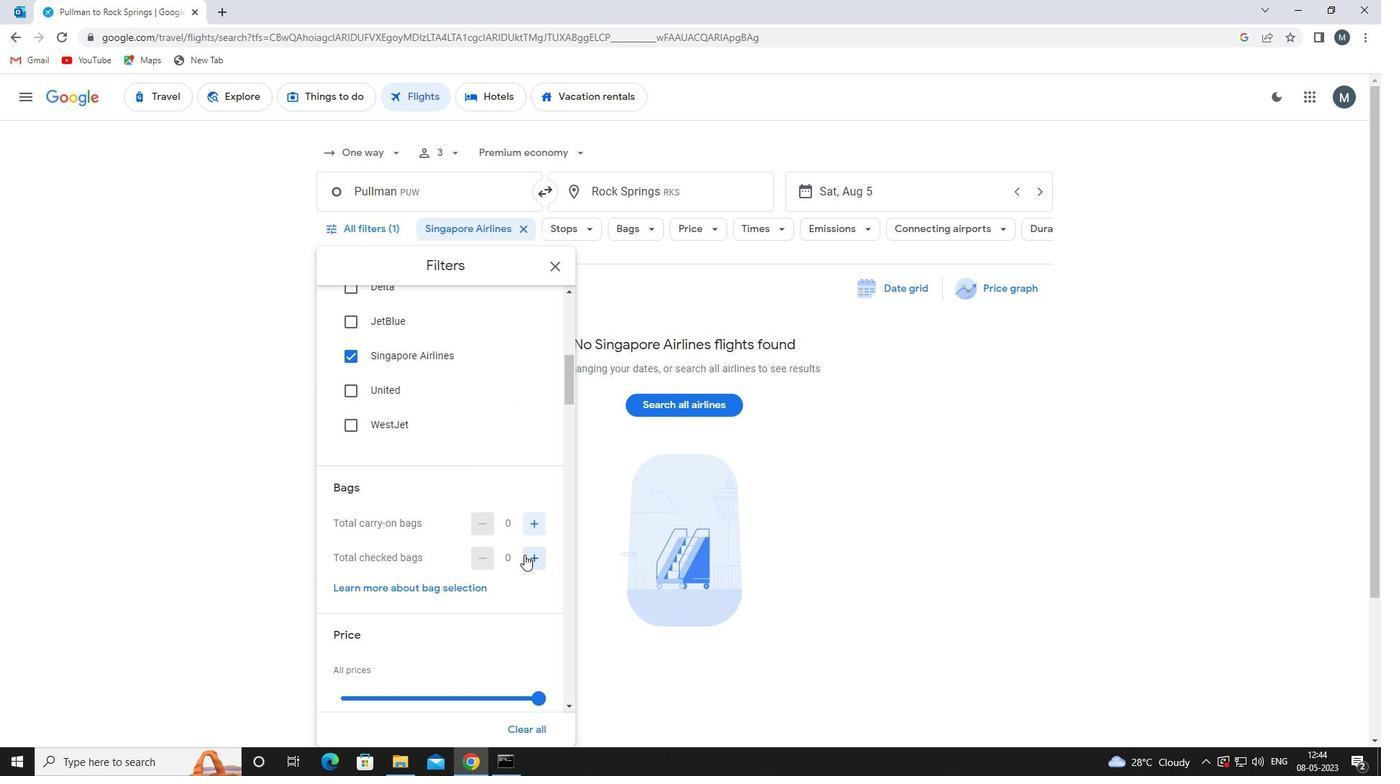 
Action: Mouse pressed left at (527, 556)
Screenshot: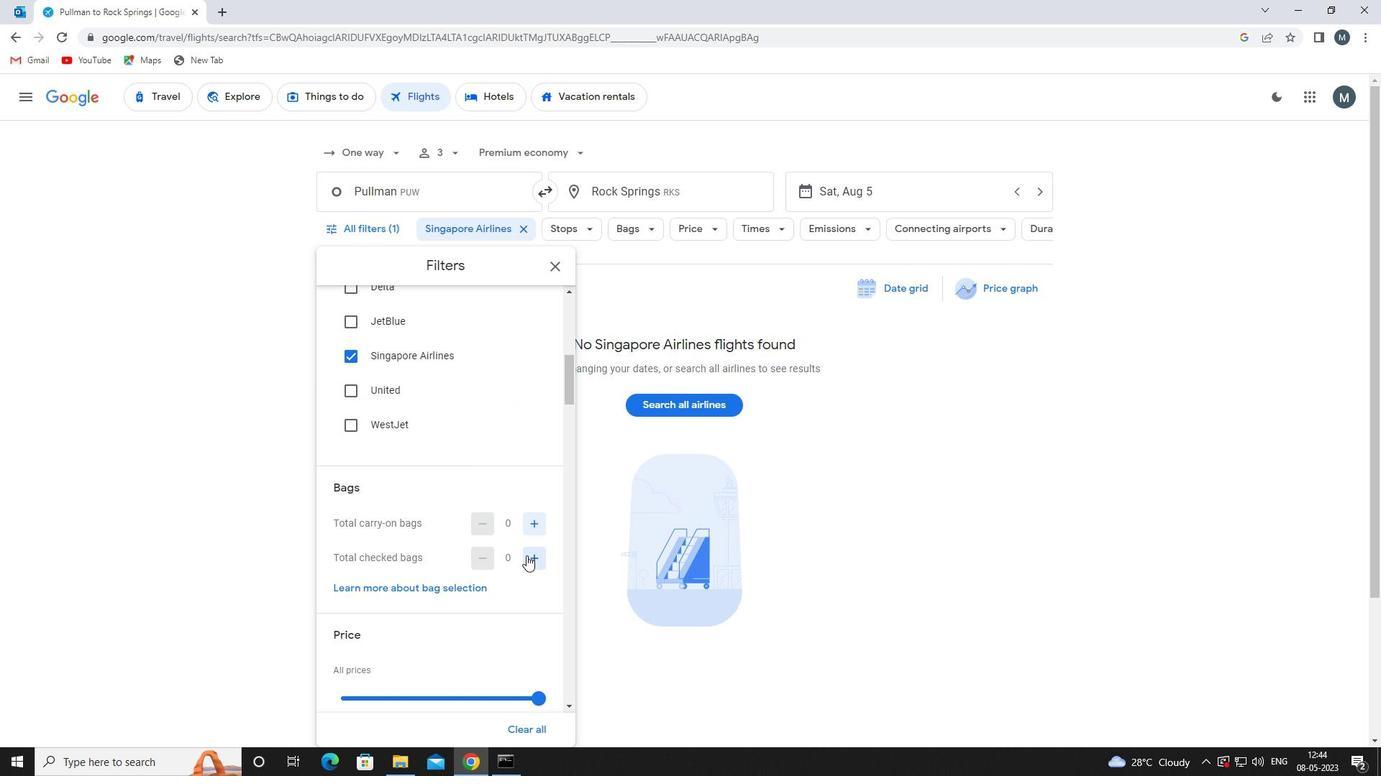 
Action: Mouse moved to (528, 556)
Screenshot: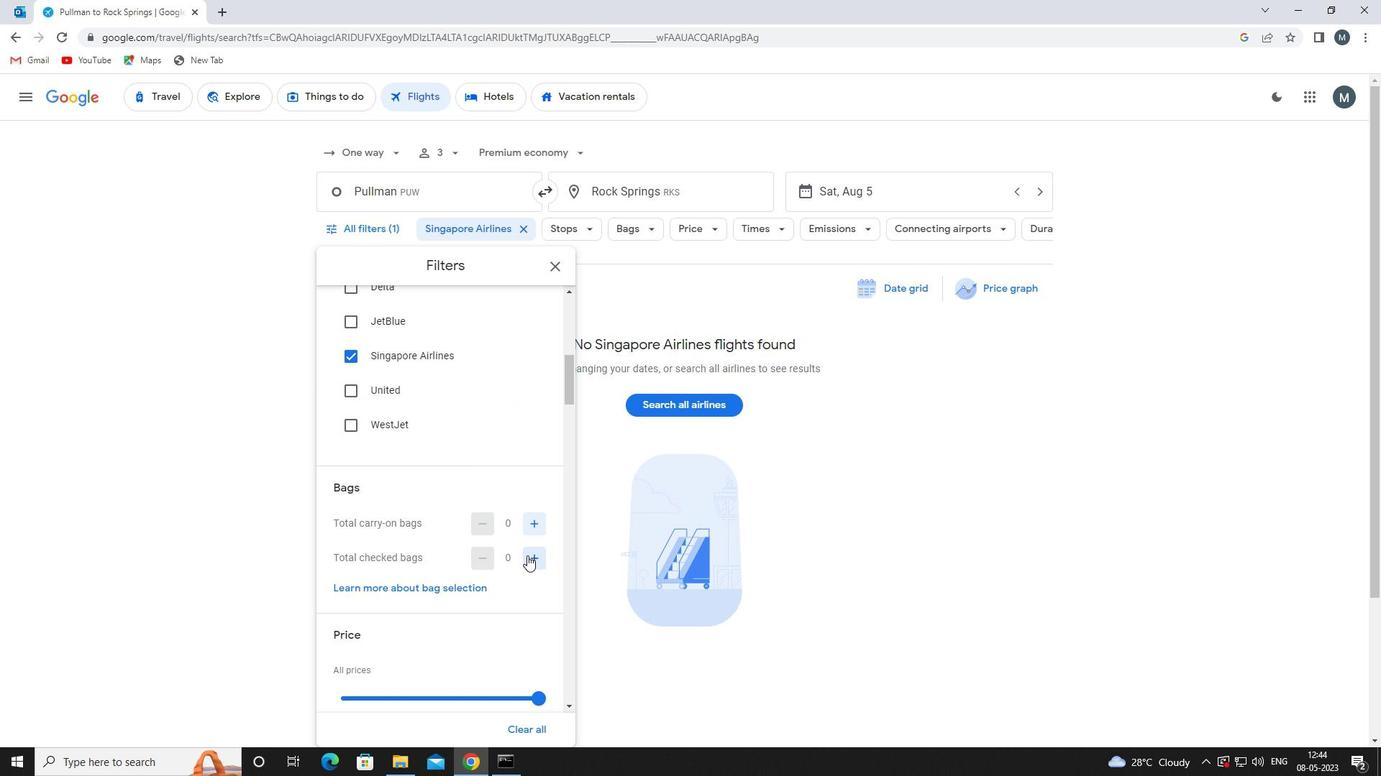 
Action: Mouse pressed left at (528, 556)
Screenshot: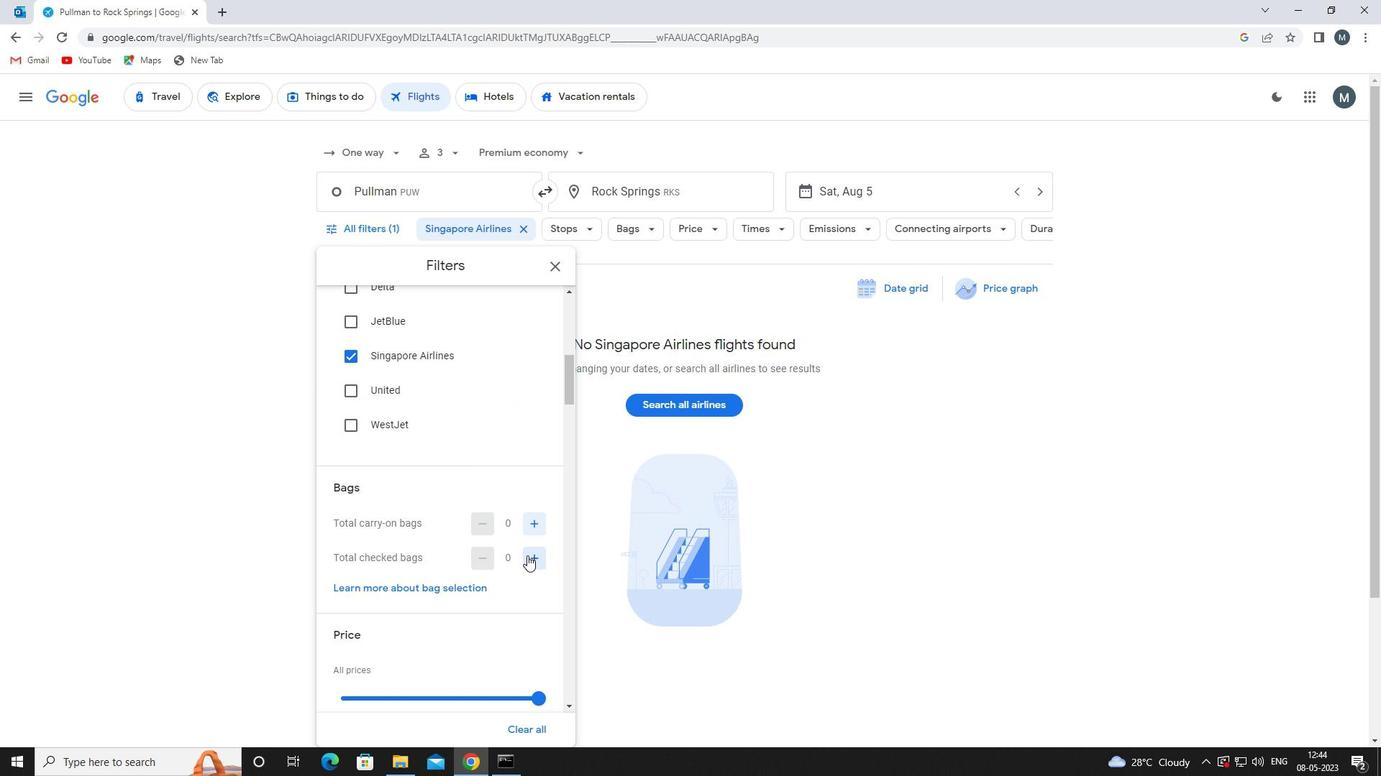 
Action: Mouse moved to (430, 522)
Screenshot: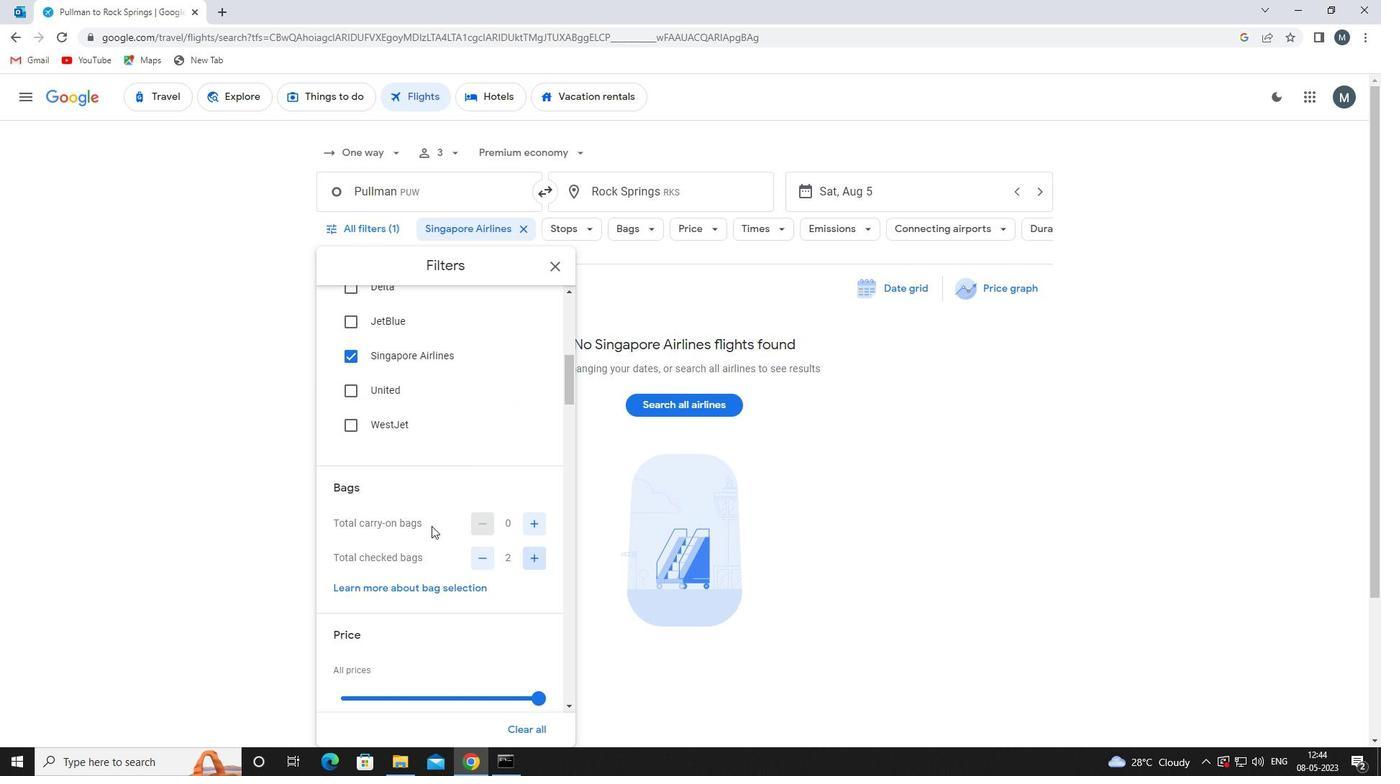 
Action: Mouse scrolled (430, 521) with delta (0, 0)
Screenshot: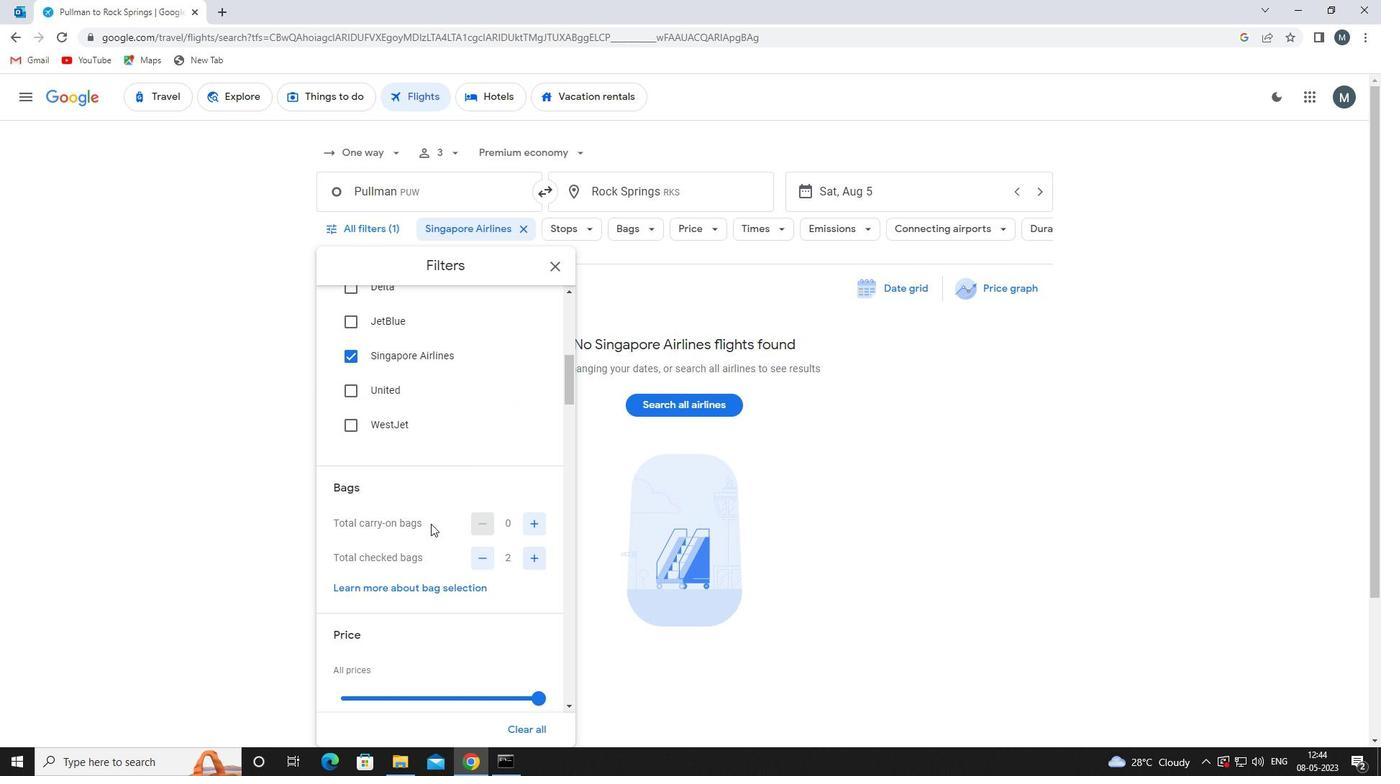 
Action: Mouse moved to (429, 510)
Screenshot: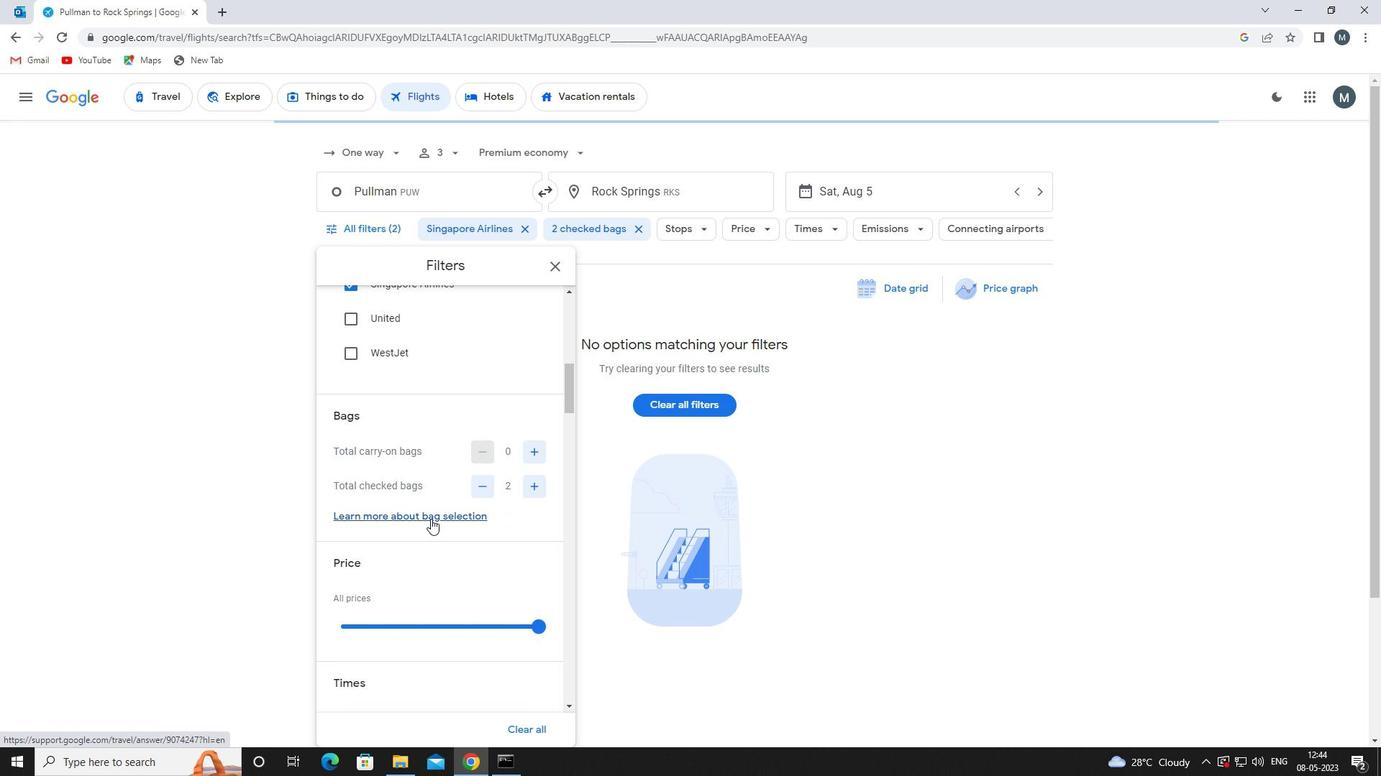 
Action: Mouse scrolled (429, 510) with delta (0, 0)
Screenshot: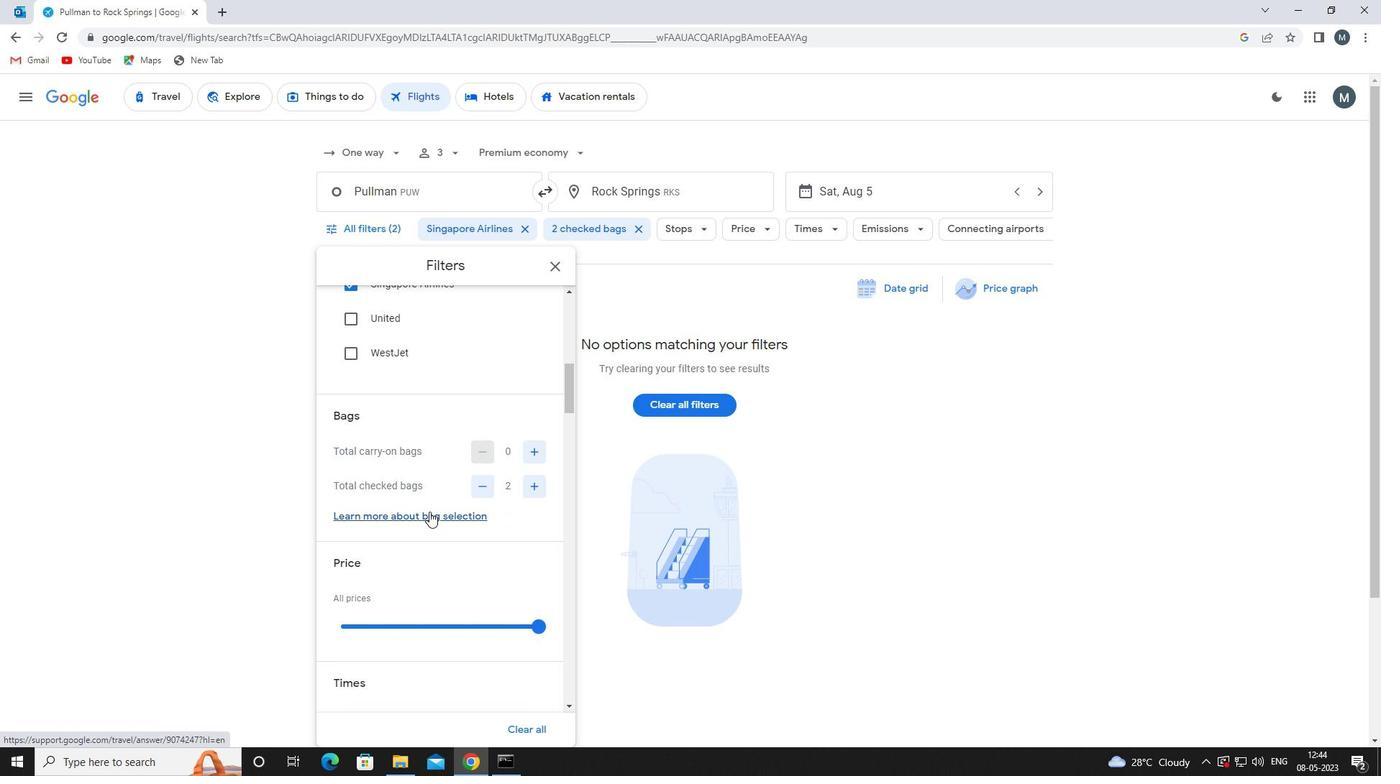 
Action: Mouse moved to (416, 541)
Screenshot: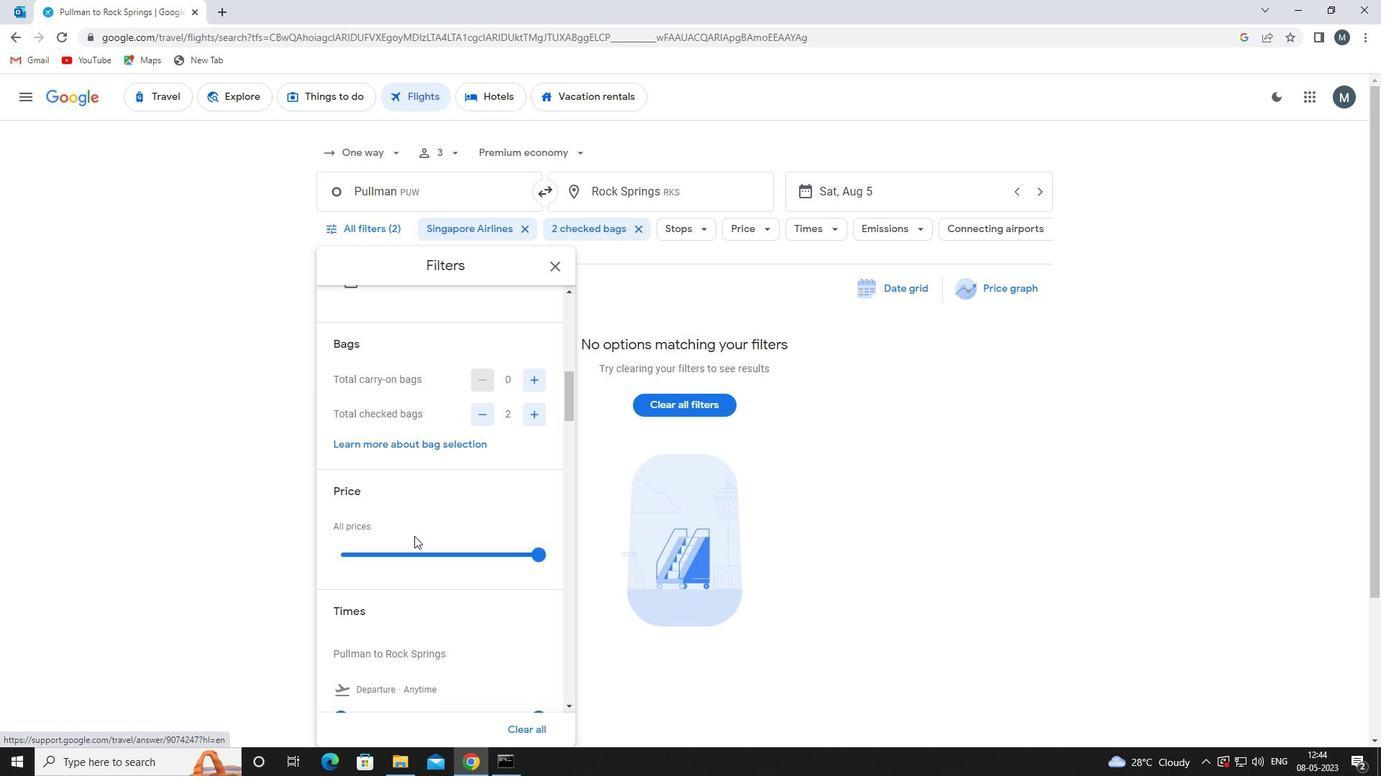 
Action: Mouse pressed left at (416, 541)
Screenshot: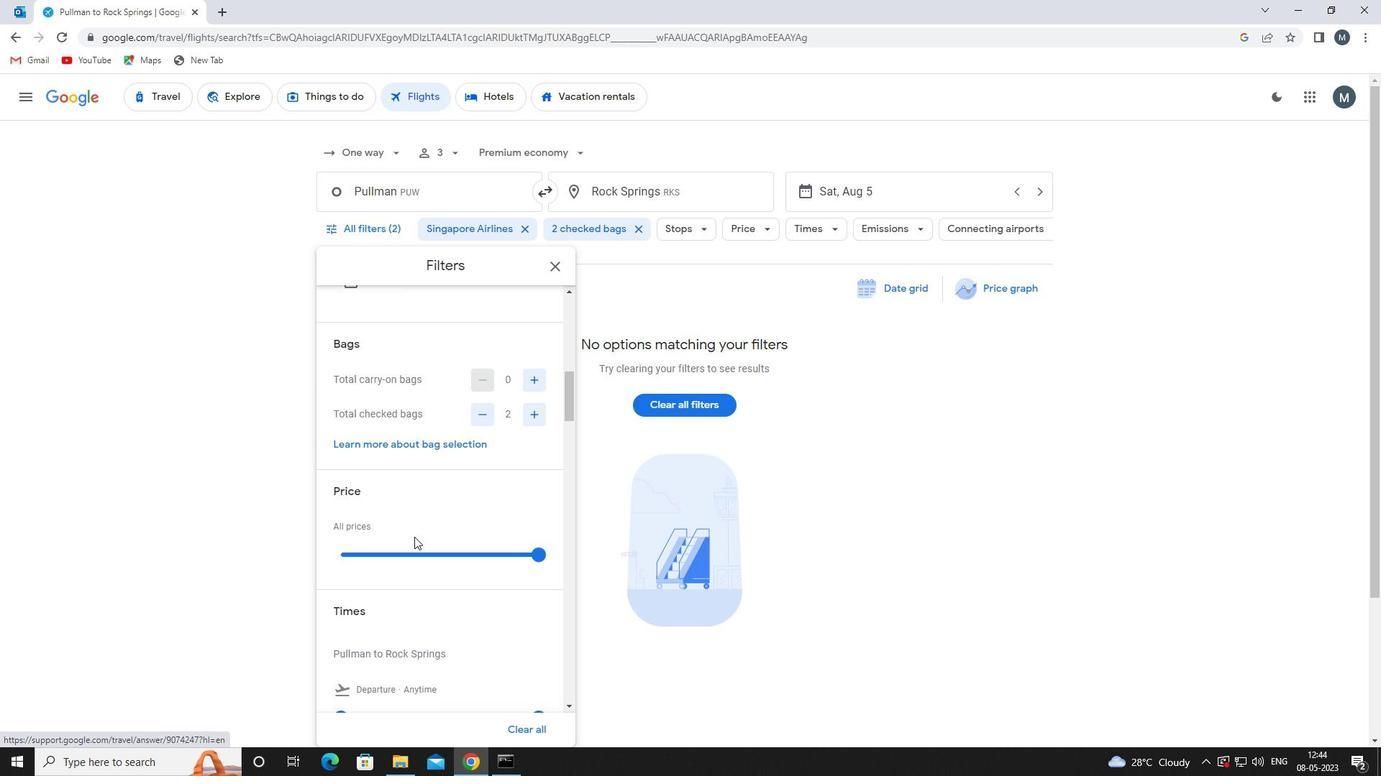 
Action: Mouse moved to (417, 541)
Screenshot: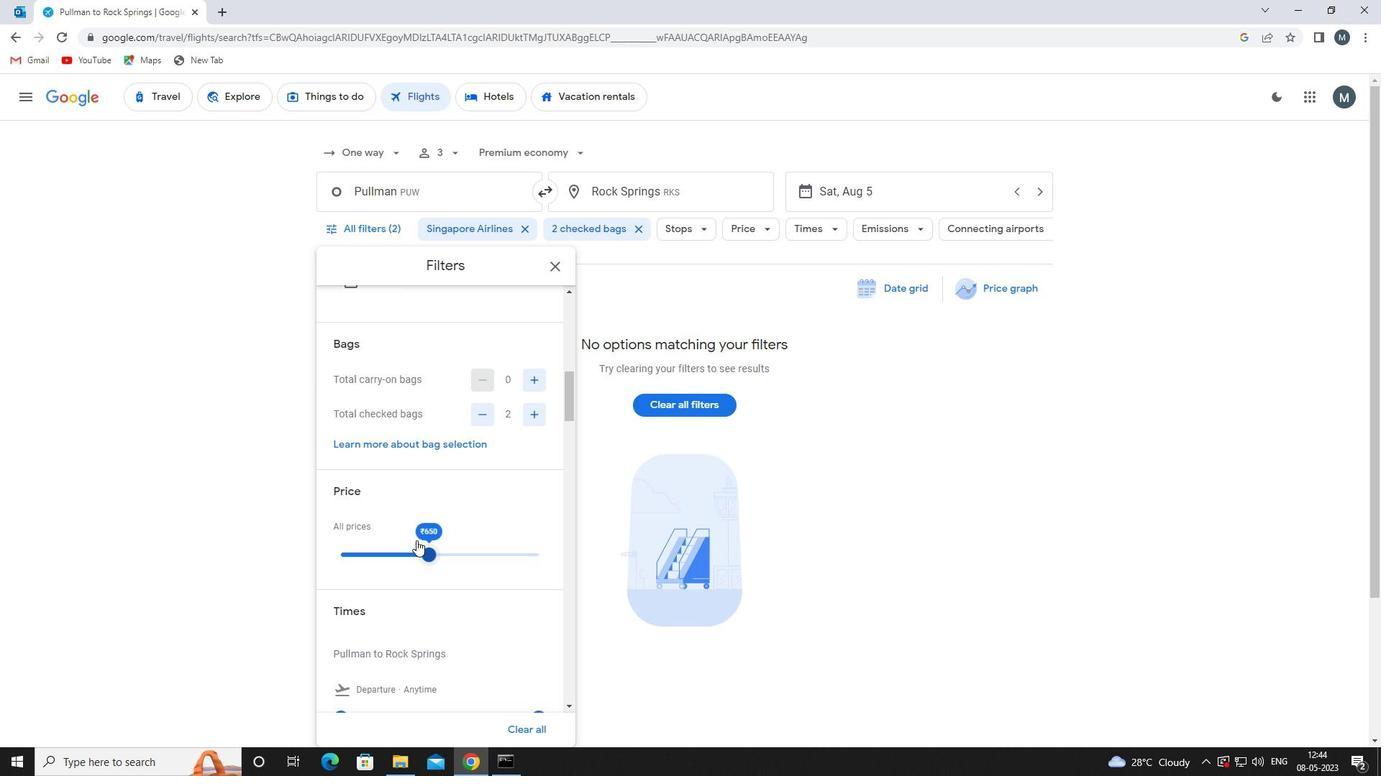 
Action: Mouse pressed left at (417, 541)
Screenshot: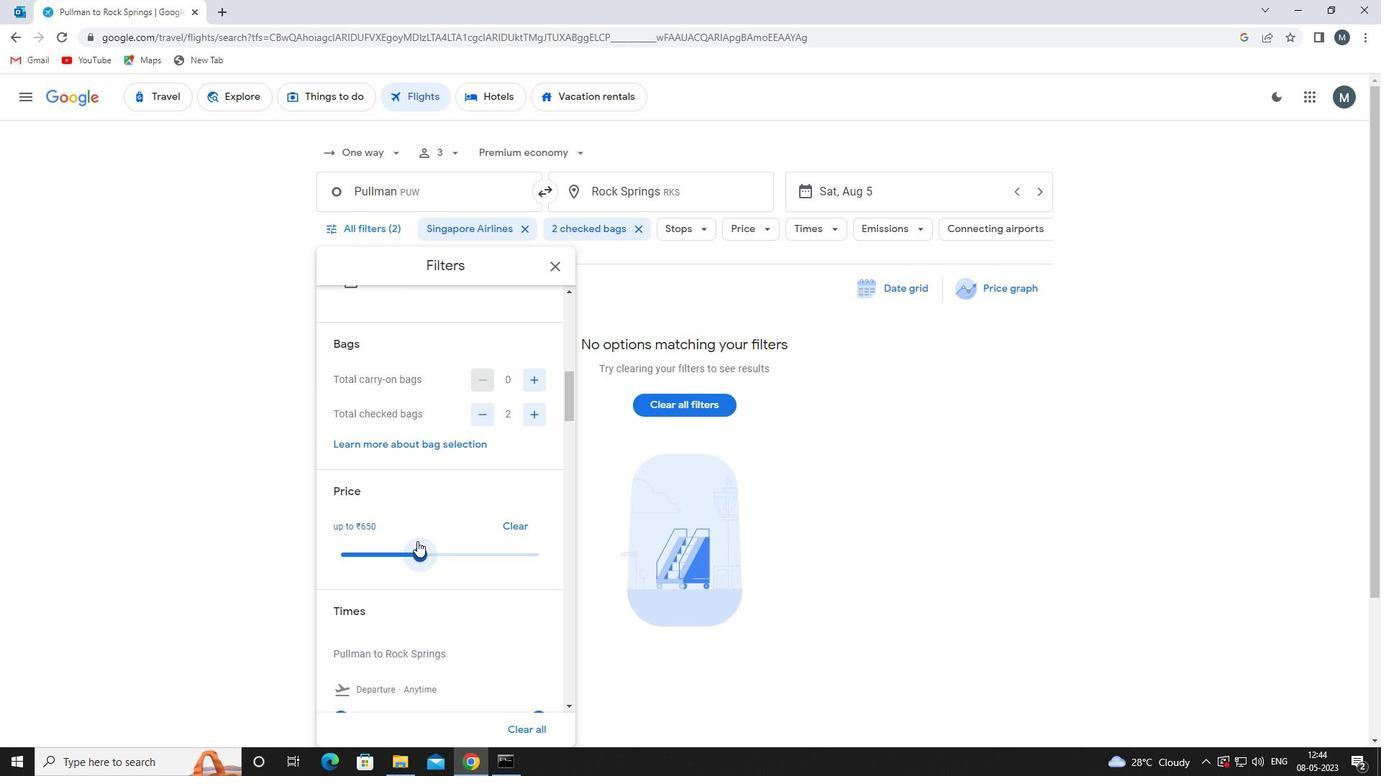 
Action: Mouse moved to (451, 529)
Screenshot: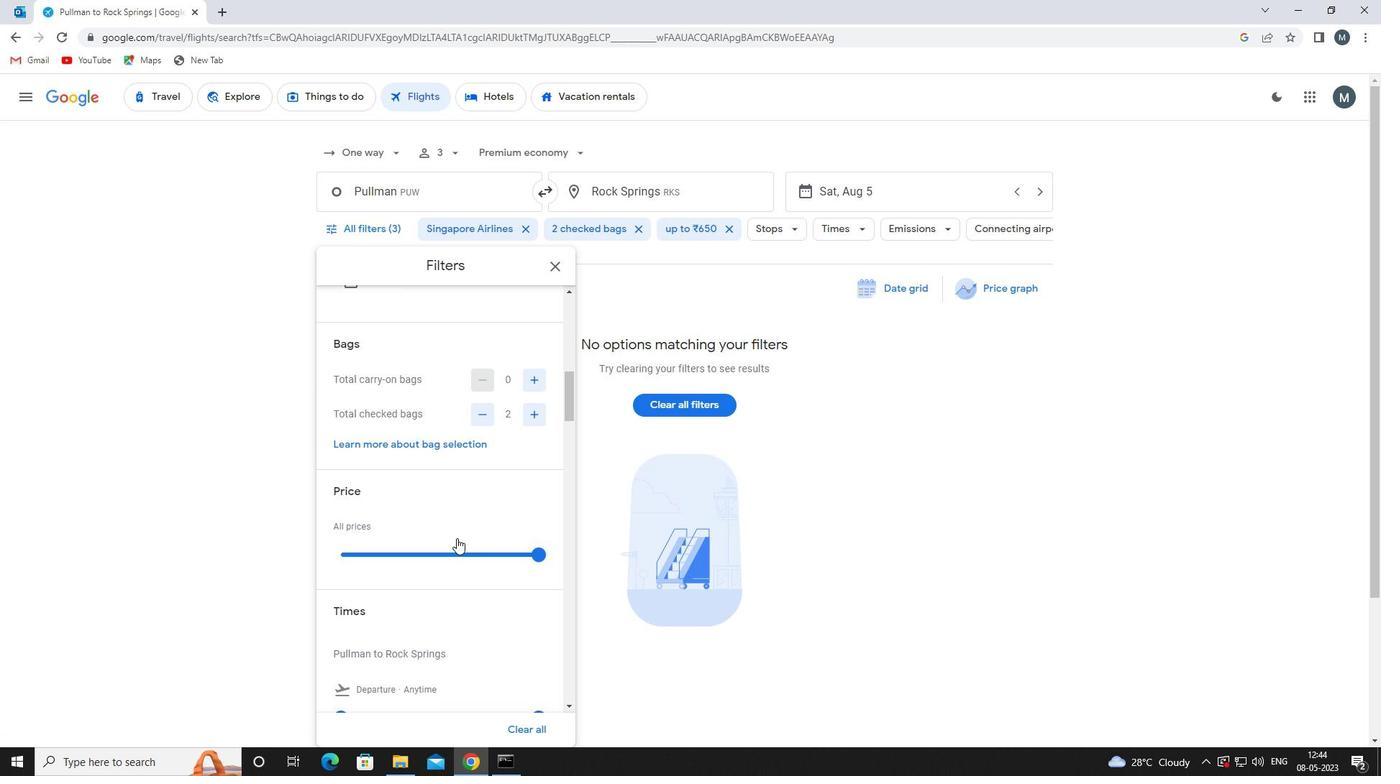 
Action: Mouse scrolled (451, 528) with delta (0, 0)
Screenshot: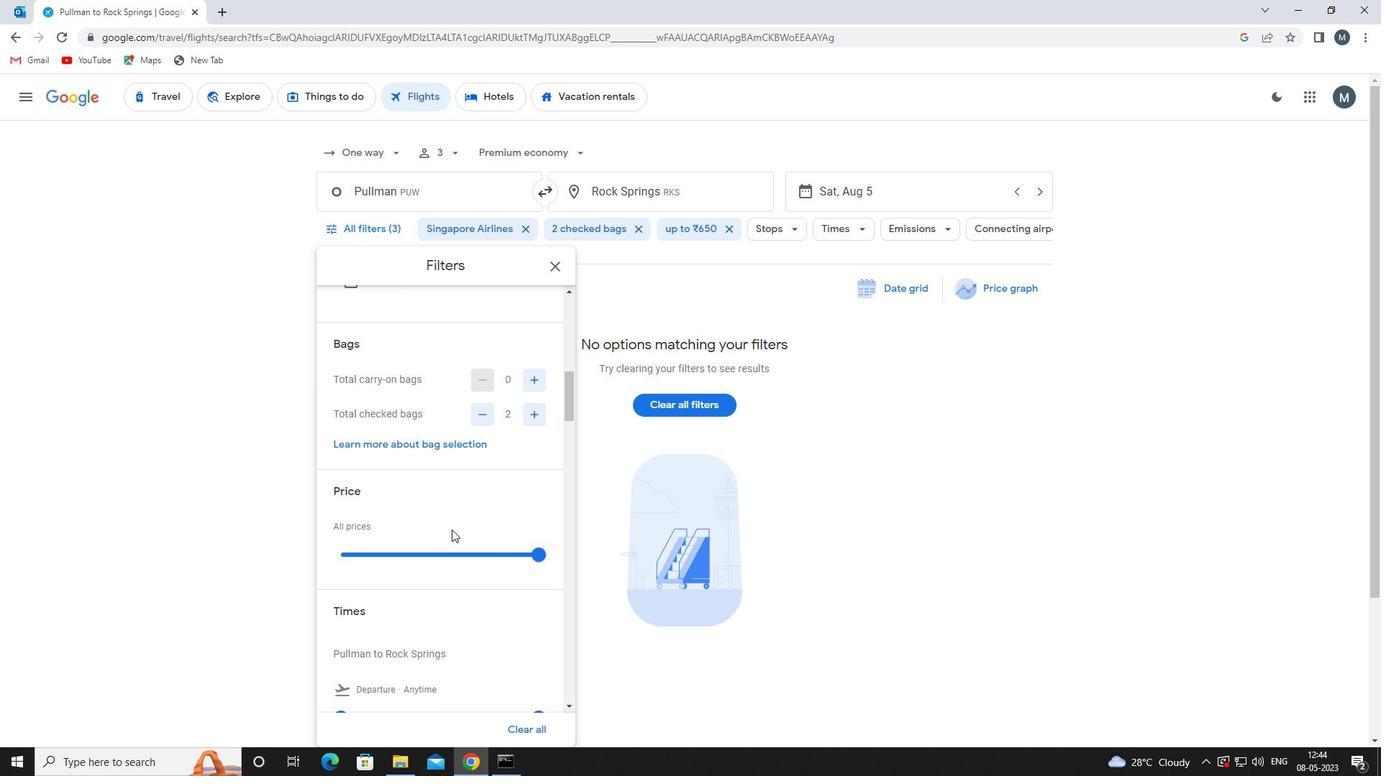 
Action: Mouse moved to (428, 505)
Screenshot: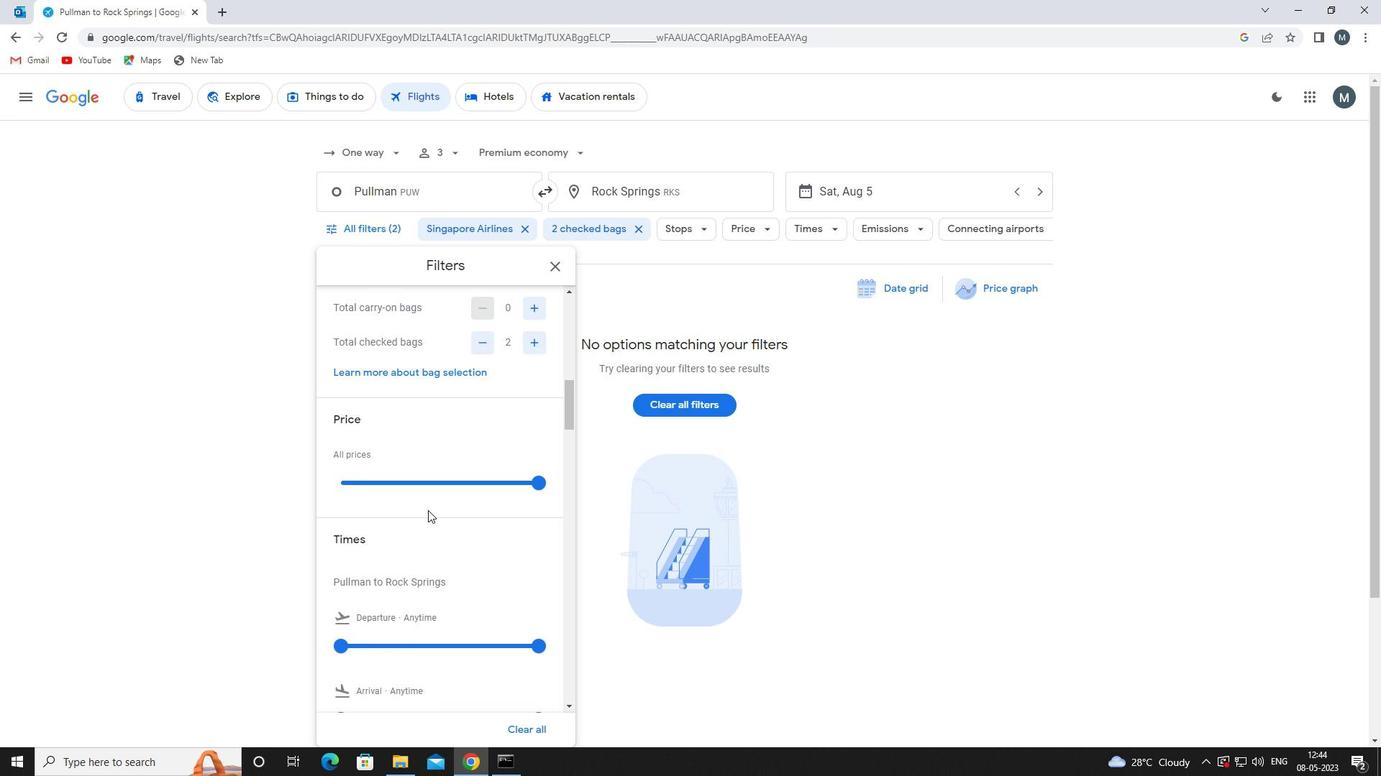 
Action: Mouse scrolled (428, 504) with delta (0, 0)
Screenshot: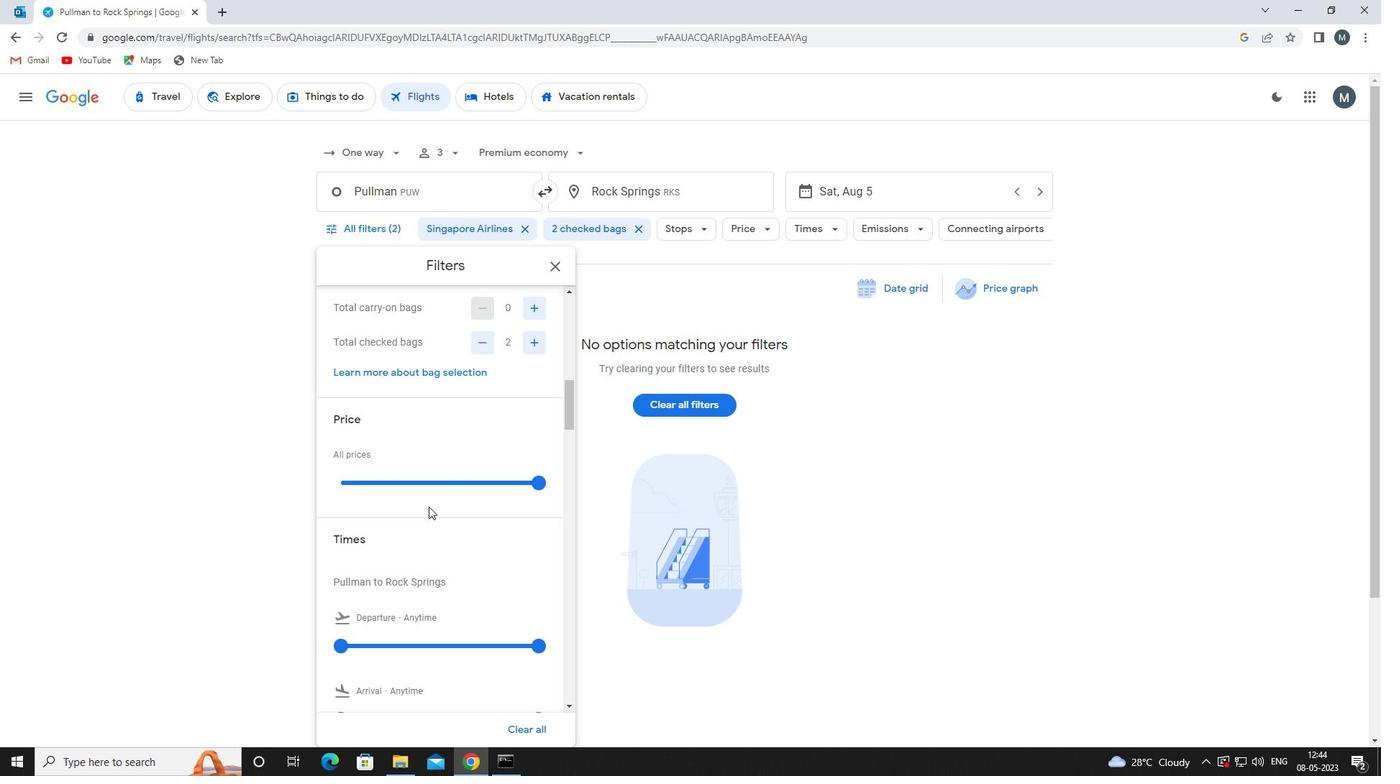 
Action: Mouse moved to (425, 505)
Screenshot: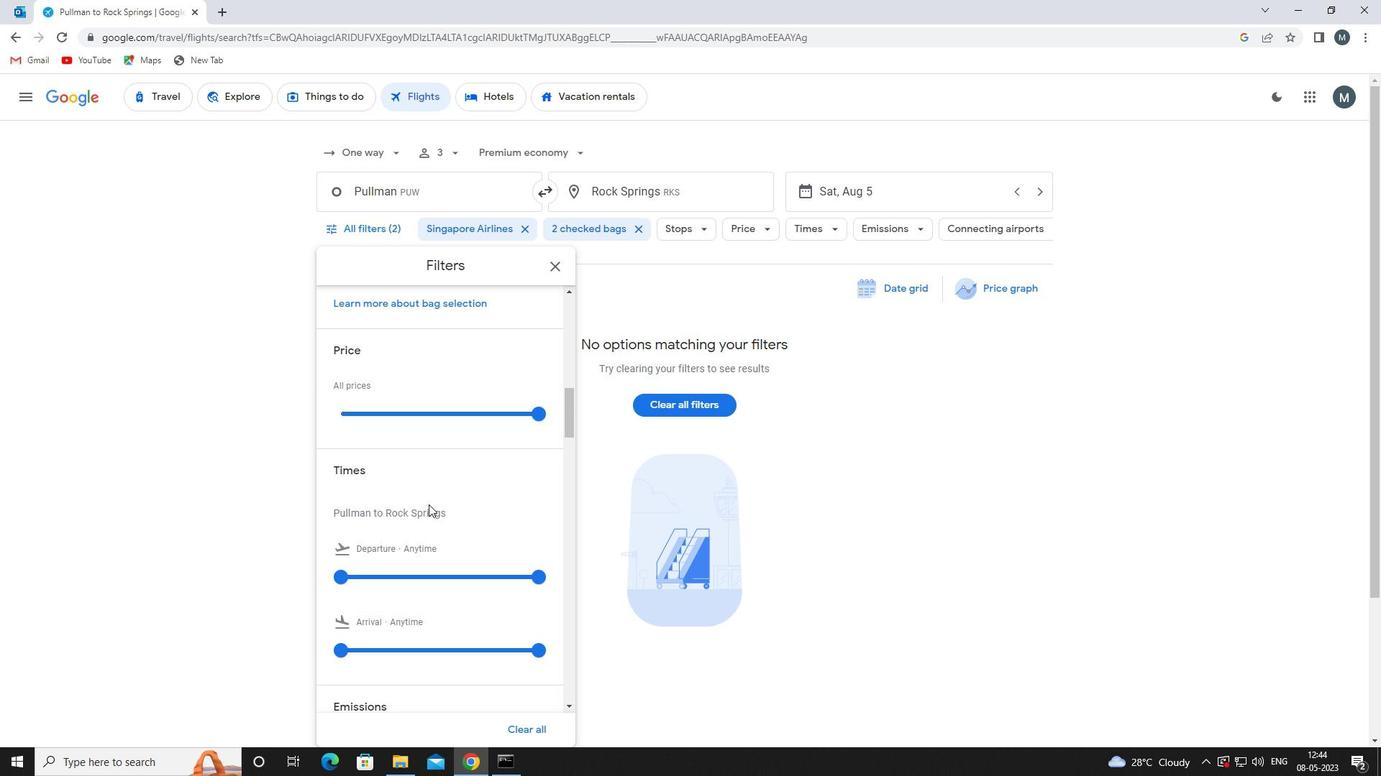 
Action: Mouse scrolled (425, 504) with delta (0, 0)
Screenshot: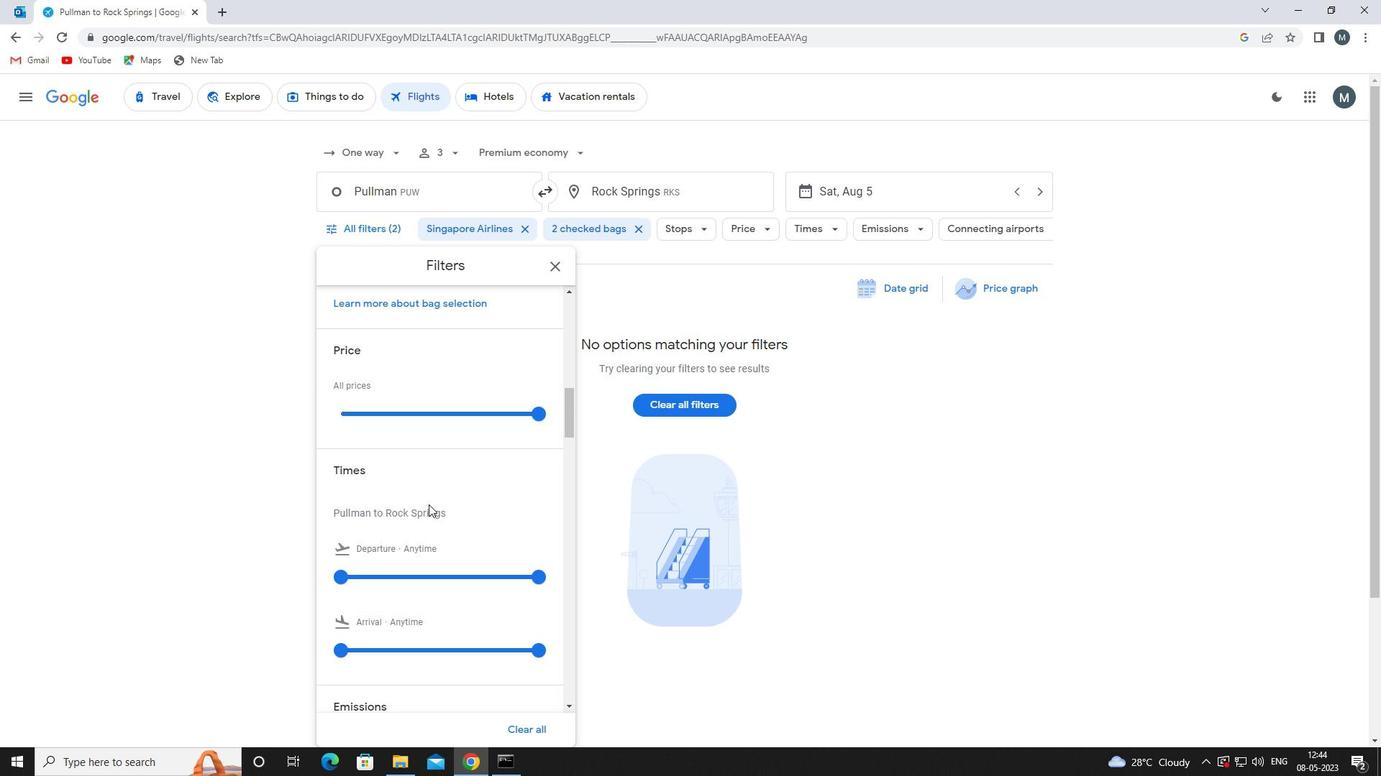 
Action: Mouse moved to (335, 502)
Screenshot: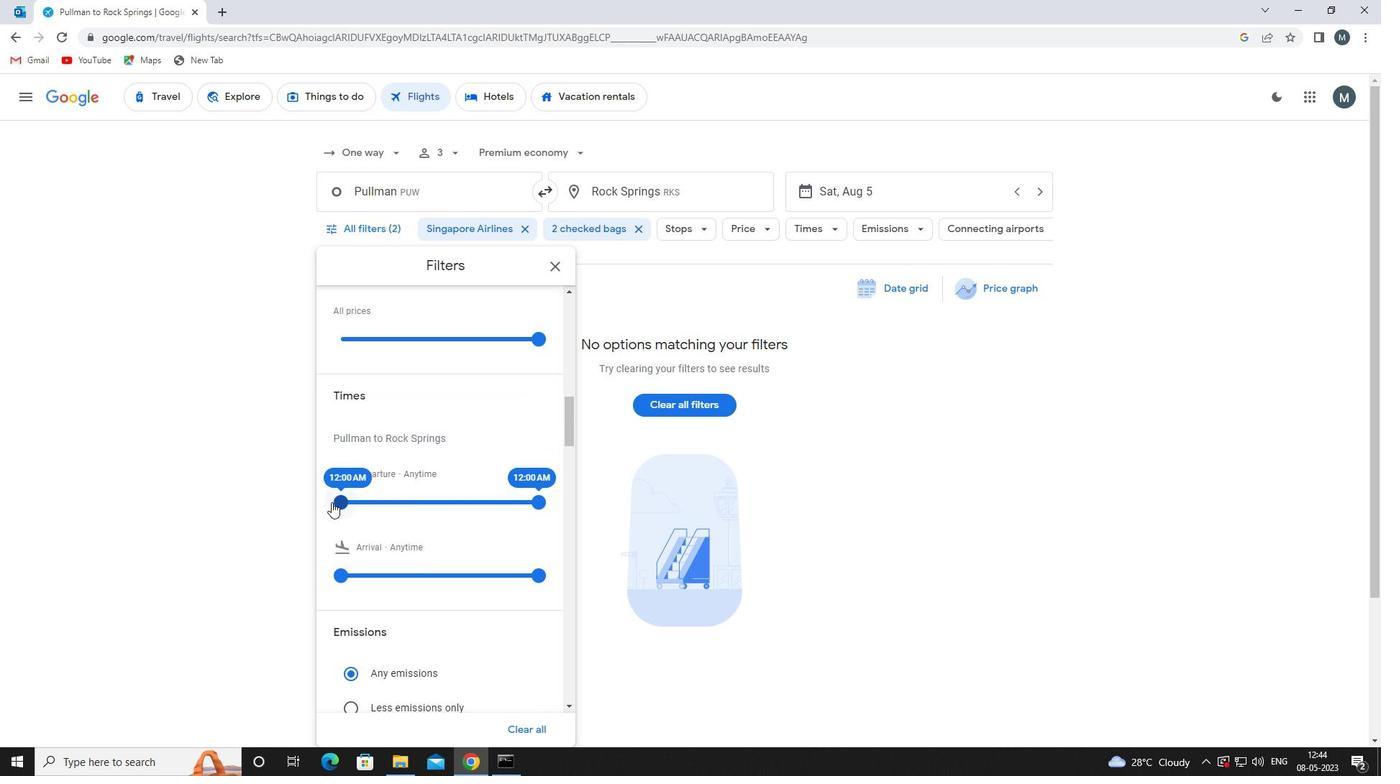 
Action: Mouse pressed left at (335, 502)
Screenshot: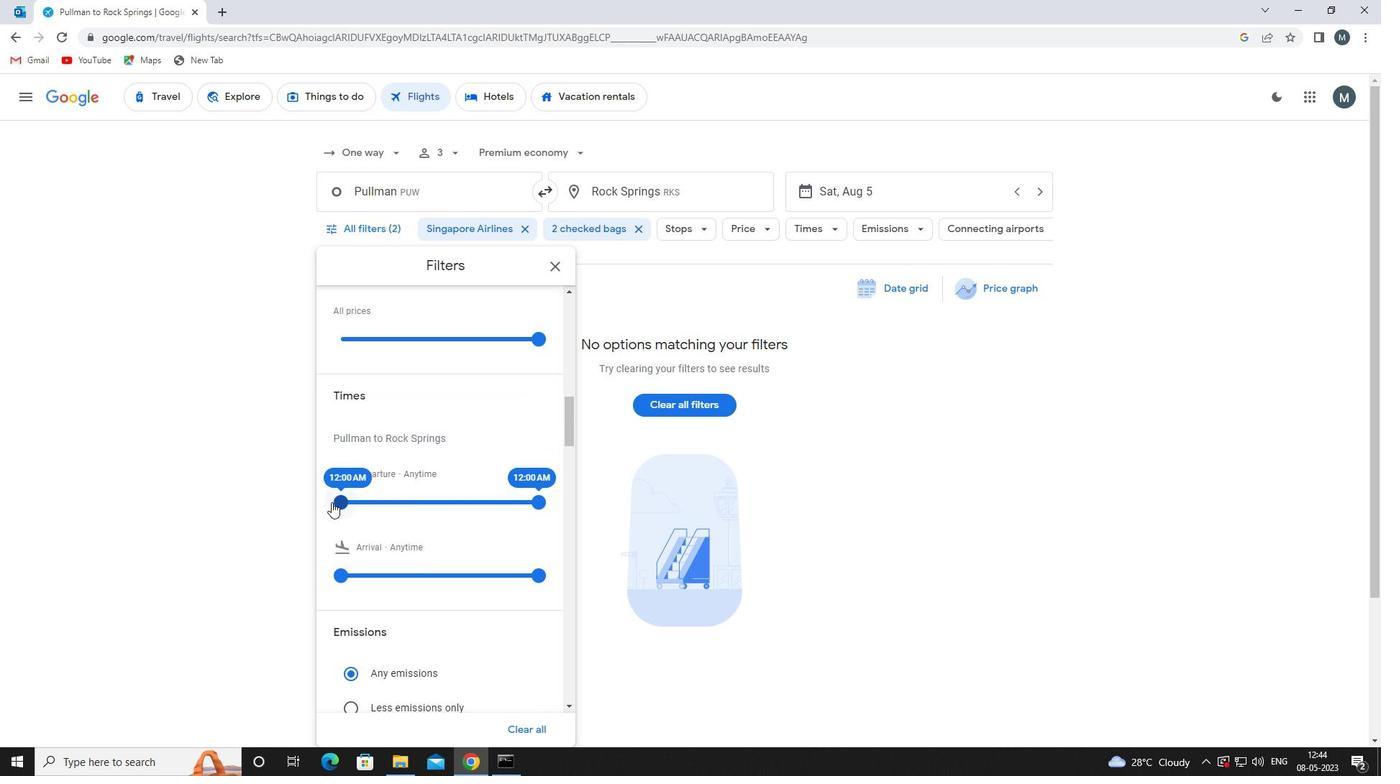 
Action: Mouse moved to (543, 498)
Screenshot: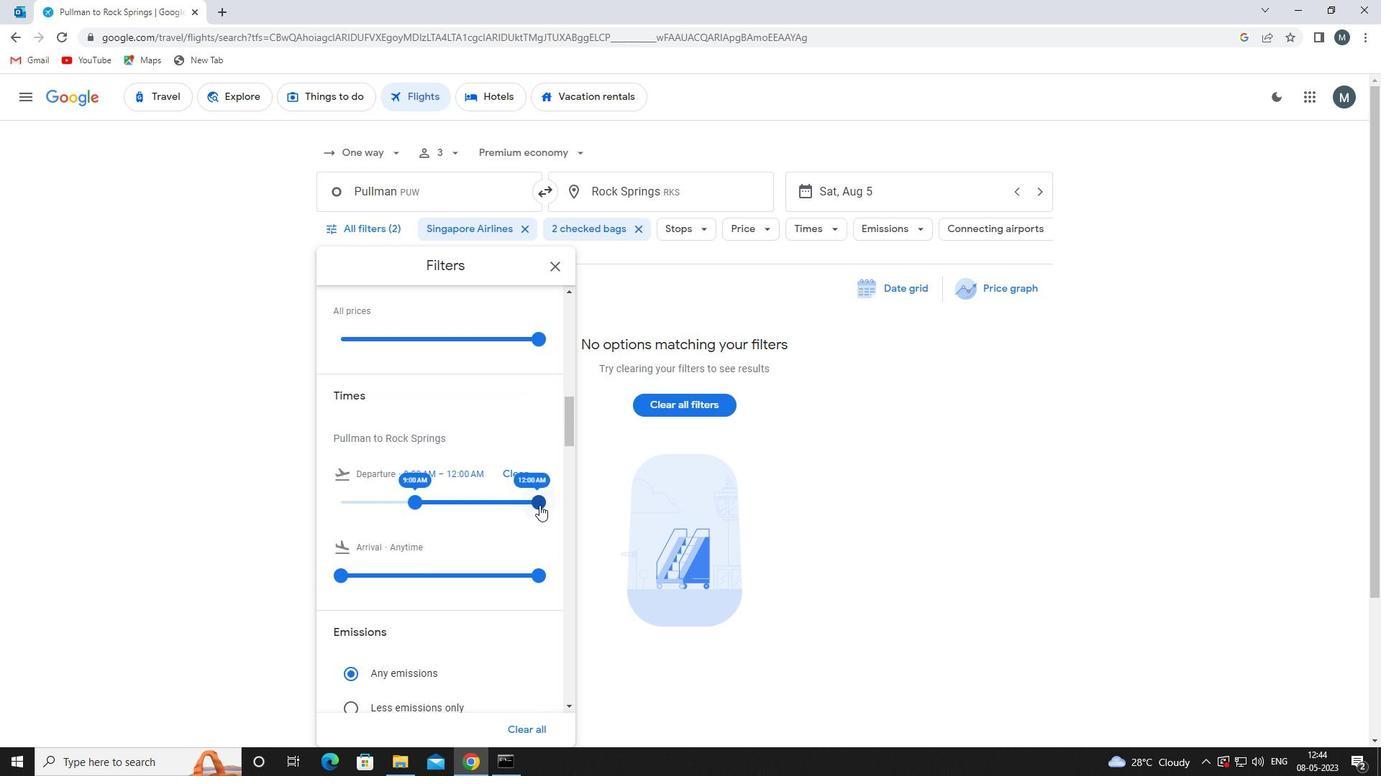 
Action: Mouse pressed left at (543, 498)
Screenshot: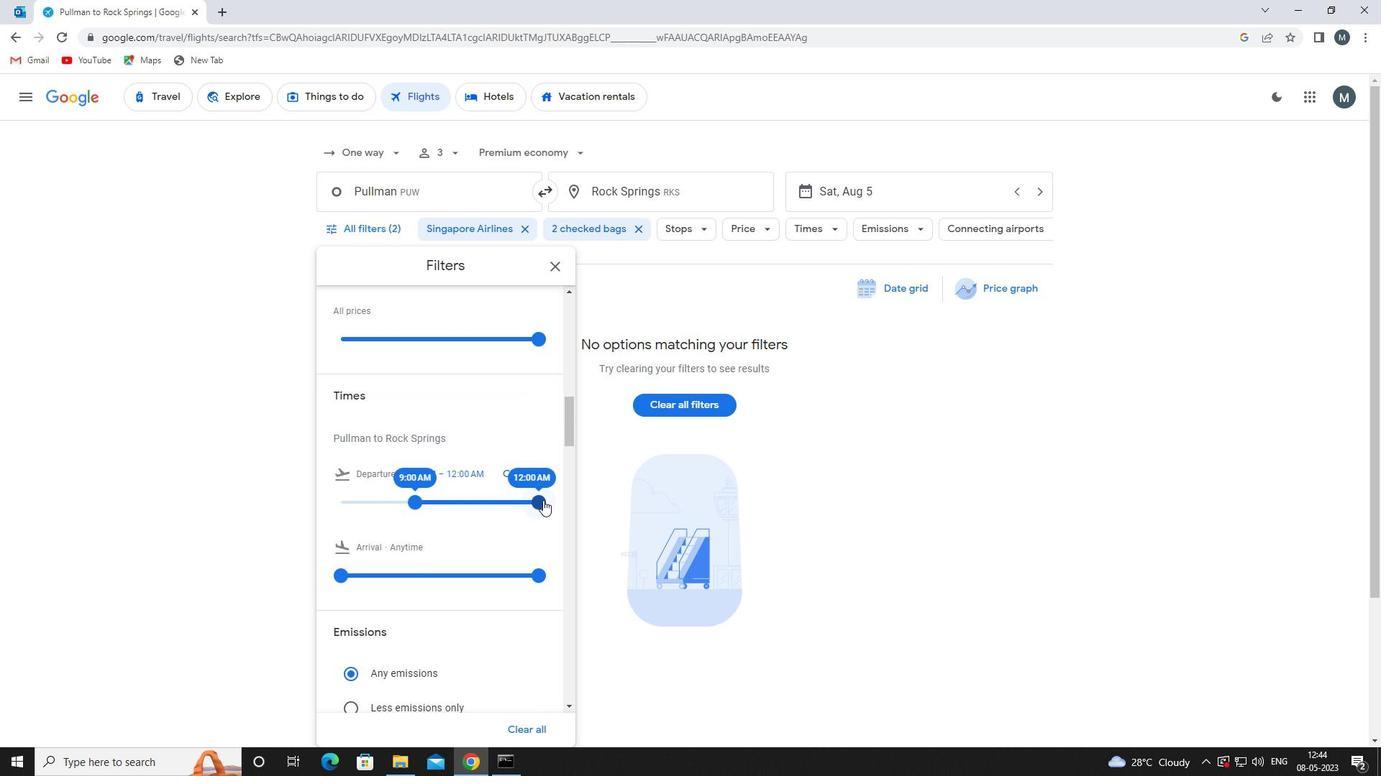
Action: Mouse moved to (439, 509)
Screenshot: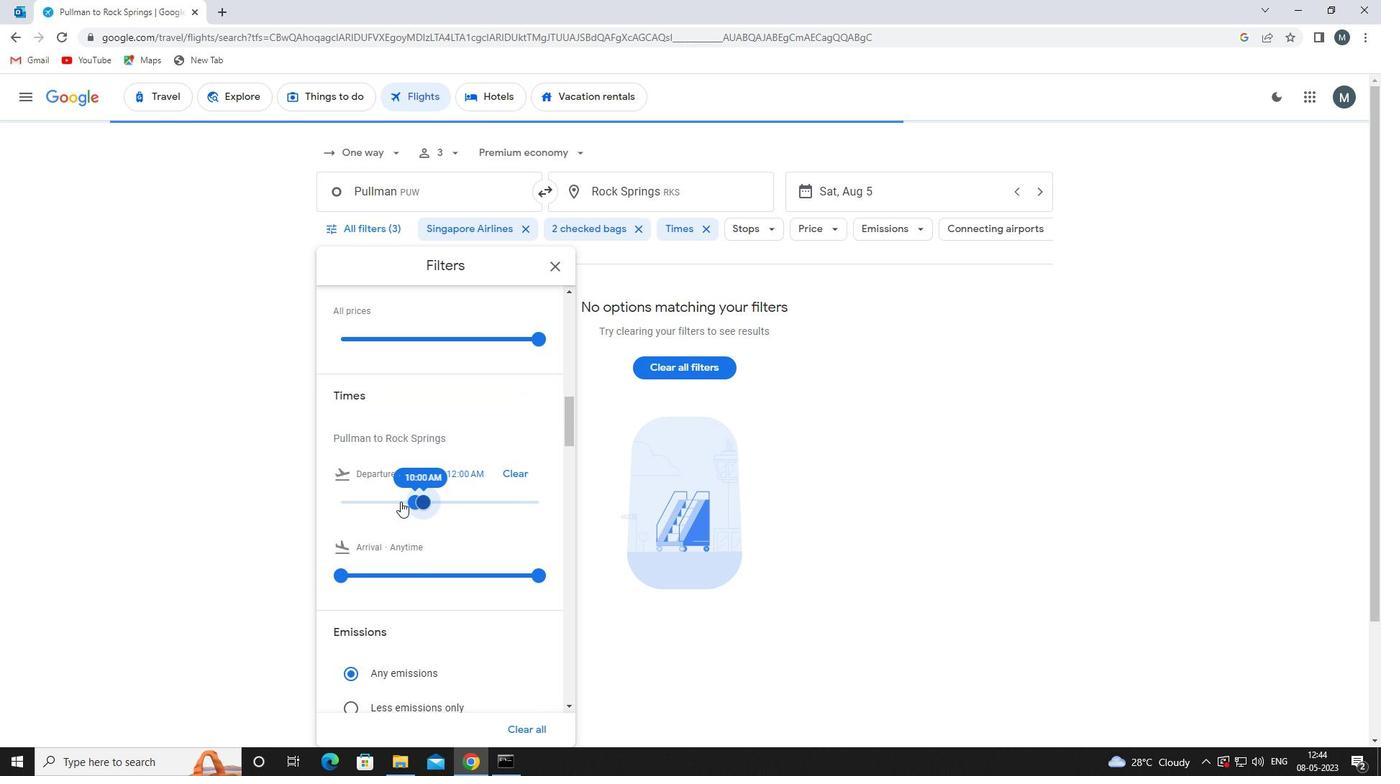 
Action: Mouse scrolled (439, 508) with delta (0, 0)
Screenshot: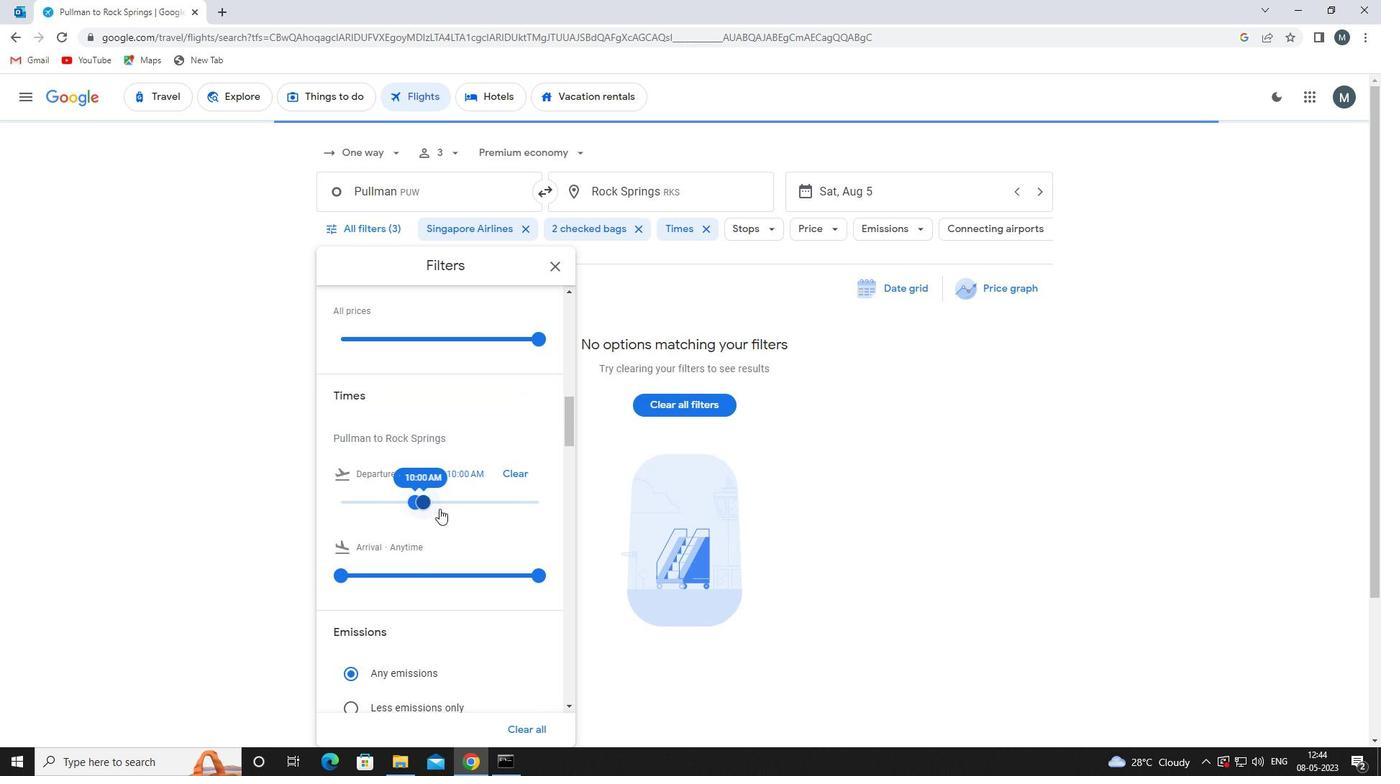 
